 Task: Add a timeline in the project CoolTech for the epic 'E-commerce Implementation' from 2024/06/23 to 2025/09/05. Add a timeline in the project CoolTech for the epic 'Business Intelligence Implementation' from 2023/06/05 to 2025/08/24. Add a timeline in the project CoolTech for the epic 'Network Infrastructure Upgrades' from 2023/06/22 to 2024/08/08
Action: Mouse moved to (254, 73)
Screenshot: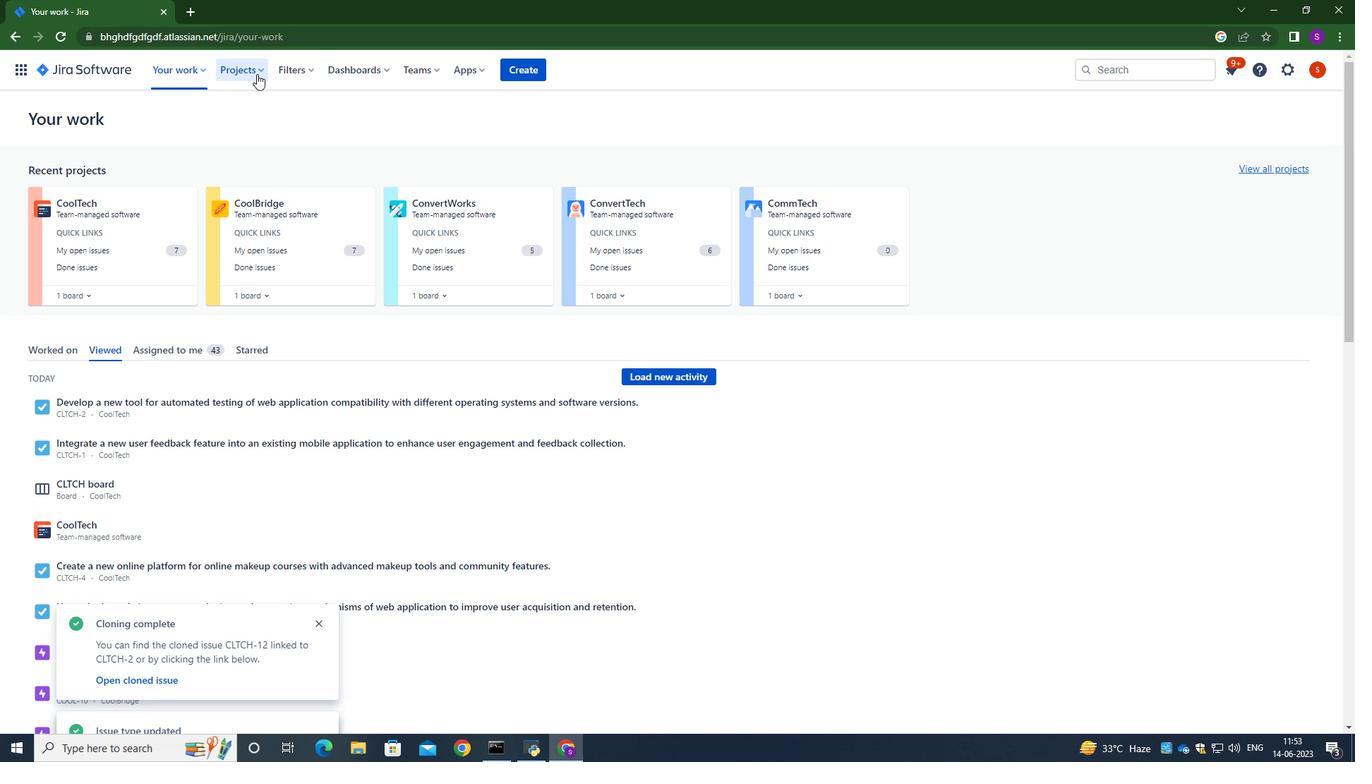 
Action: Mouse pressed left at (254, 73)
Screenshot: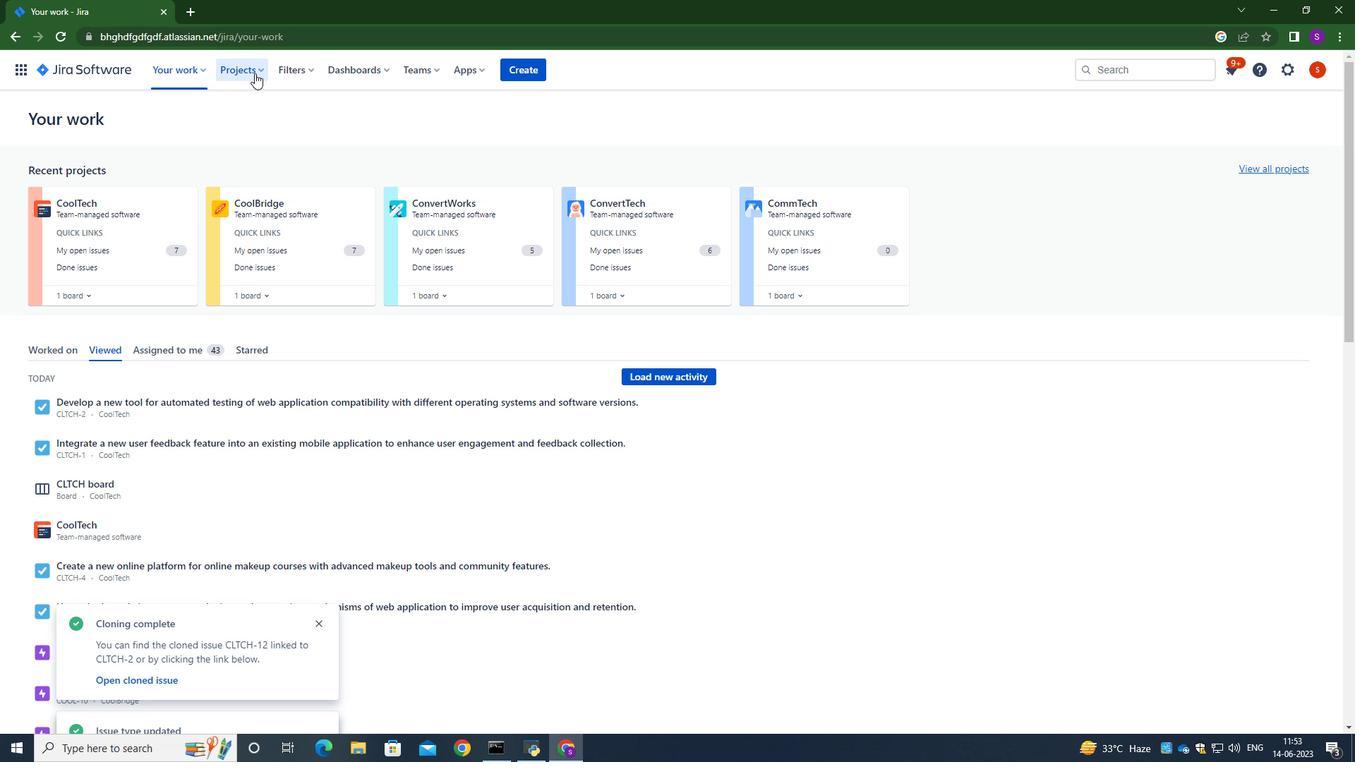 
Action: Mouse moved to (273, 137)
Screenshot: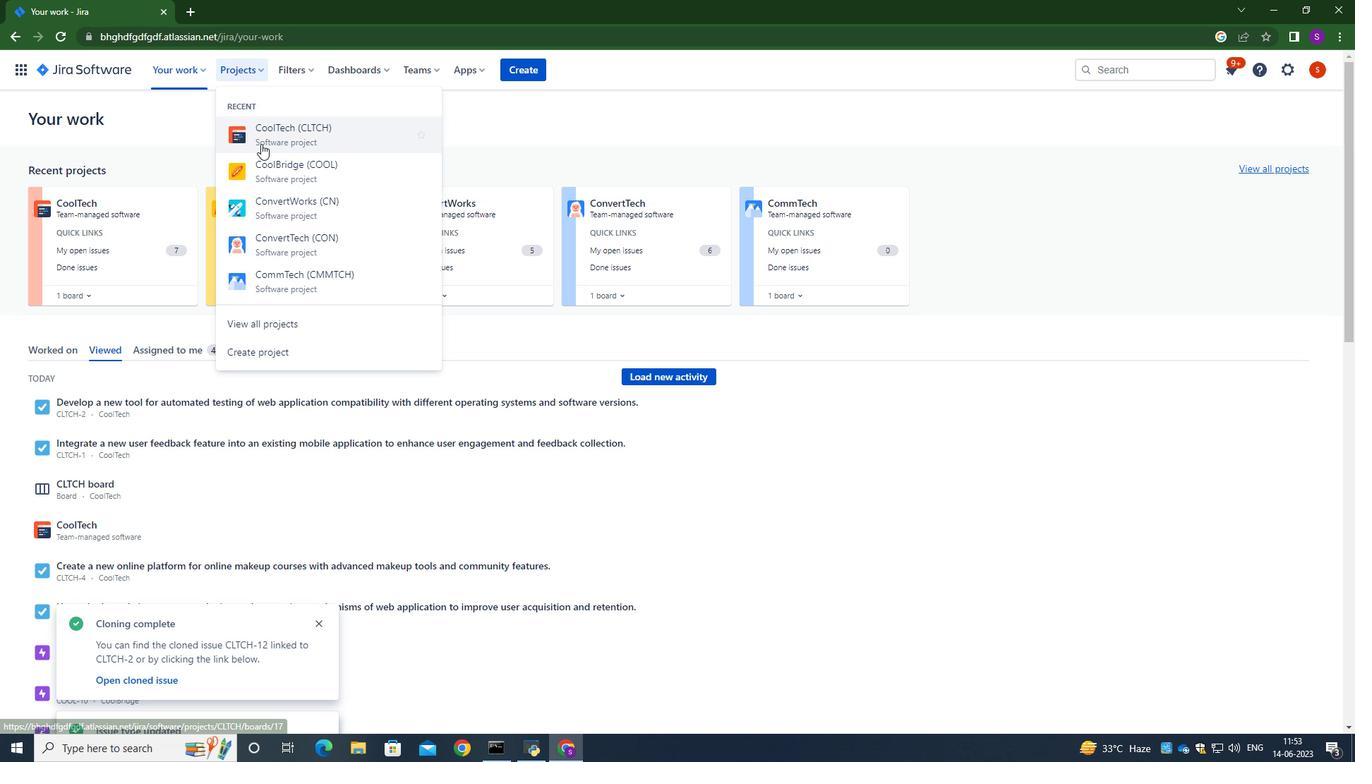 
Action: Mouse pressed left at (273, 137)
Screenshot: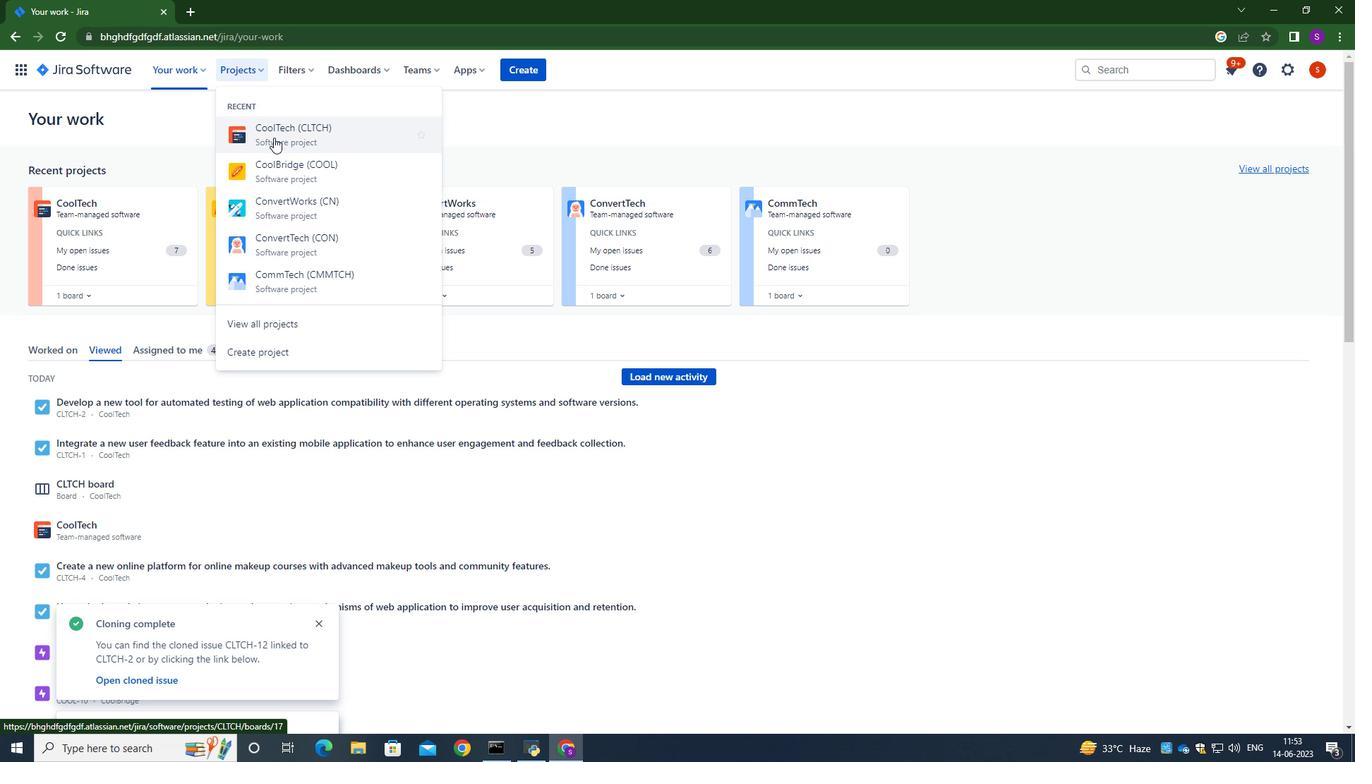
Action: Mouse moved to (89, 219)
Screenshot: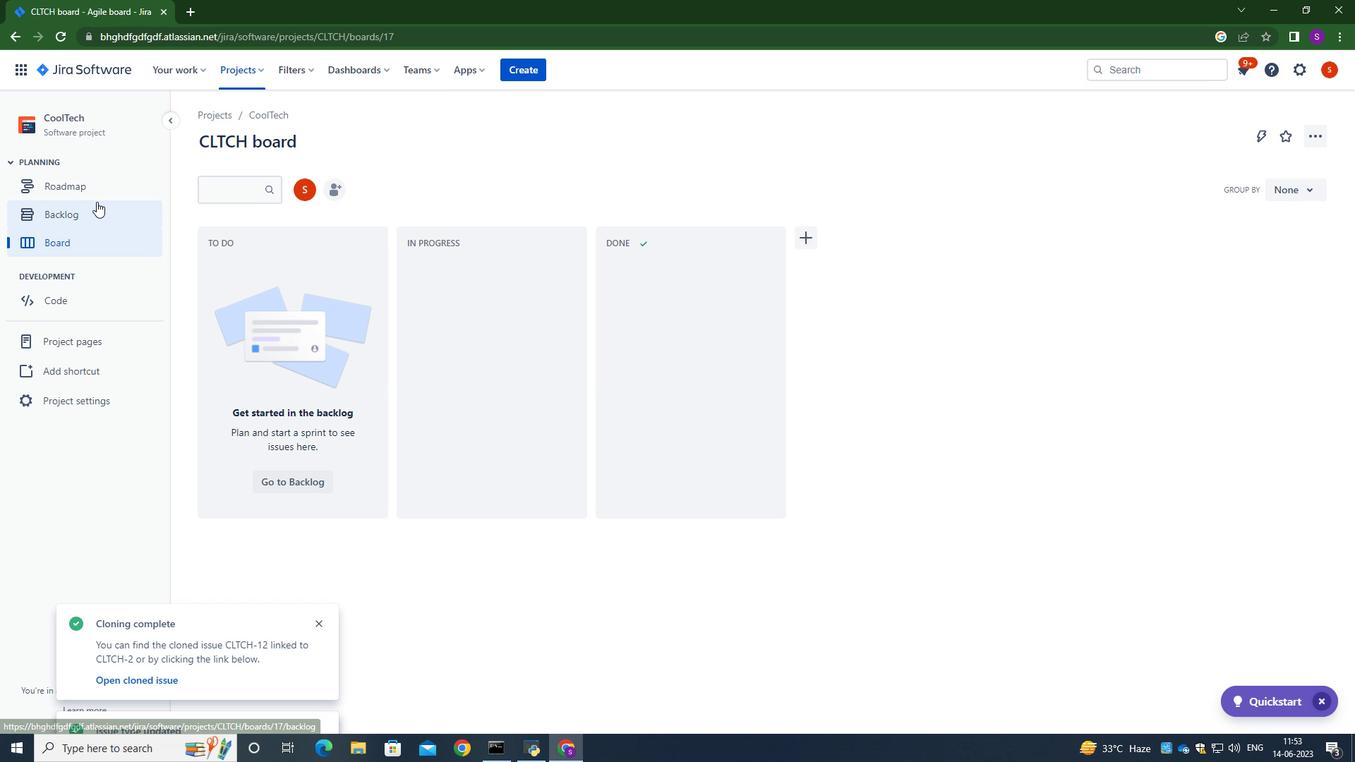 
Action: Mouse pressed left at (89, 219)
Screenshot: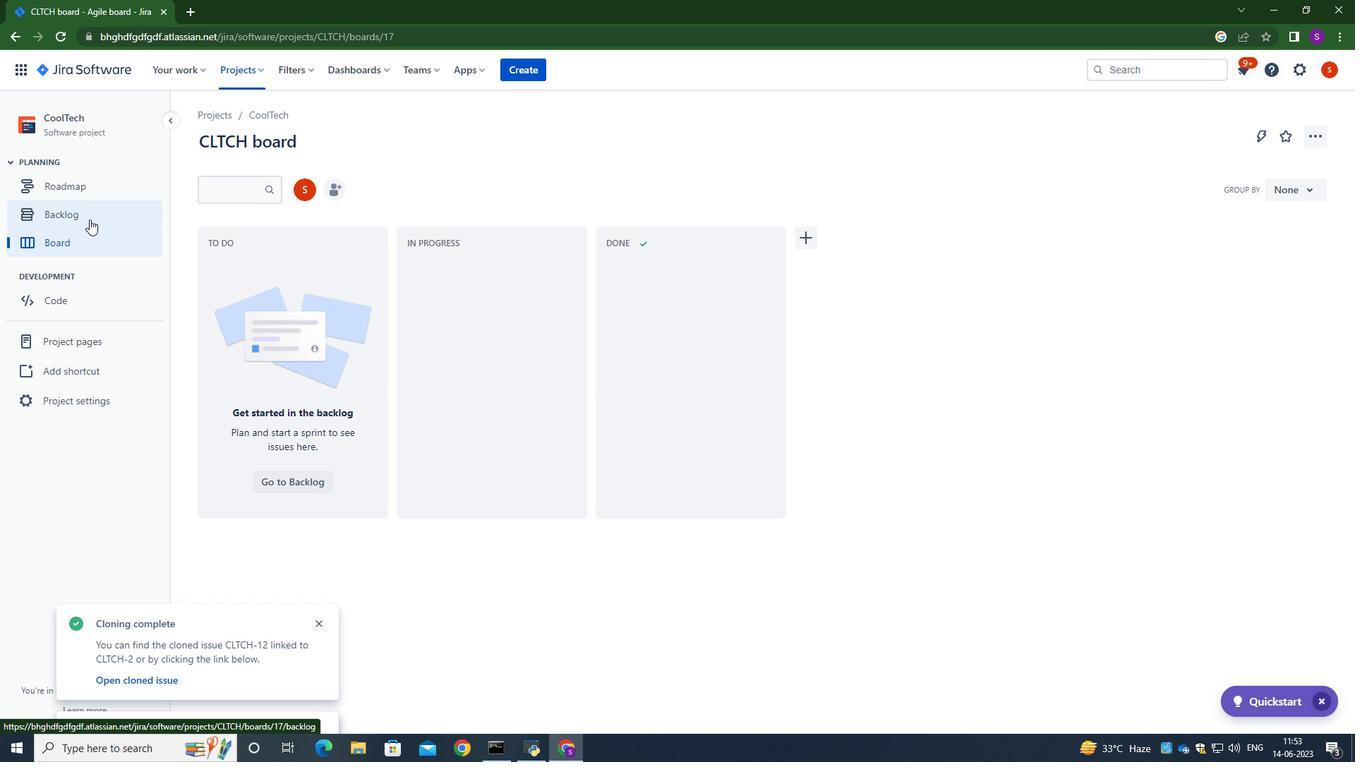 
Action: Mouse moved to (213, 283)
Screenshot: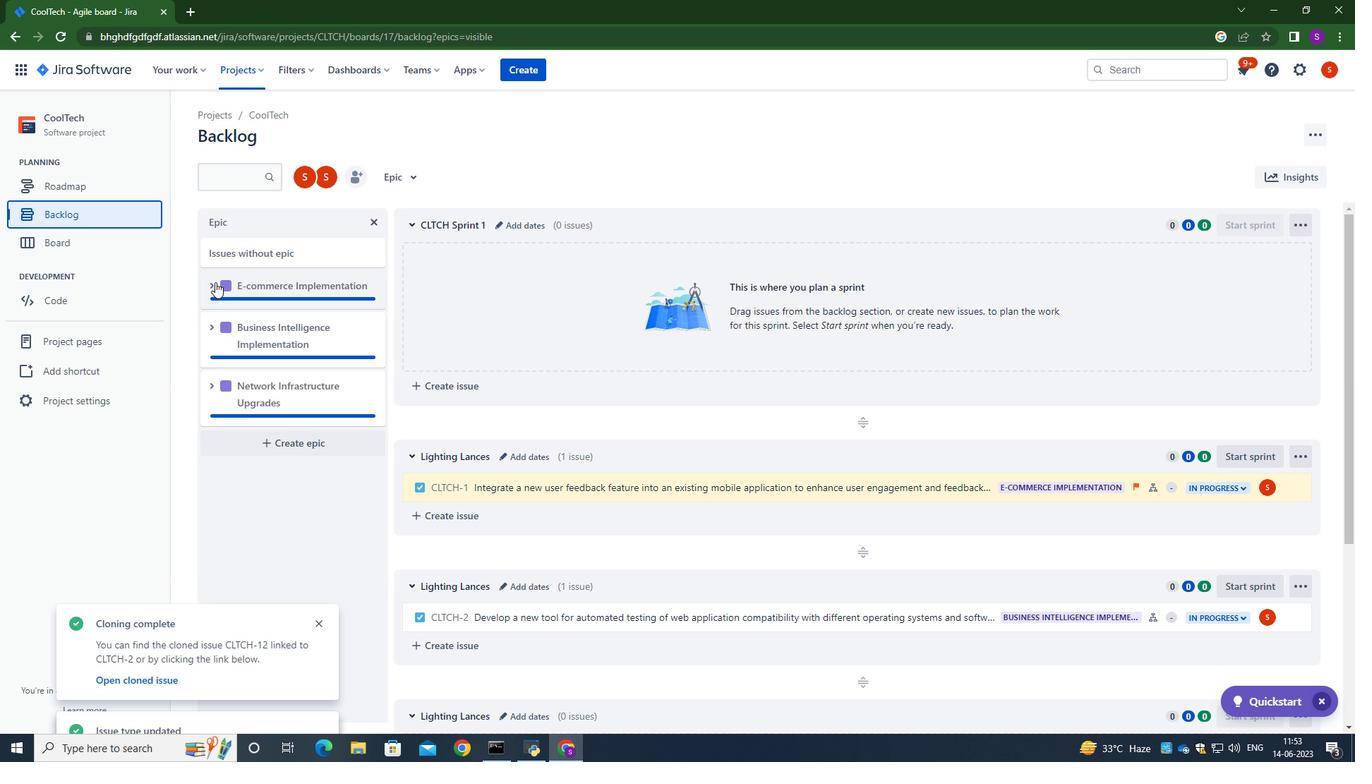 
Action: Mouse pressed left at (213, 283)
Screenshot: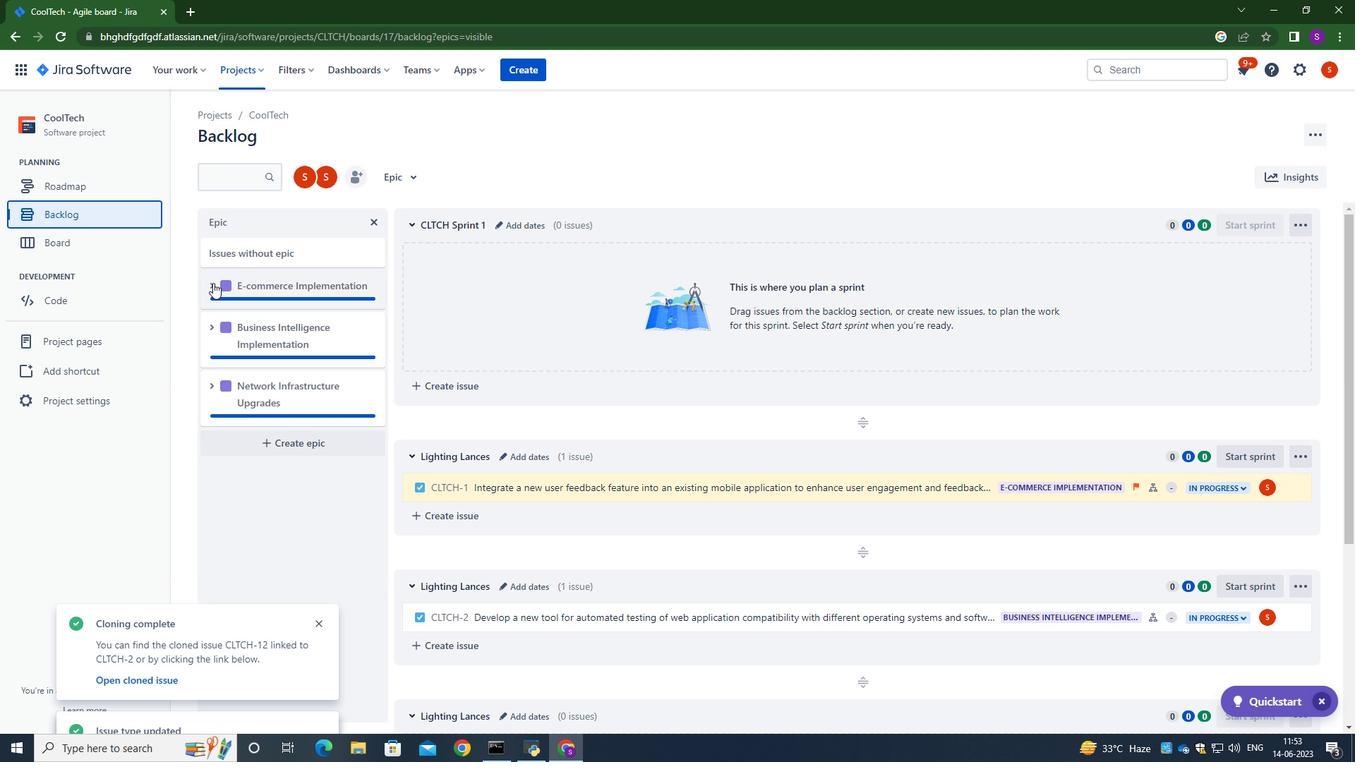 
Action: Mouse moved to (318, 394)
Screenshot: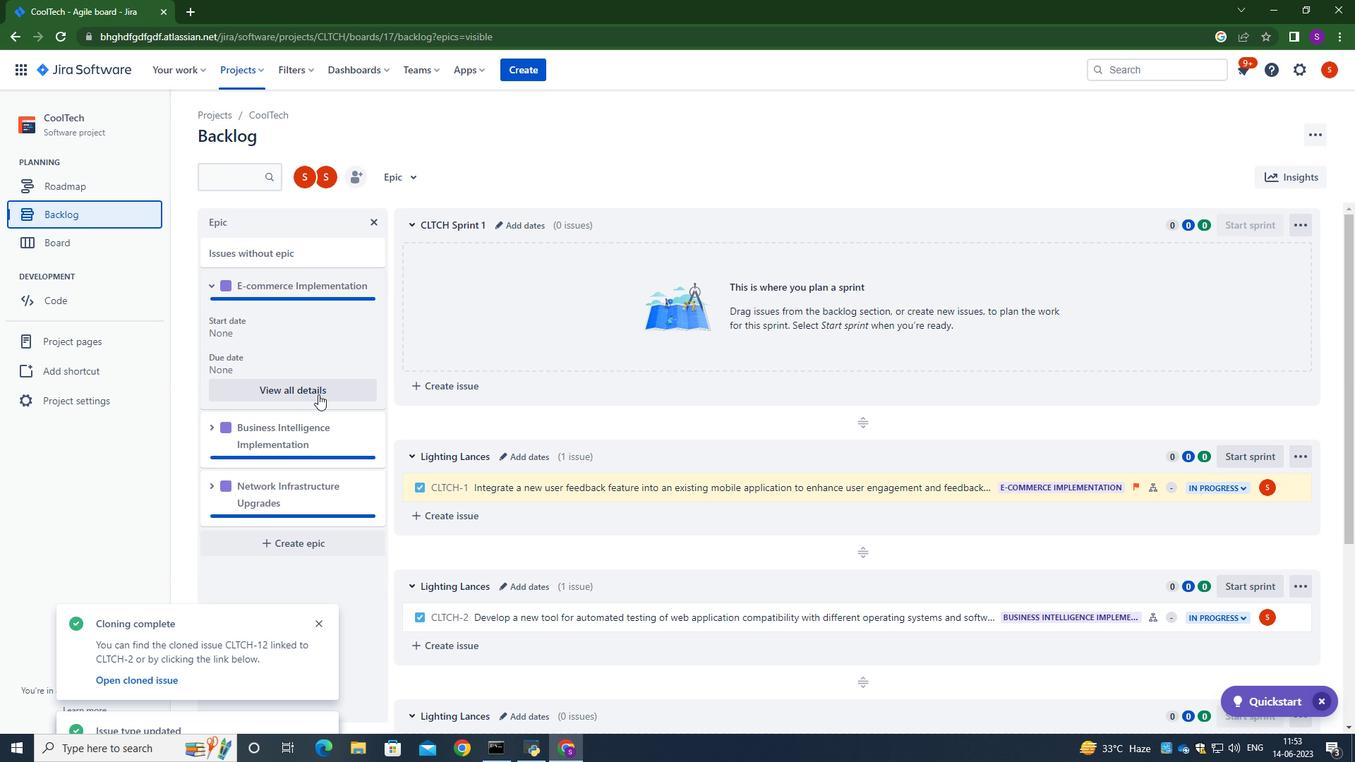 
Action: Mouse pressed left at (318, 394)
Screenshot: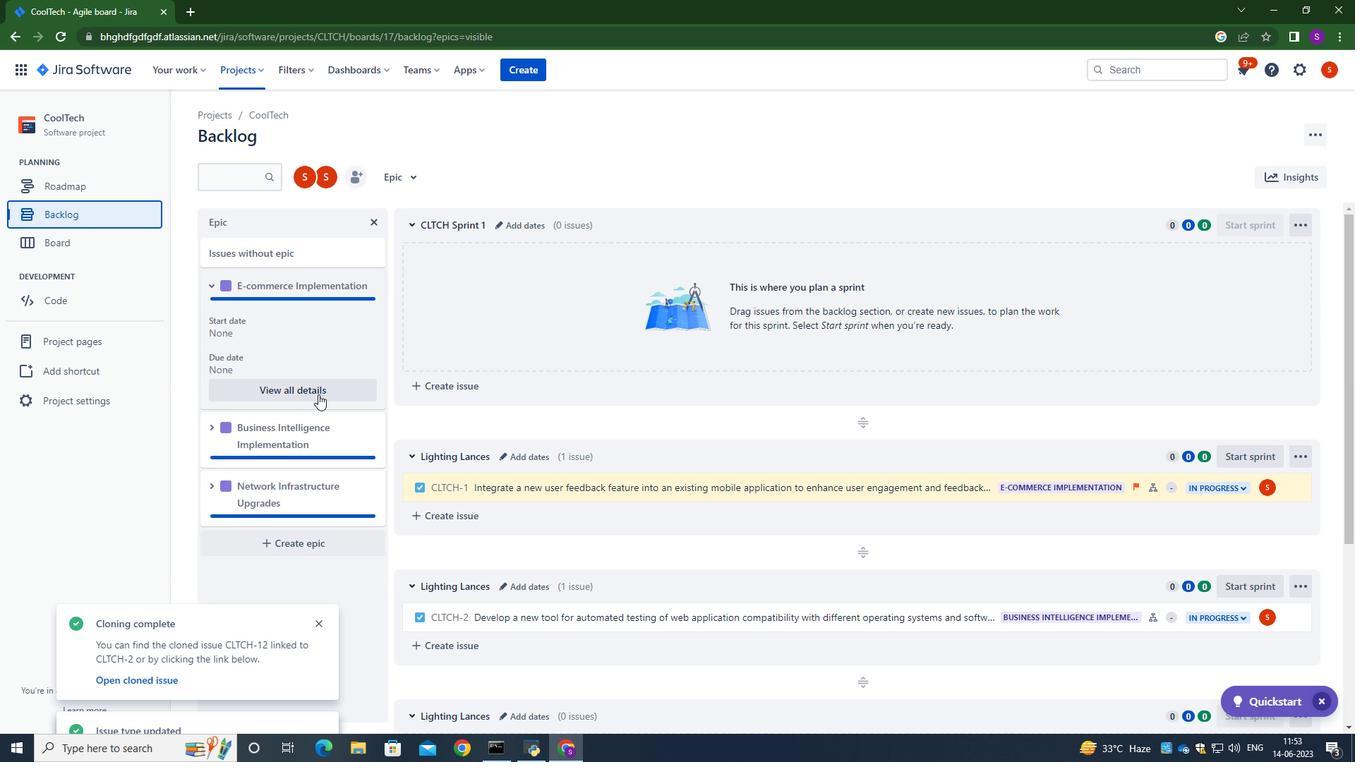 
Action: Mouse moved to (1160, 508)
Screenshot: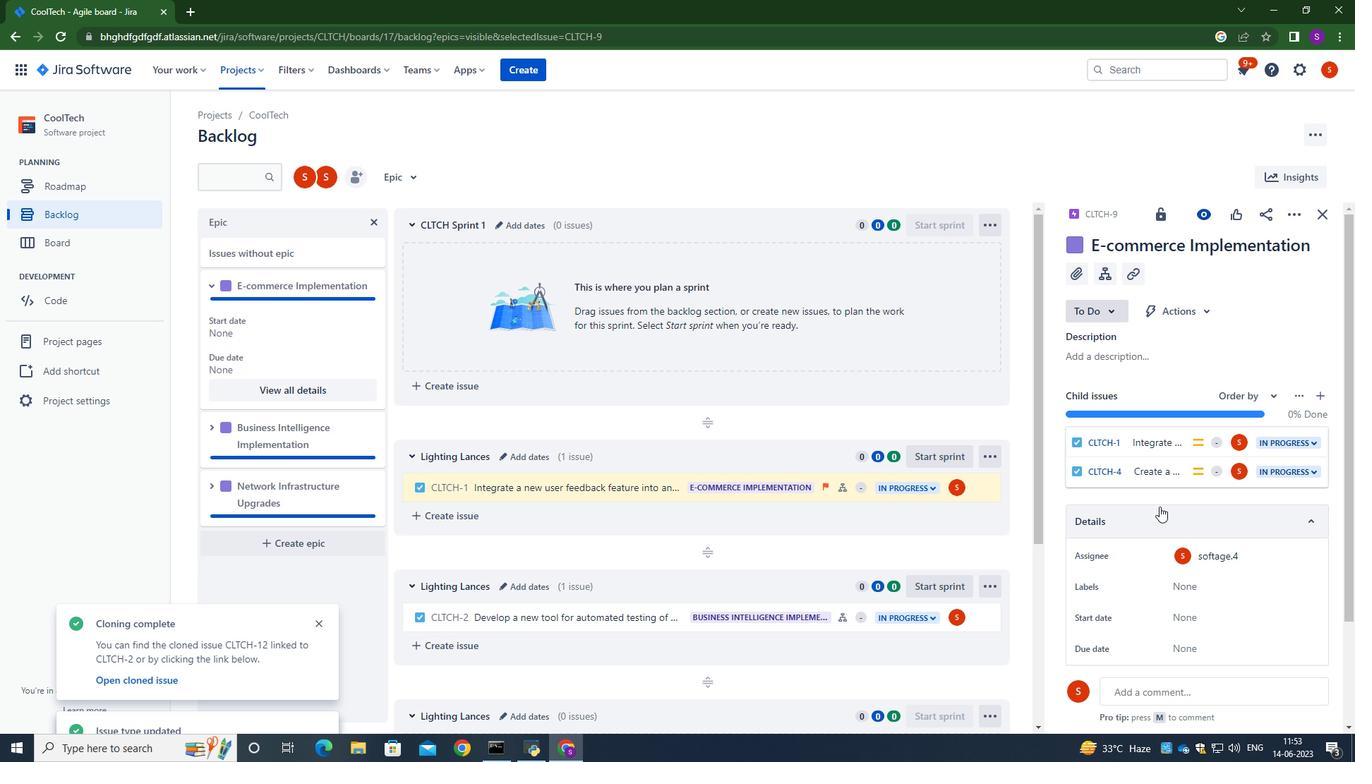 
Action: Mouse scrolled (1160, 508) with delta (0, 0)
Screenshot: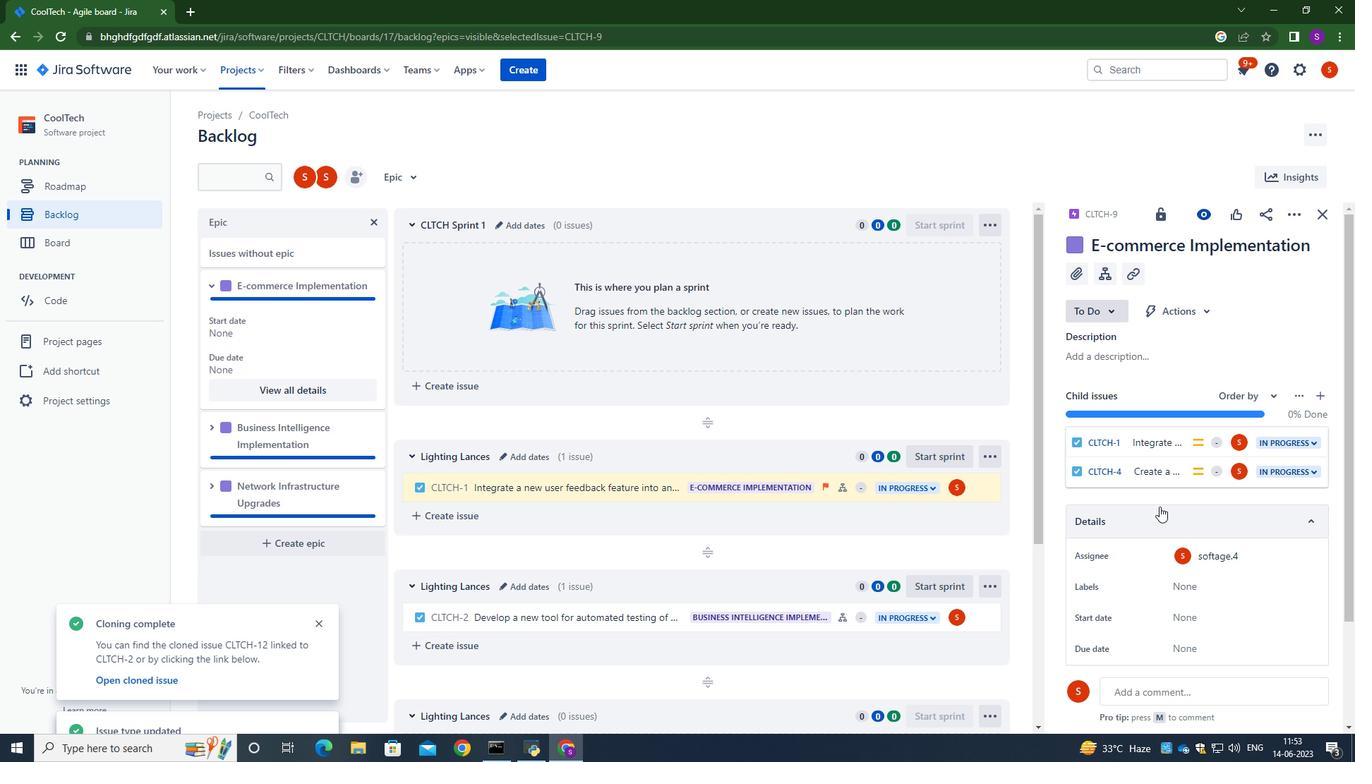 
Action: Mouse moved to (1199, 542)
Screenshot: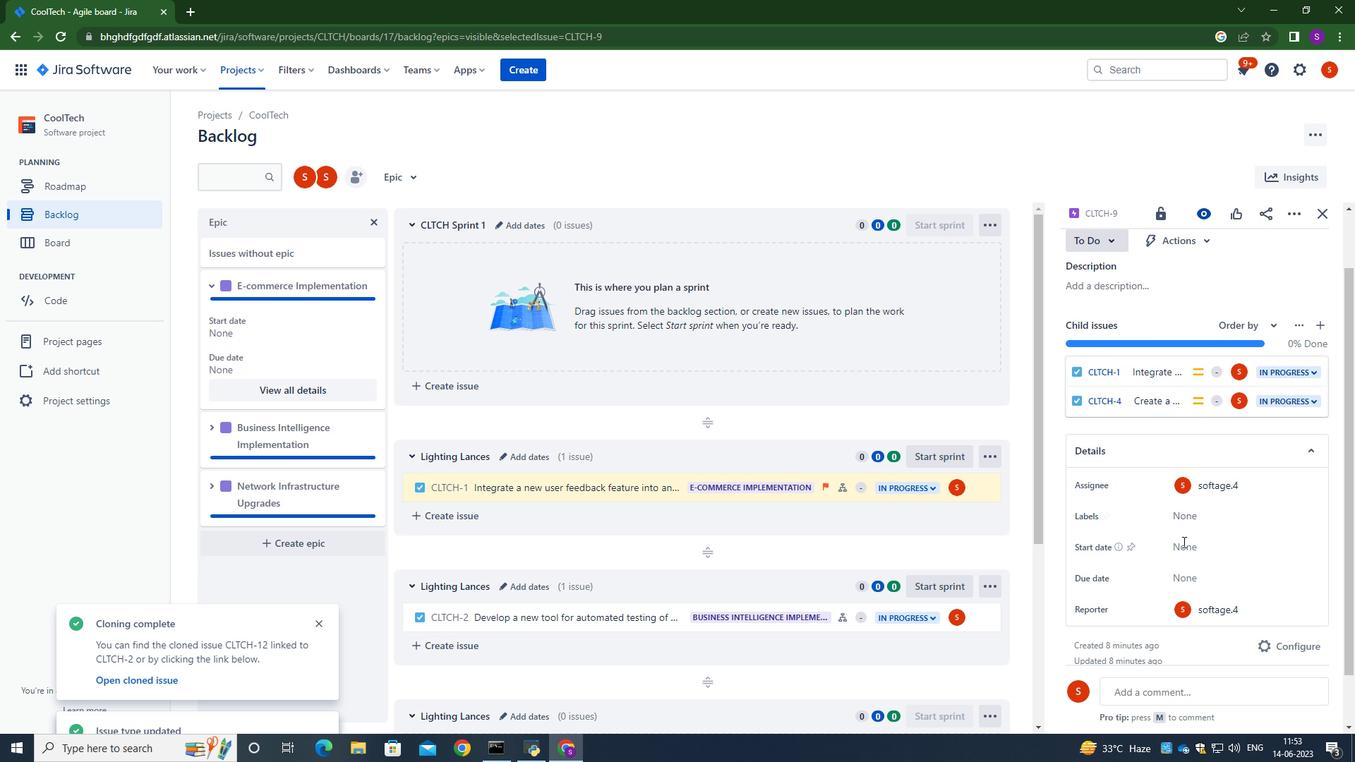 
Action: Mouse pressed left at (1199, 542)
Screenshot: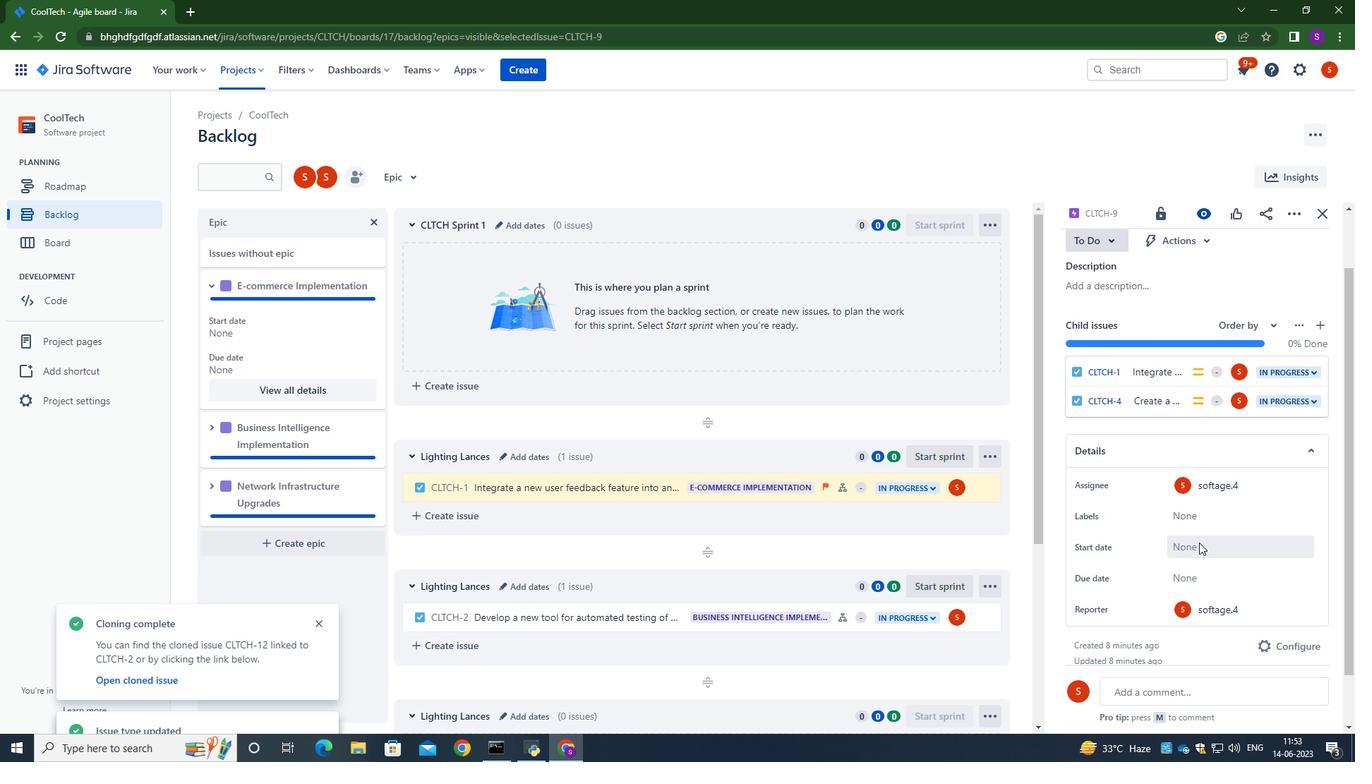 
Action: Mouse moved to (1199, 542)
Screenshot: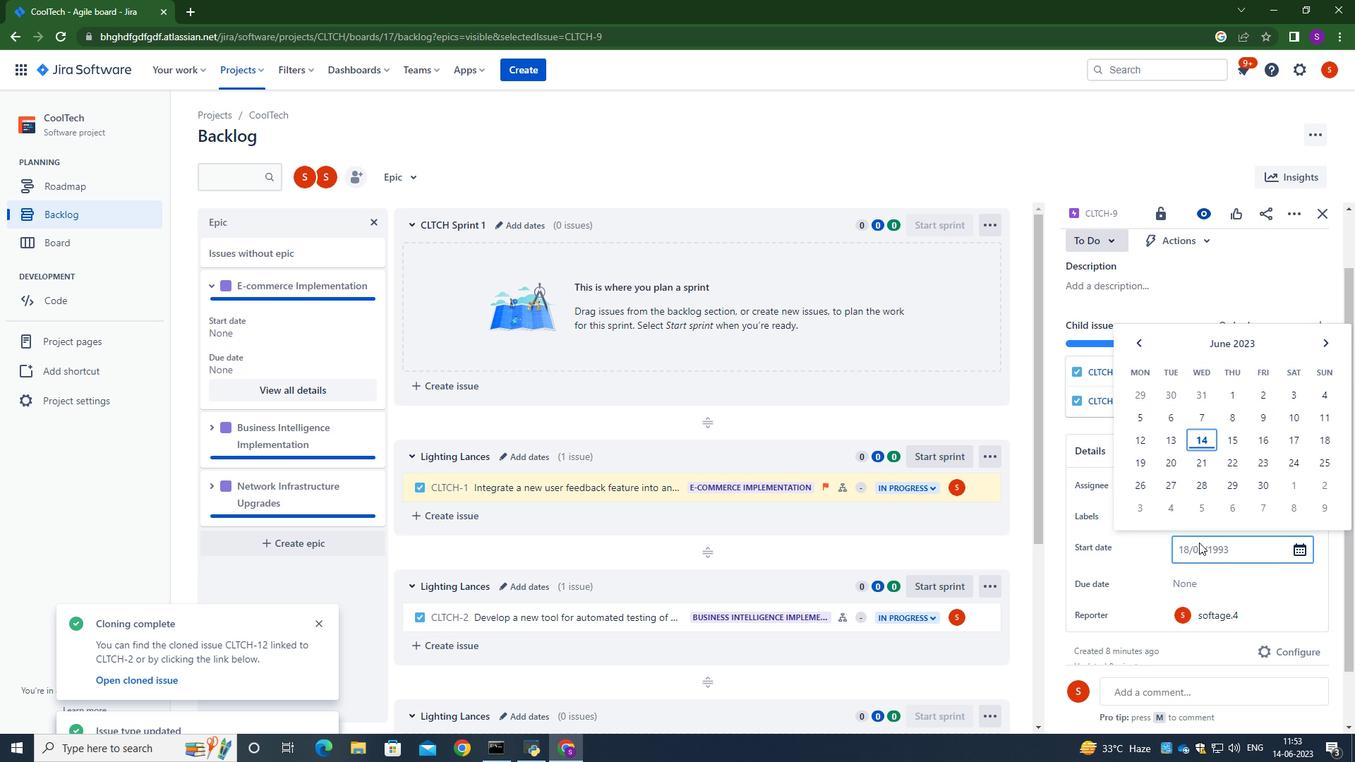 
Action: Key pressed 23/06/2024
Screenshot: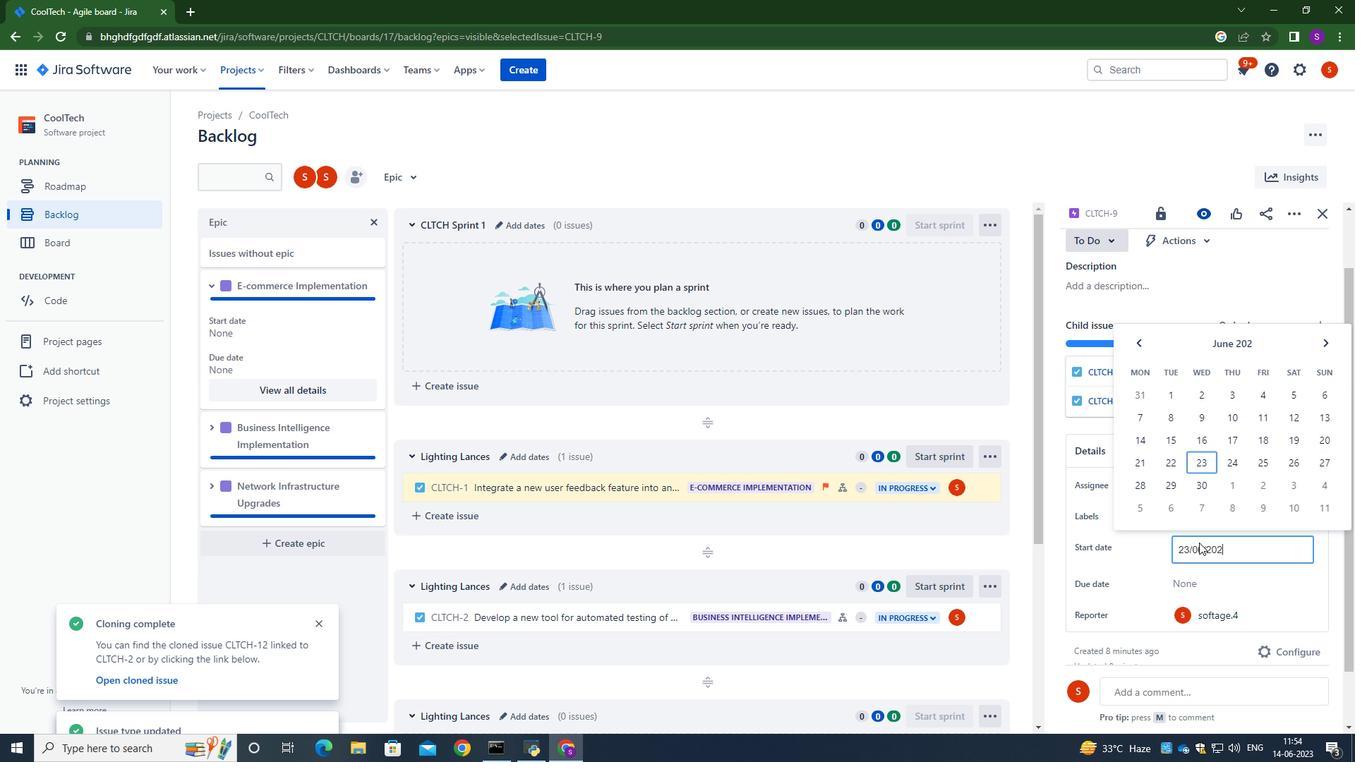 
Action: Mouse moved to (1316, 460)
Screenshot: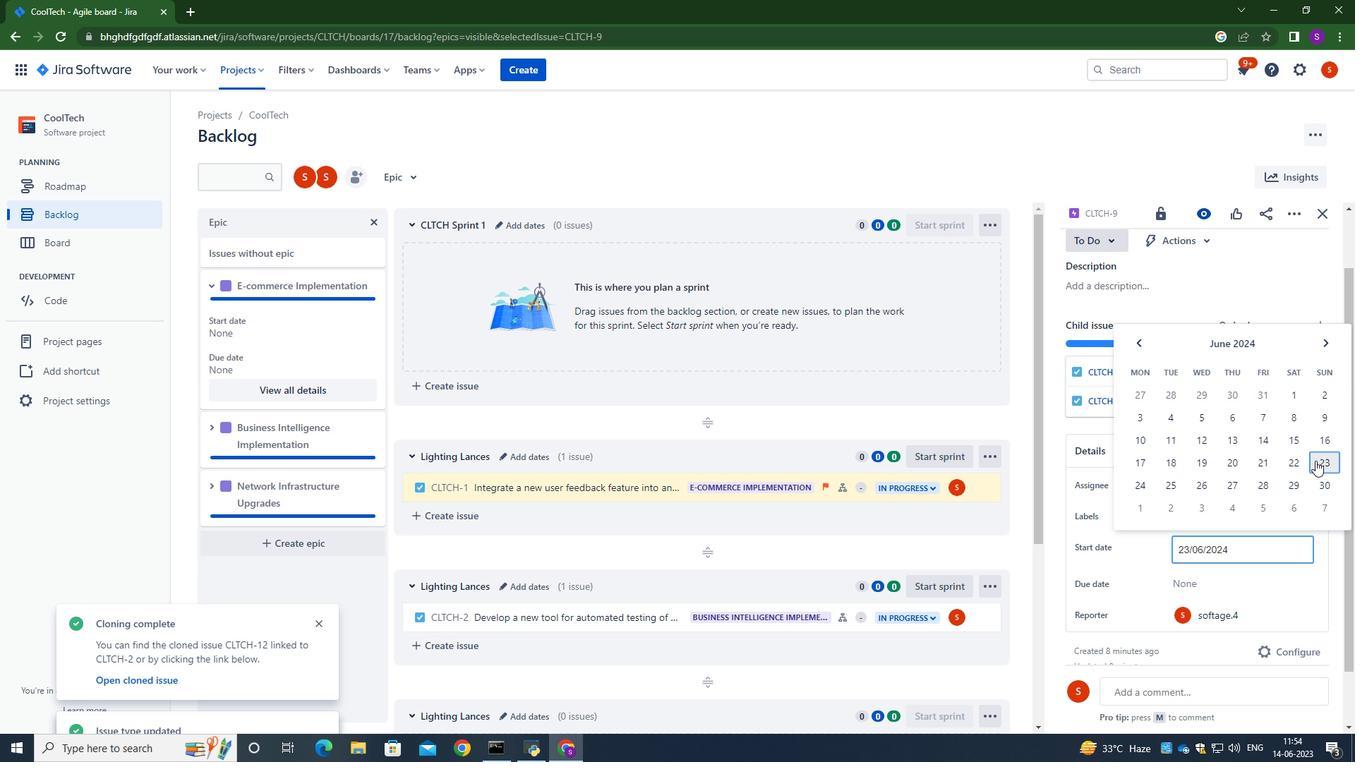 
Action: Mouse pressed left at (1316, 460)
Screenshot: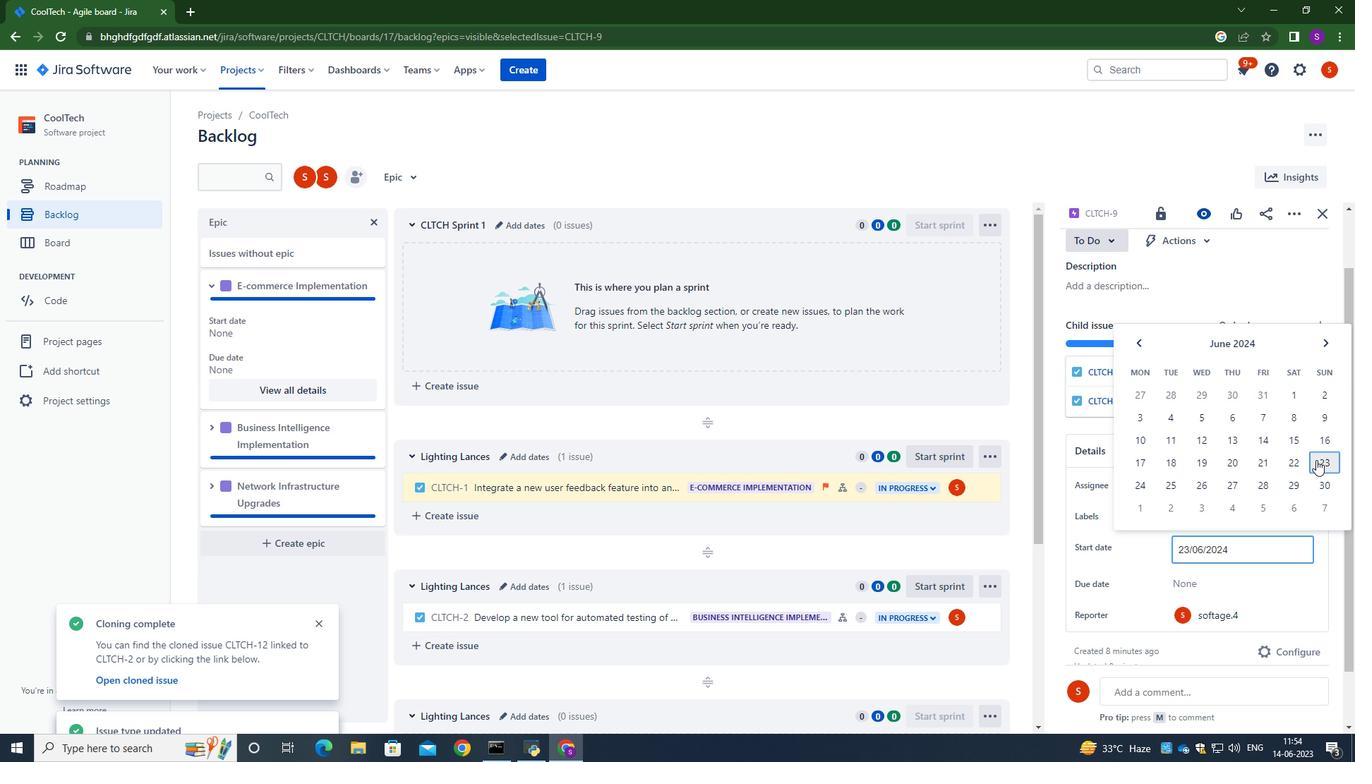 
Action: Mouse moved to (1205, 511)
Screenshot: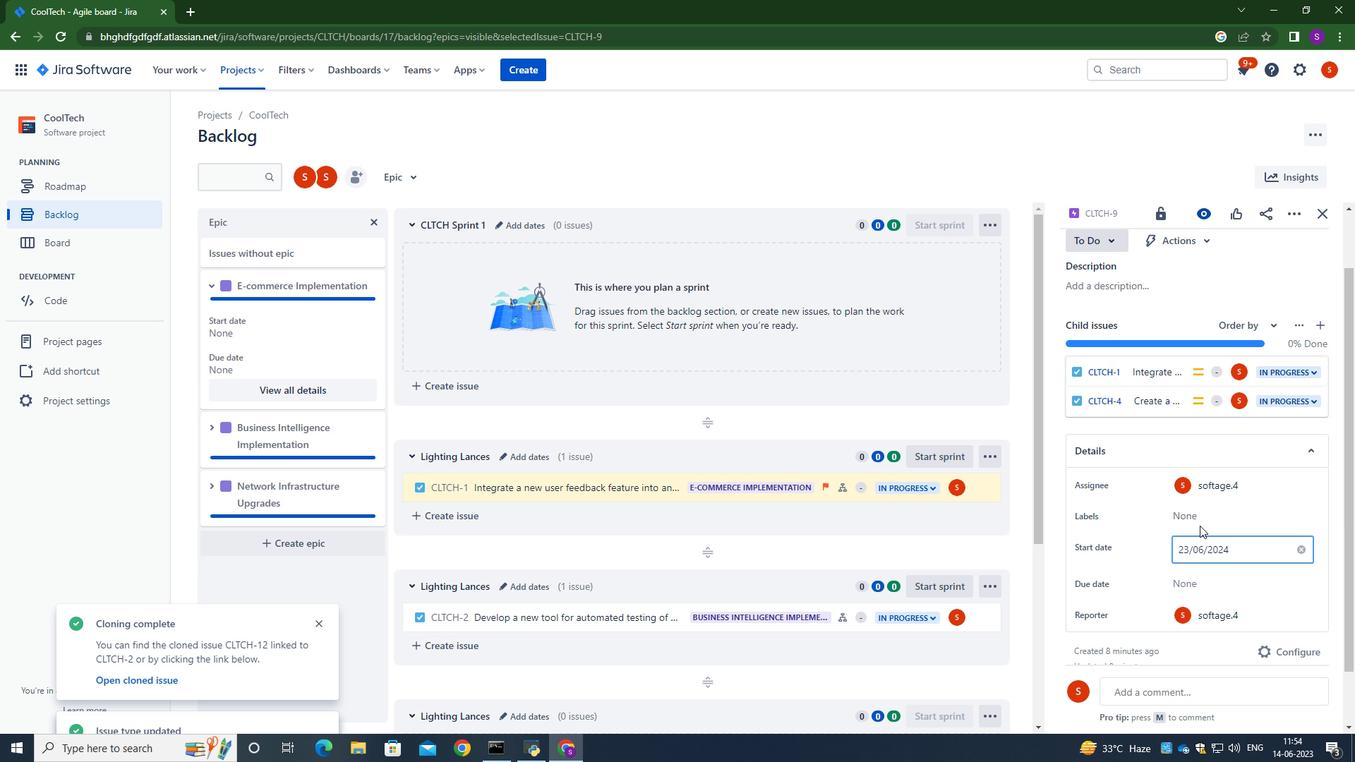 
Action: Mouse scrolled (1205, 511) with delta (0, 0)
Screenshot: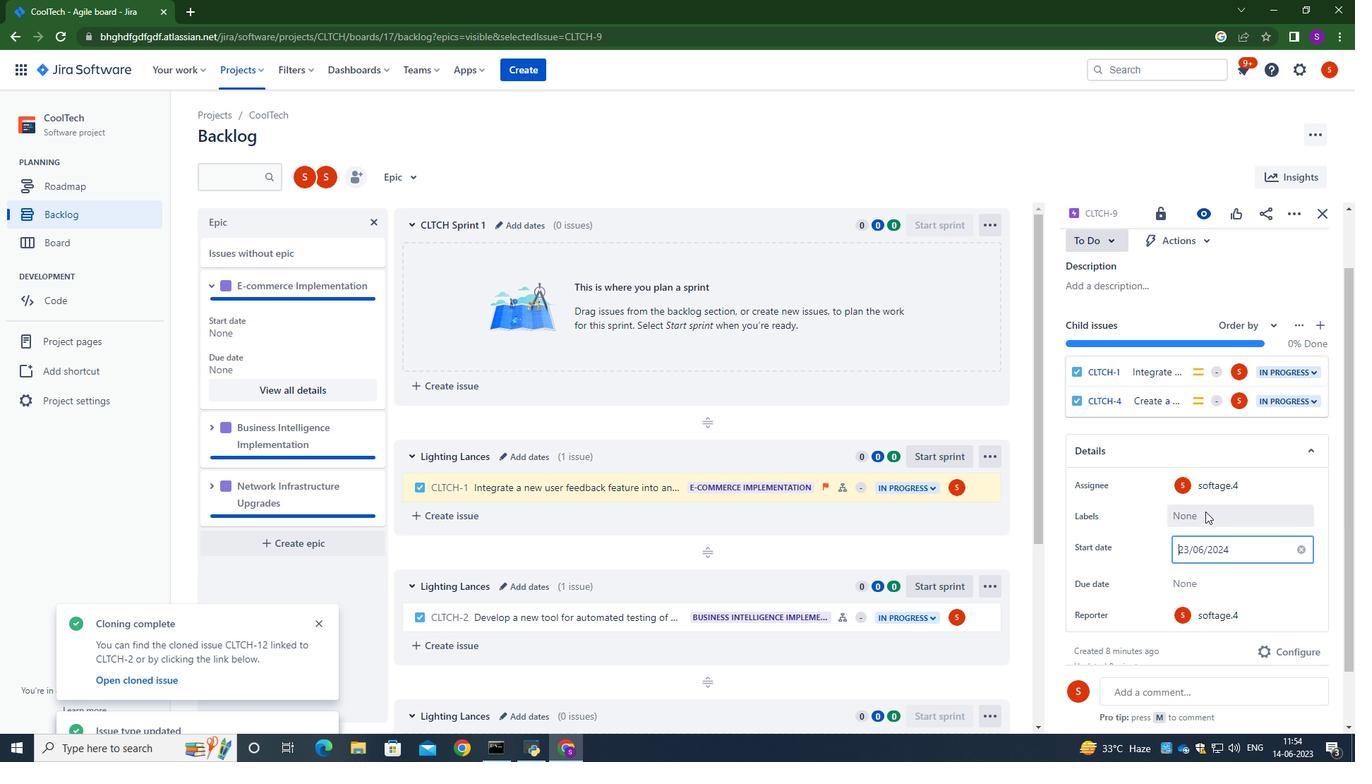 
Action: Mouse moved to (1202, 516)
Screenshot: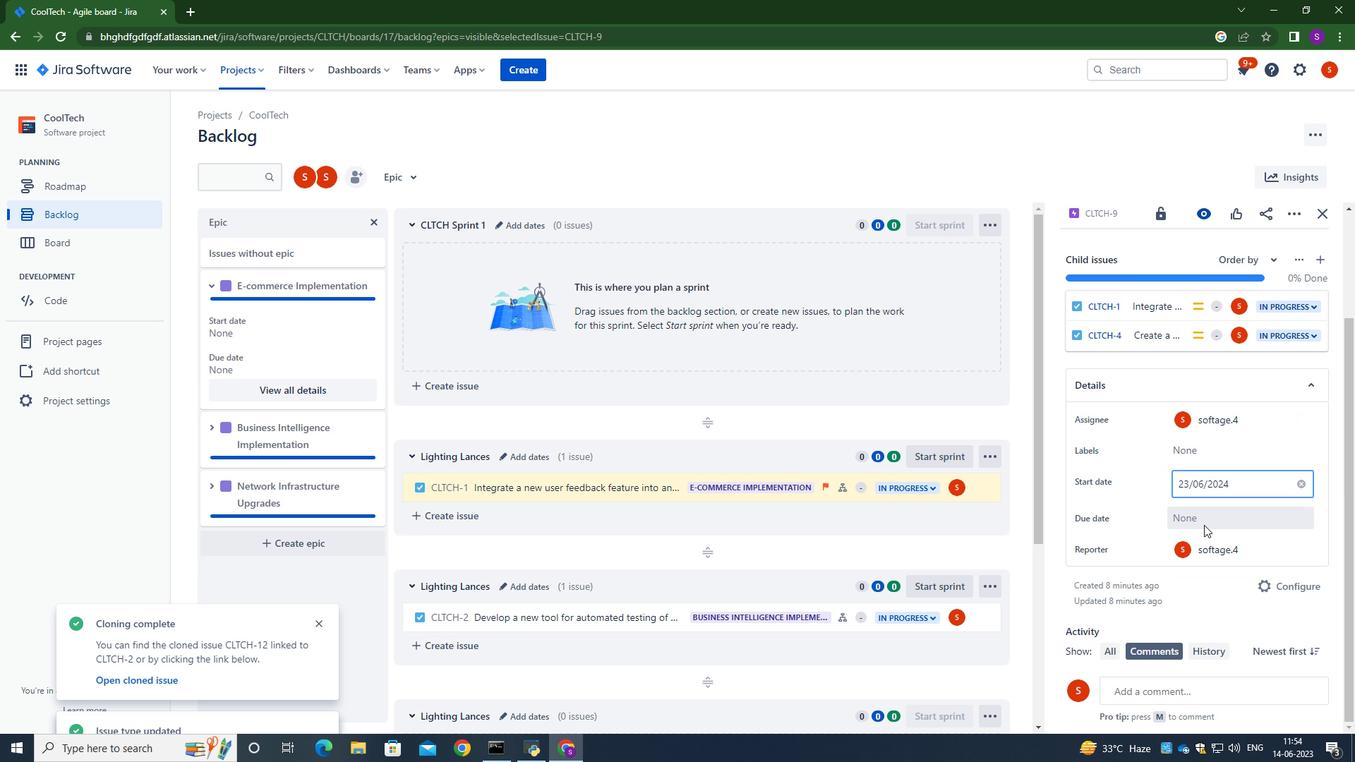 
Action: Mouse pressed left at (1202, 516)
Screenshot: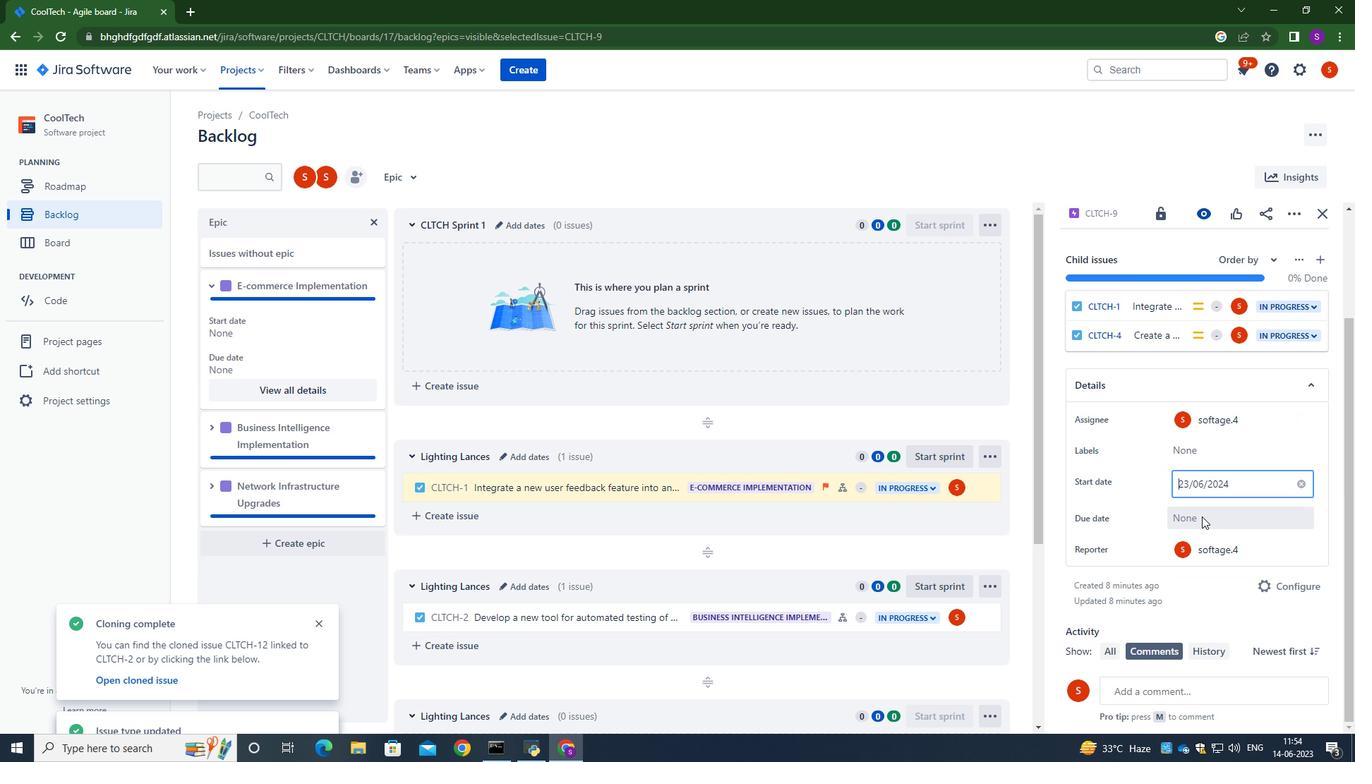 
Action: Key pressed 05/09/2025
Screenshot: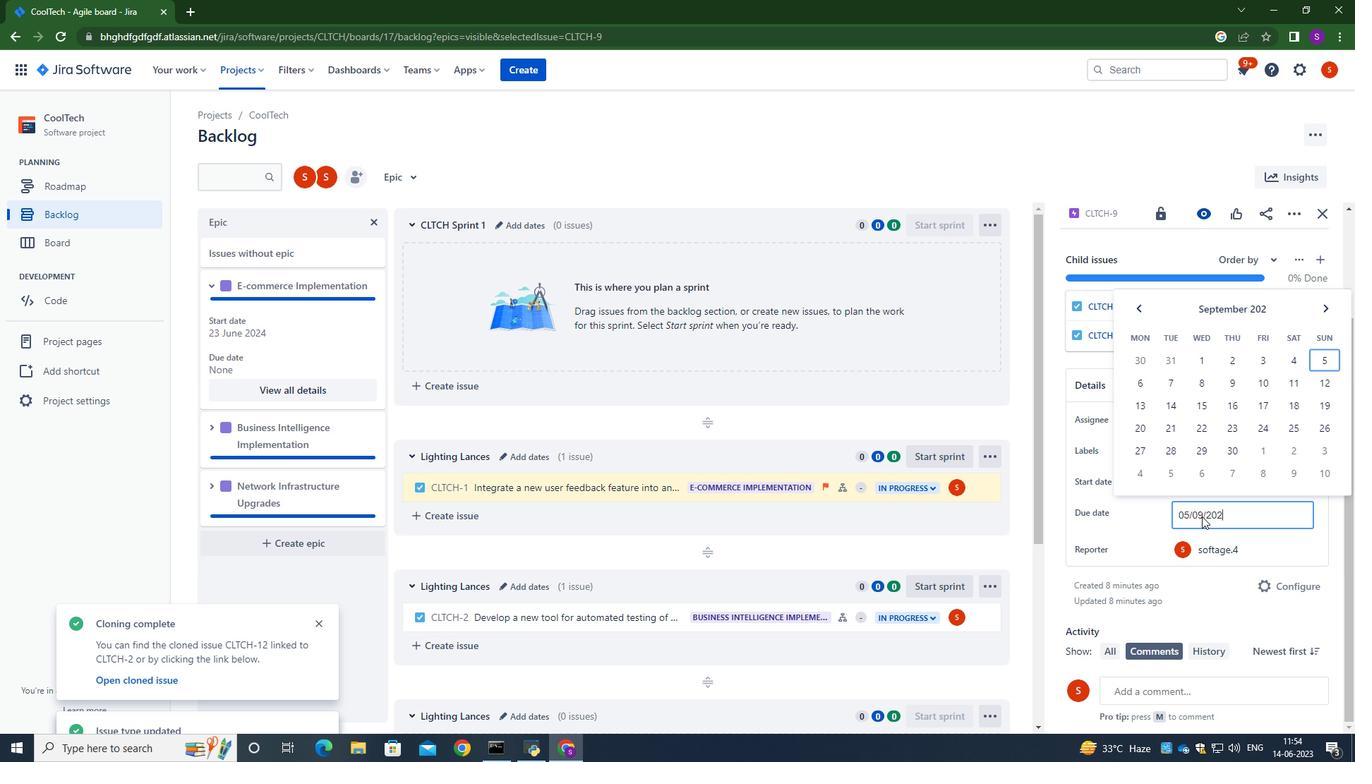 
Action: Mouse moved to (1260, 357)
Screenshot: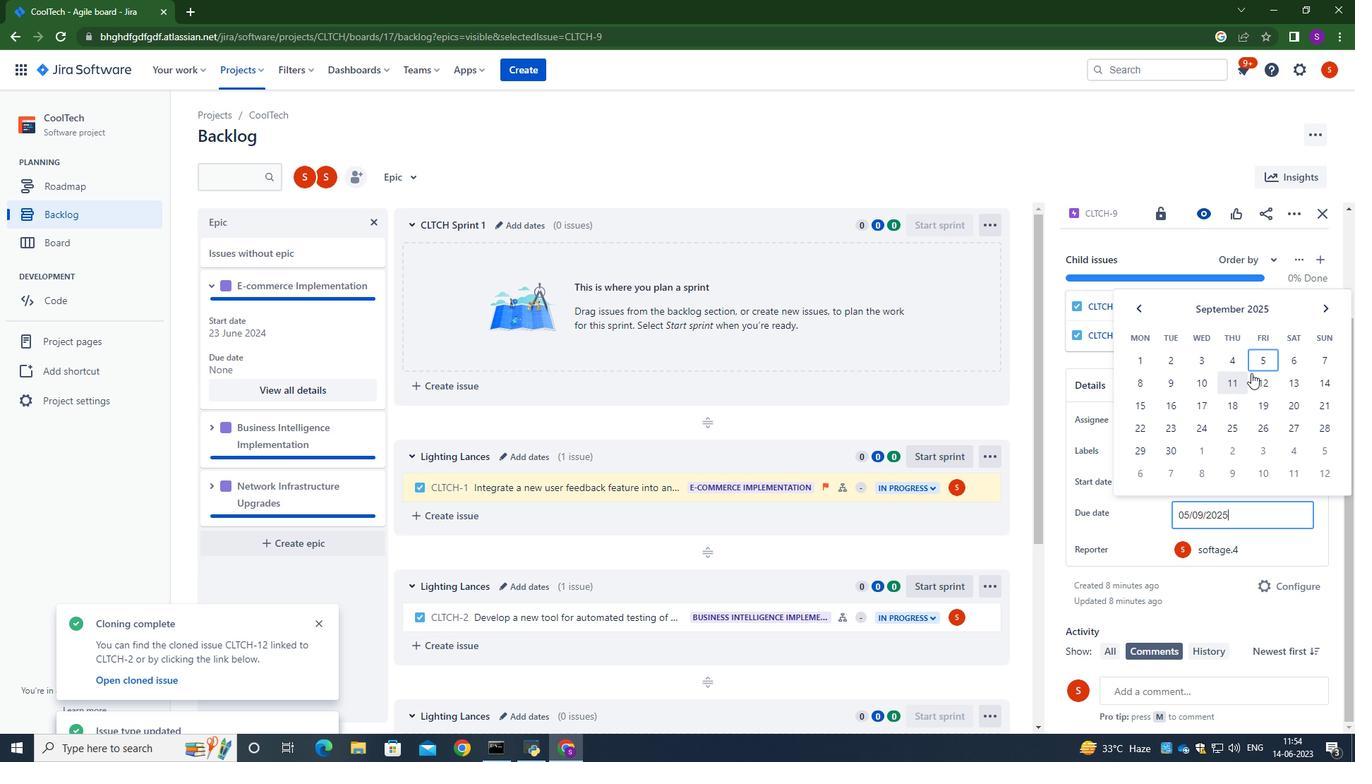 
Action: Mouse pressed left at (1260, 357)
Screenshot: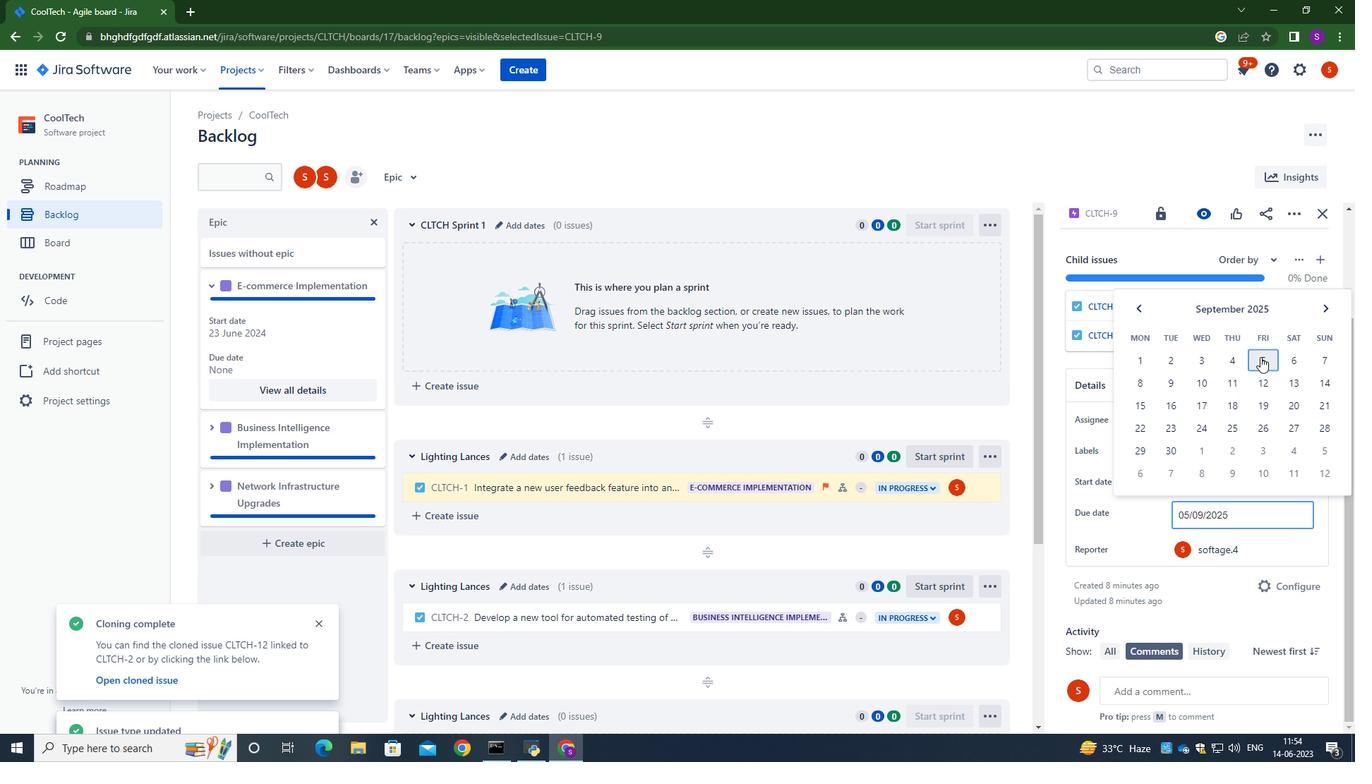 
Action: Mouse moved to (1223, 523)
Screenshot: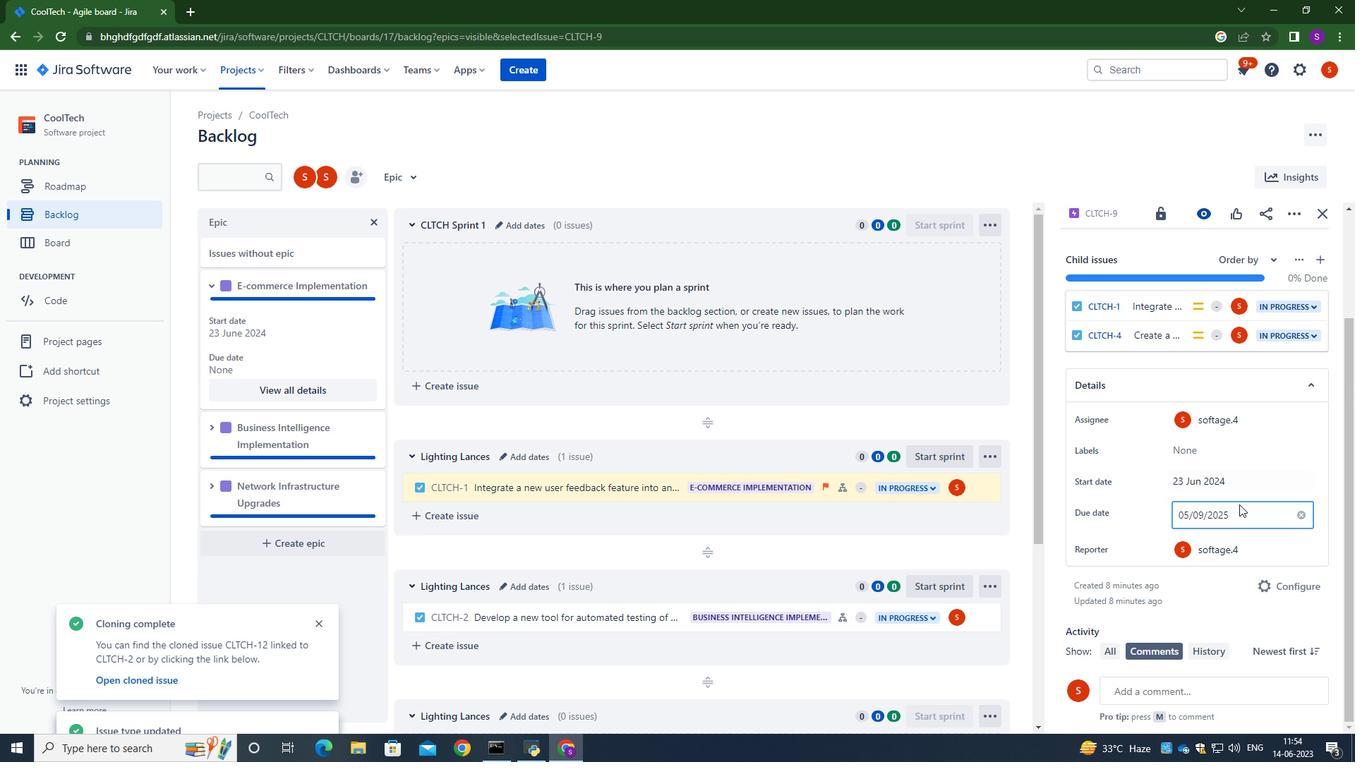 
Action: Mouse scrolled (1223, 523) with delta (0, 0)
Screenshot: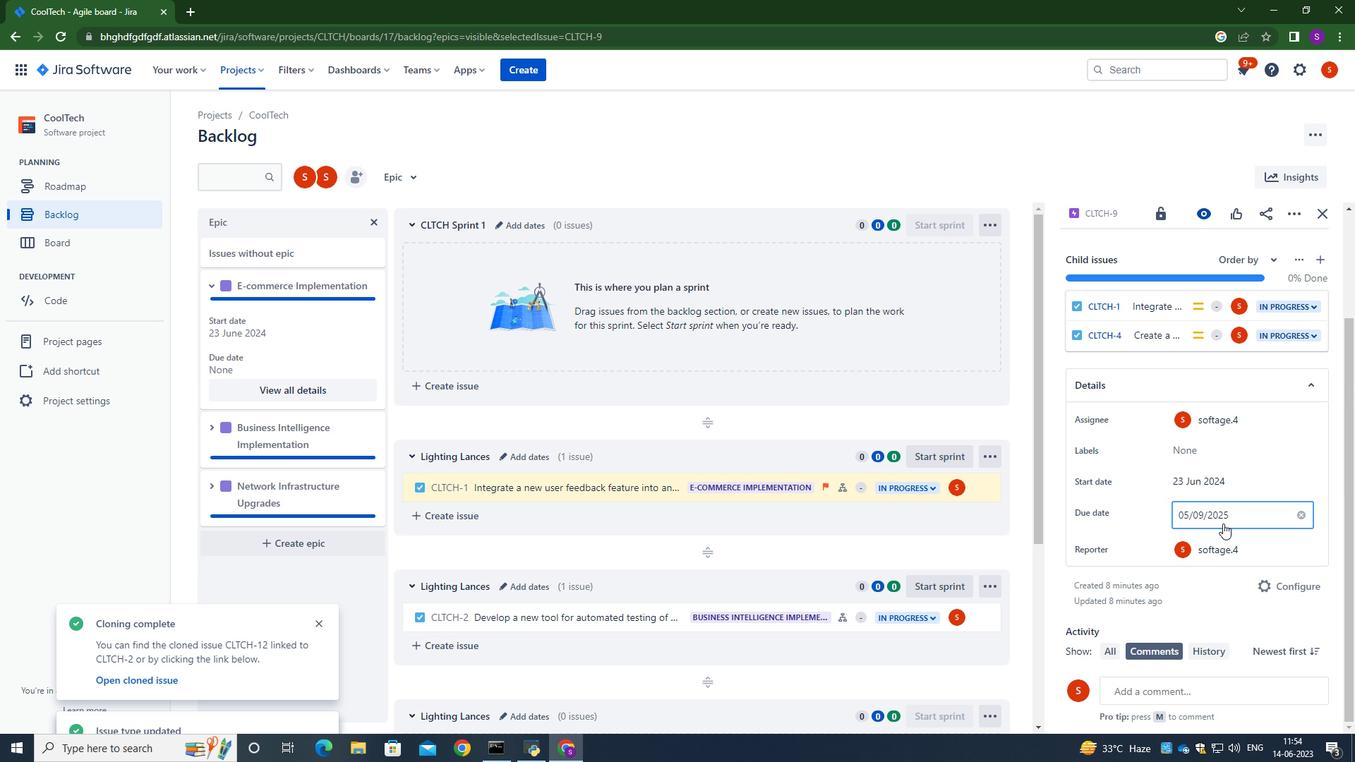 
Action: Mouse scrolled (1223, 523) with delta (0, 0)
Screenshot: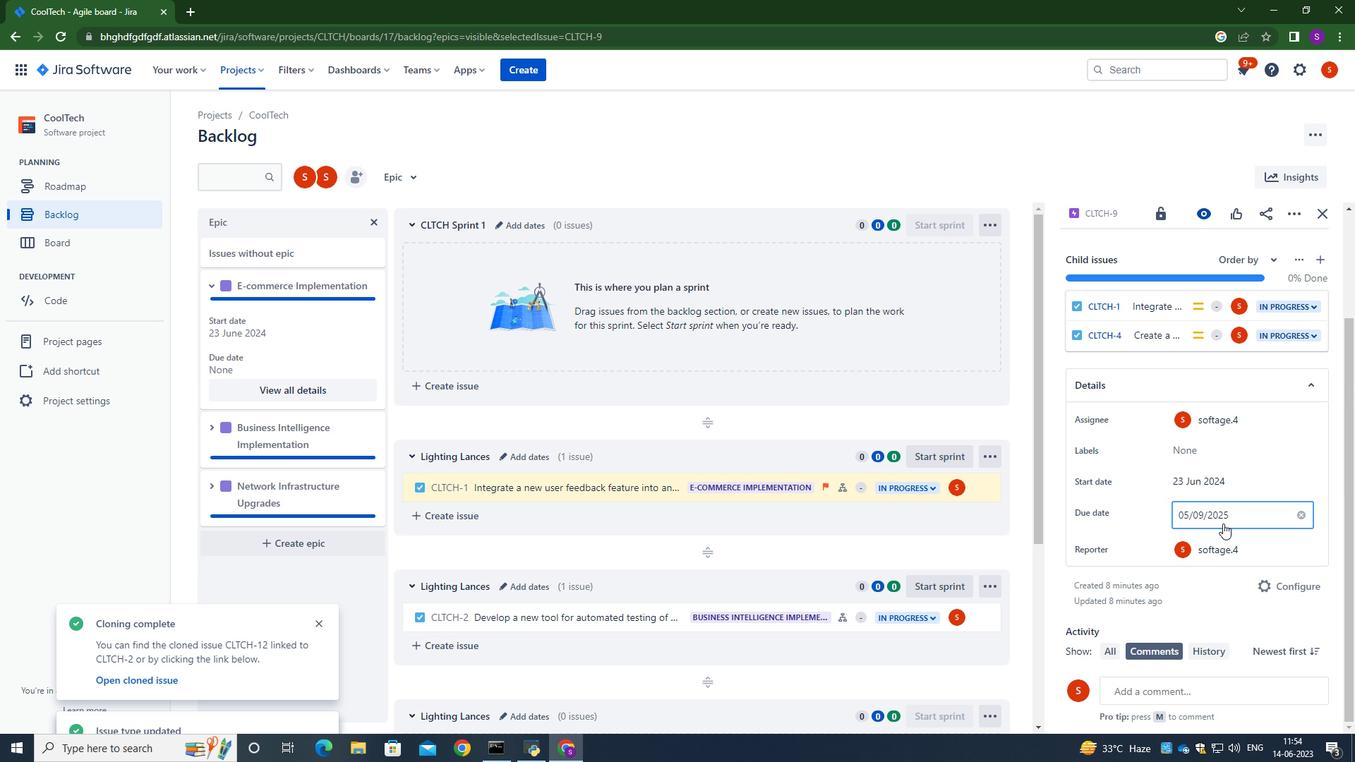 
Action: Mouse moved to (184, 383)
Screenshot: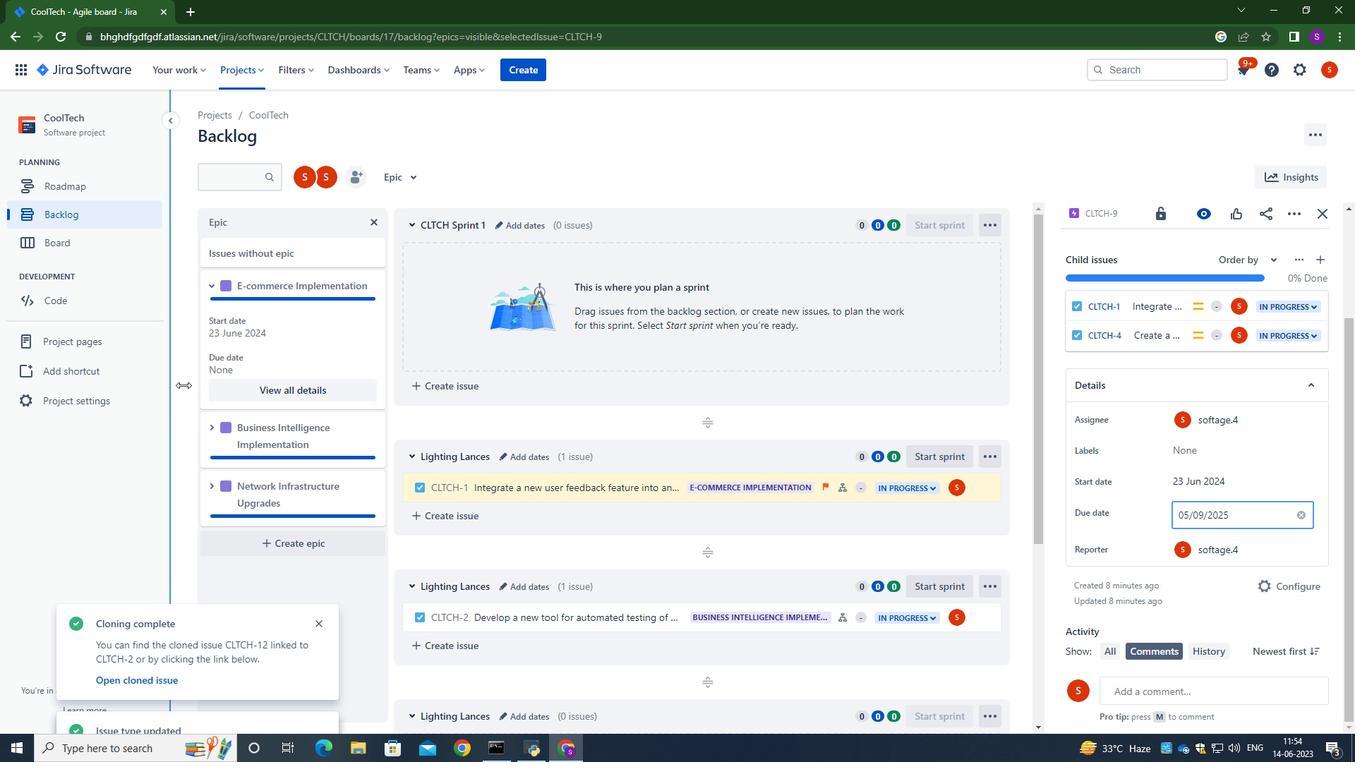 
Action: Mouse pressed left at (184, 383)
Screenshot: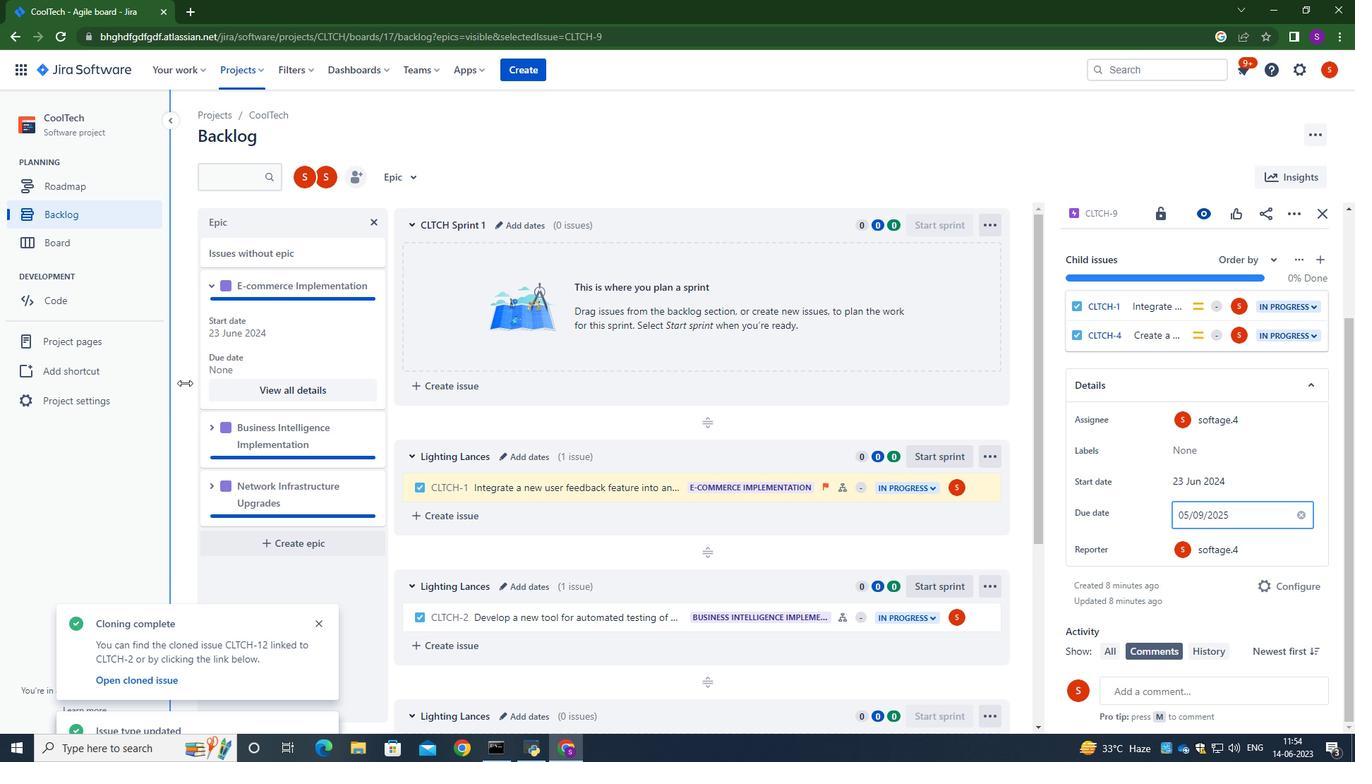 
Action: Mouse moved to (211, 429)
Screenshot: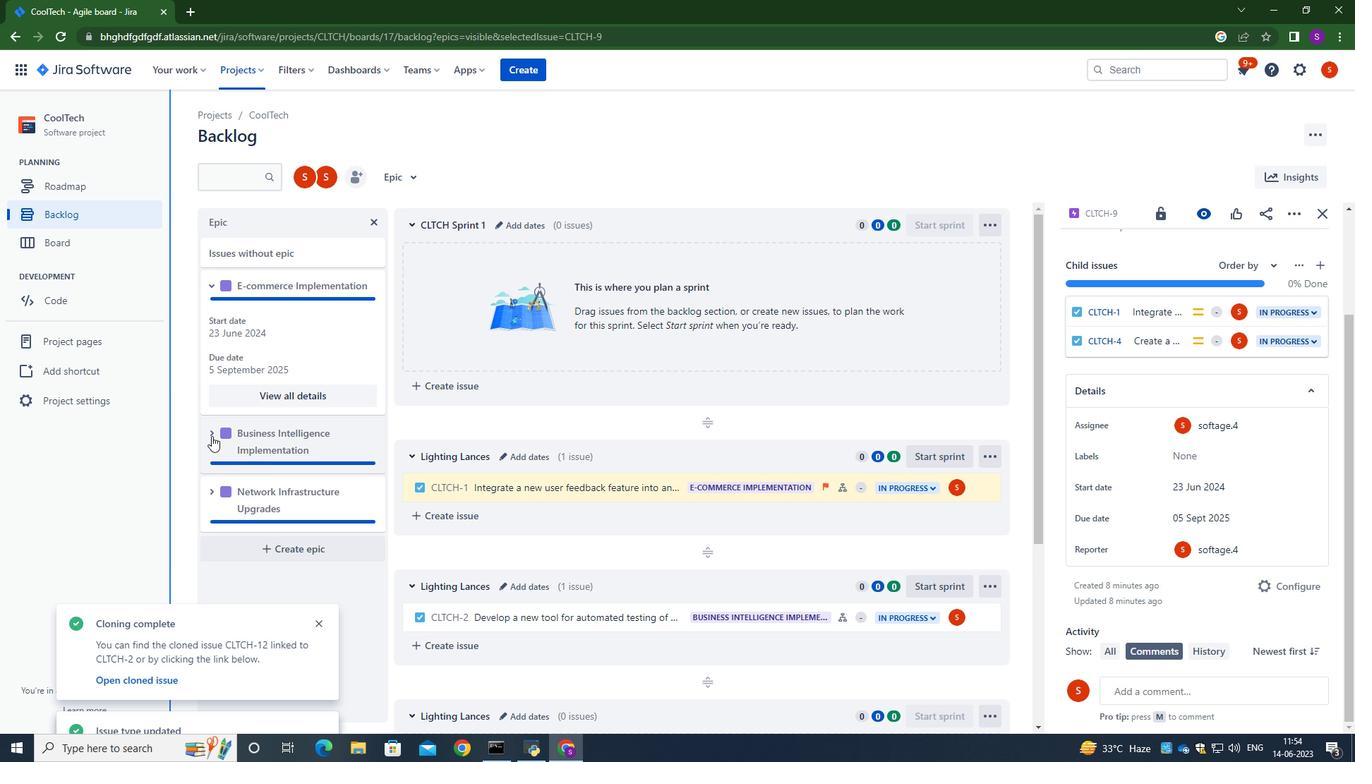 
Action: Mouse pressed left at (211, 429)
Screenshot: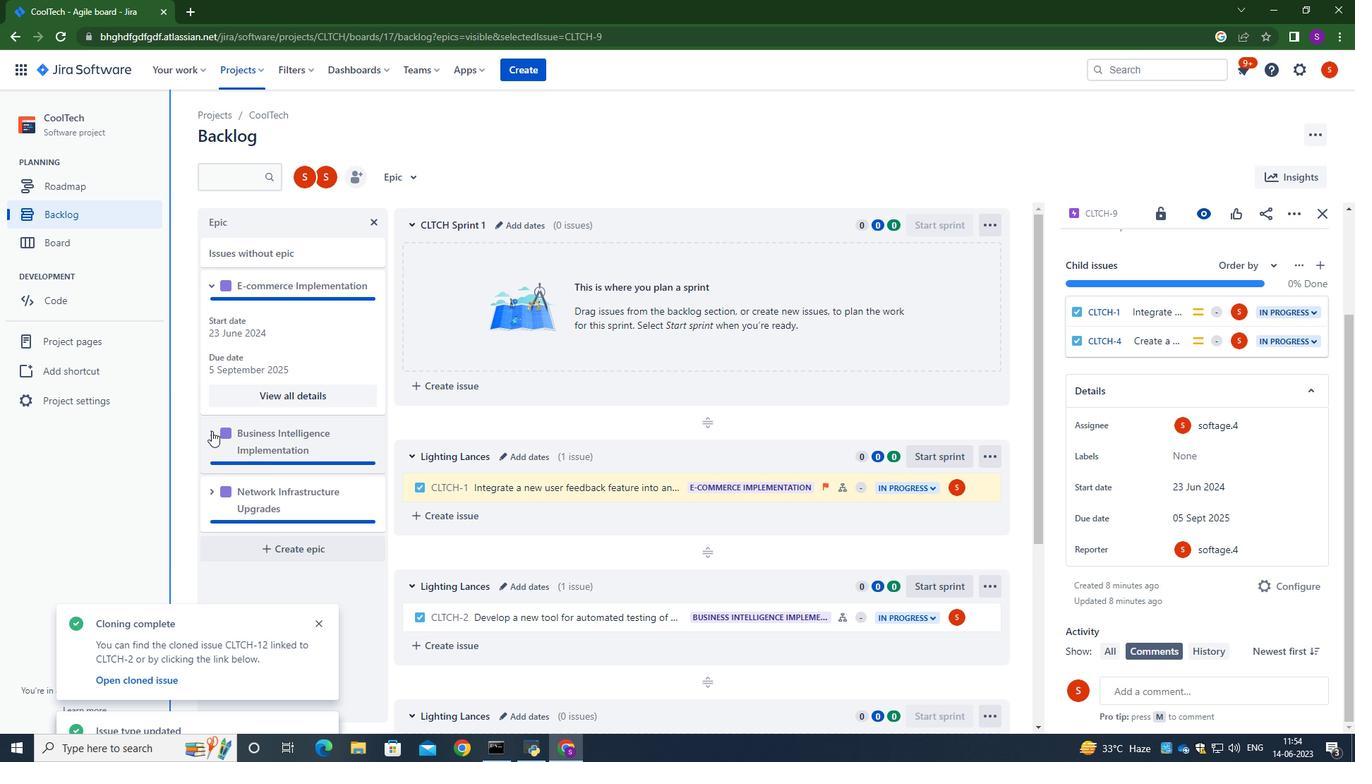 
Action: Mouse moved to (285, 556)
Screenshot: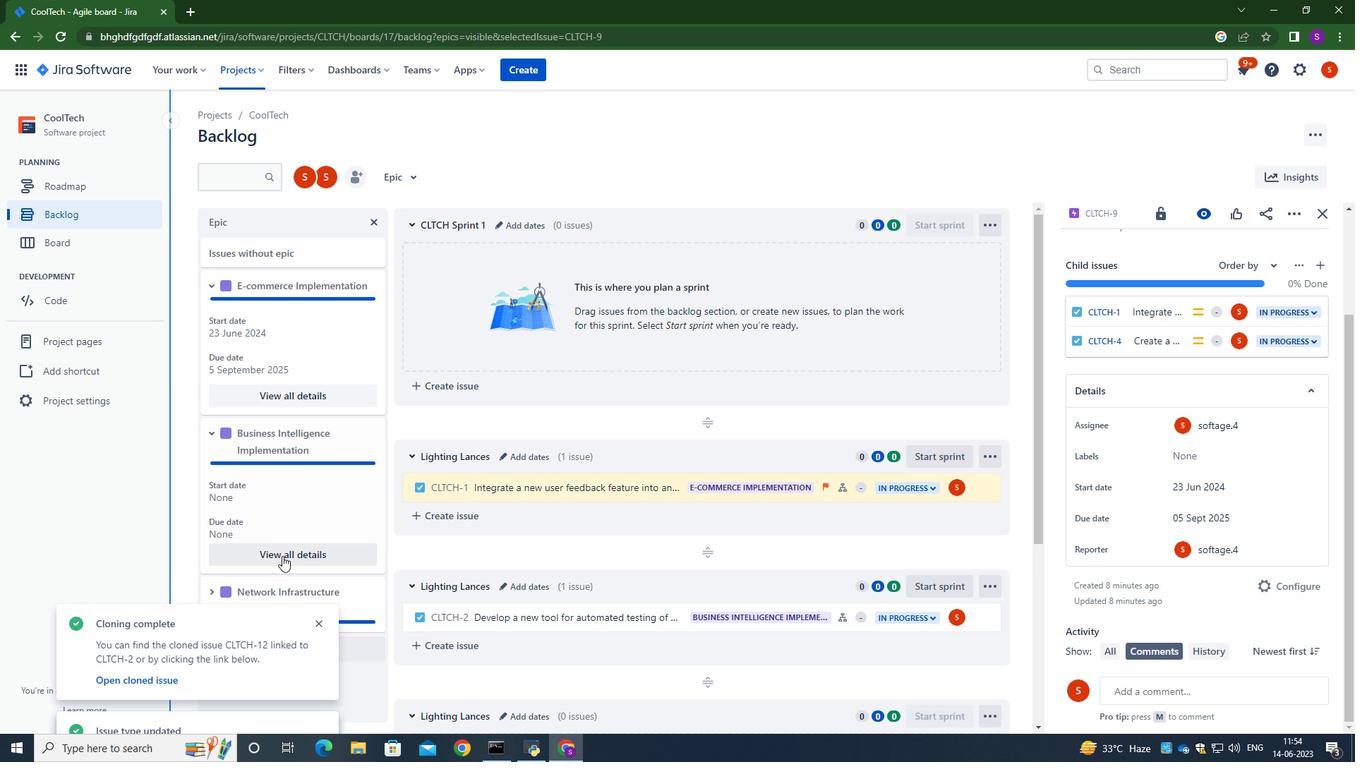 
Action: Mouse pressed left at (285, 556)
Screenshot: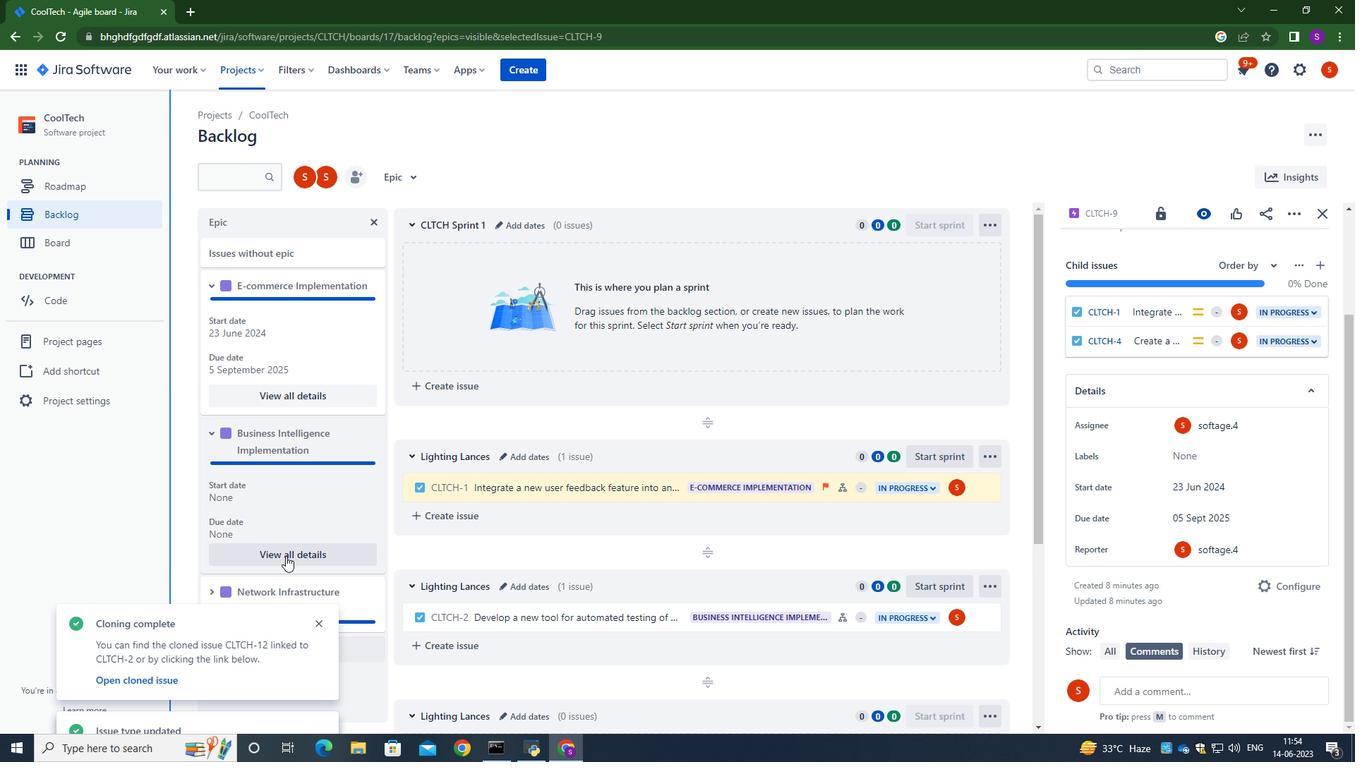 
Action: Mouse moved to (297, 491)
Screenshot: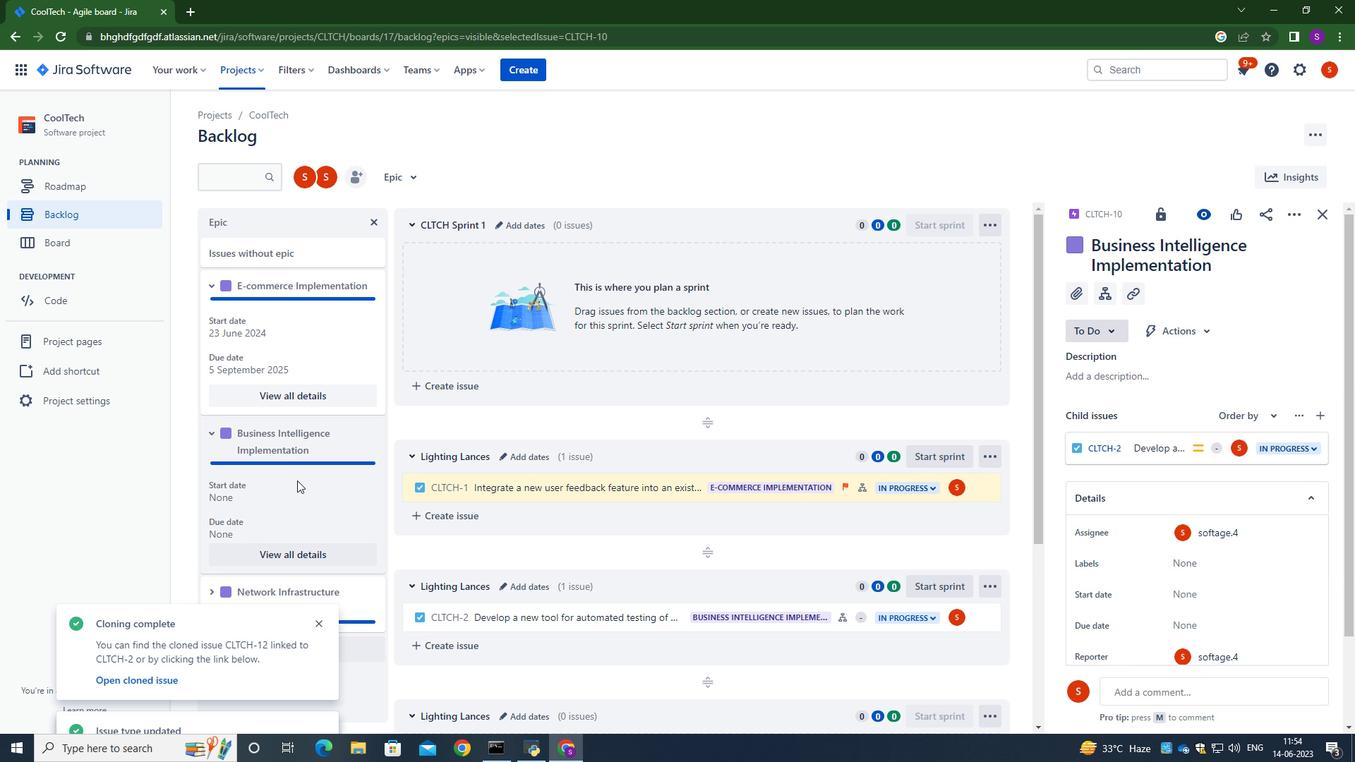 
Action: Mouse scrolled (297, 490) with delta (0, 0)
Screenshot: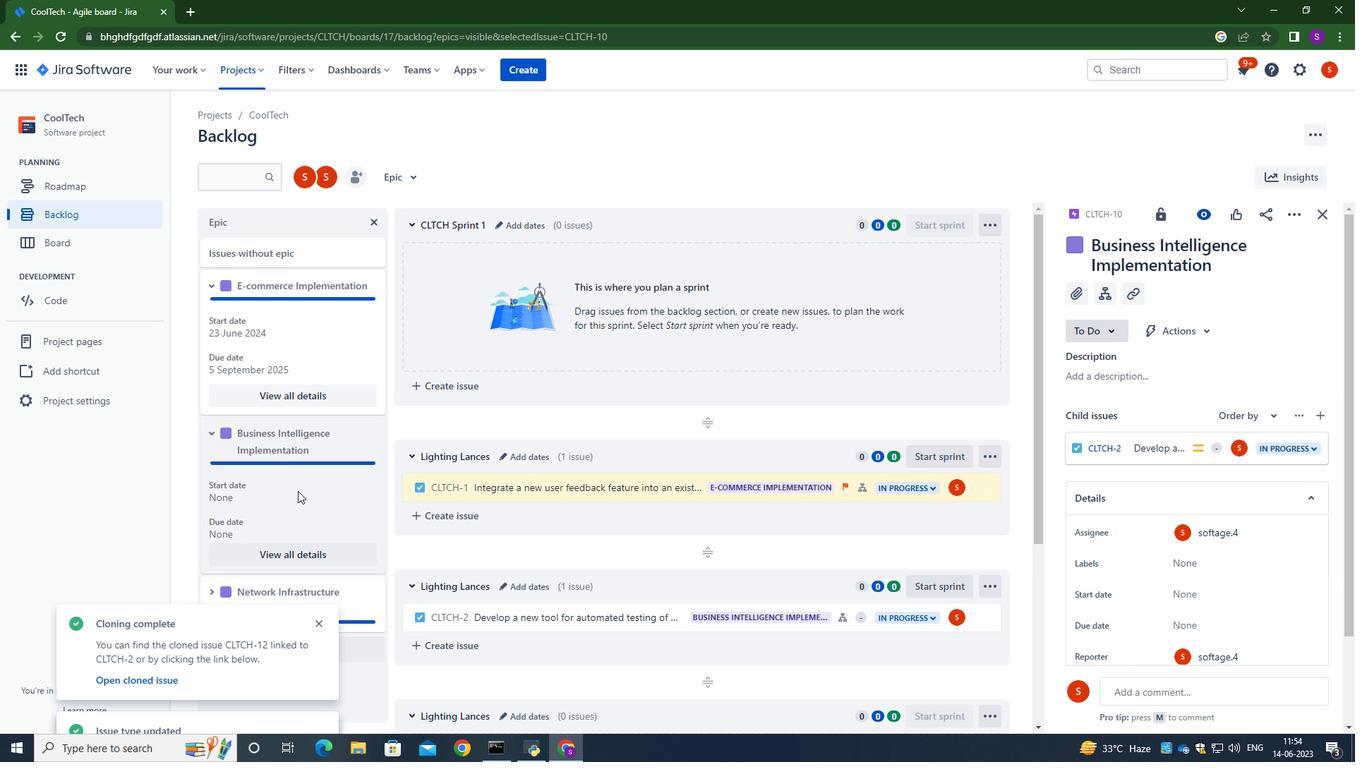 
Action: Mouse moved to (1197, 595)
Screenshot: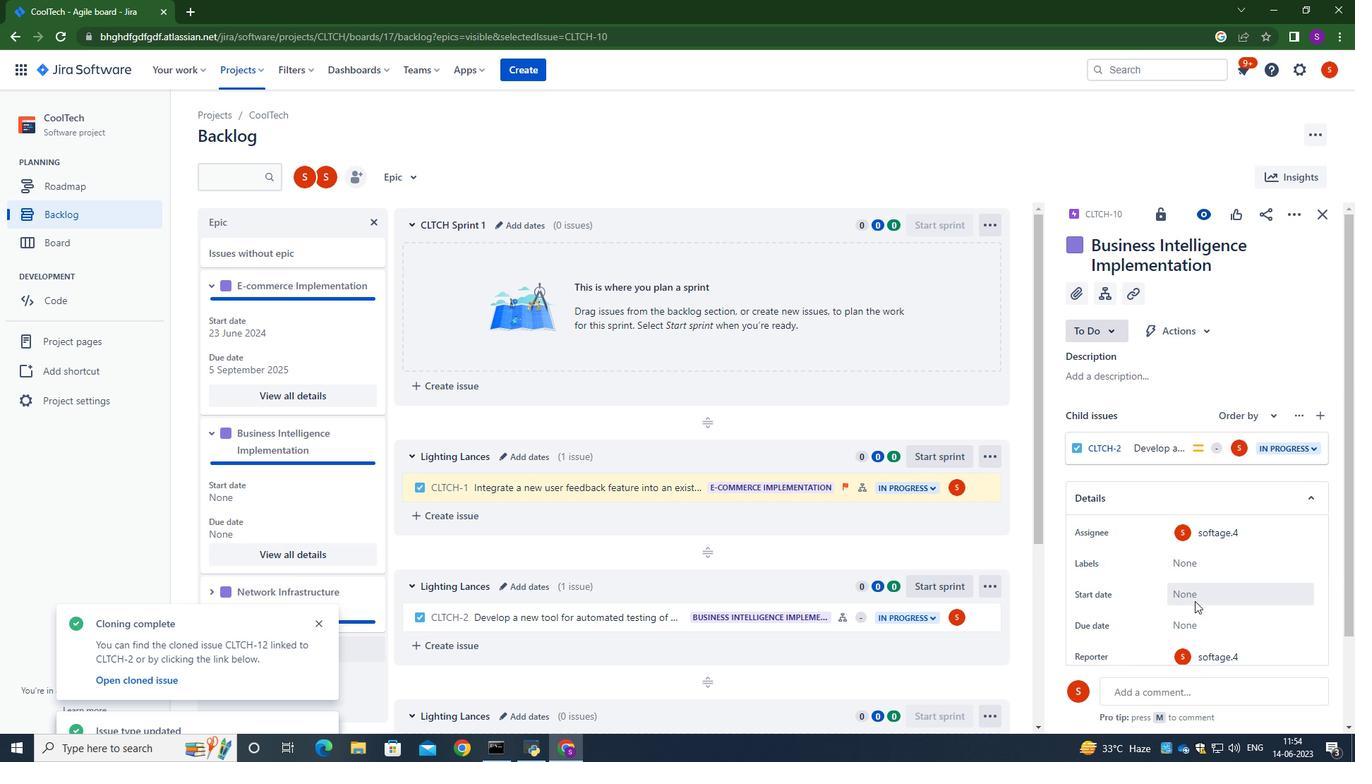 
Action: Mouse pressed left at (1197, 595)
Screenshot: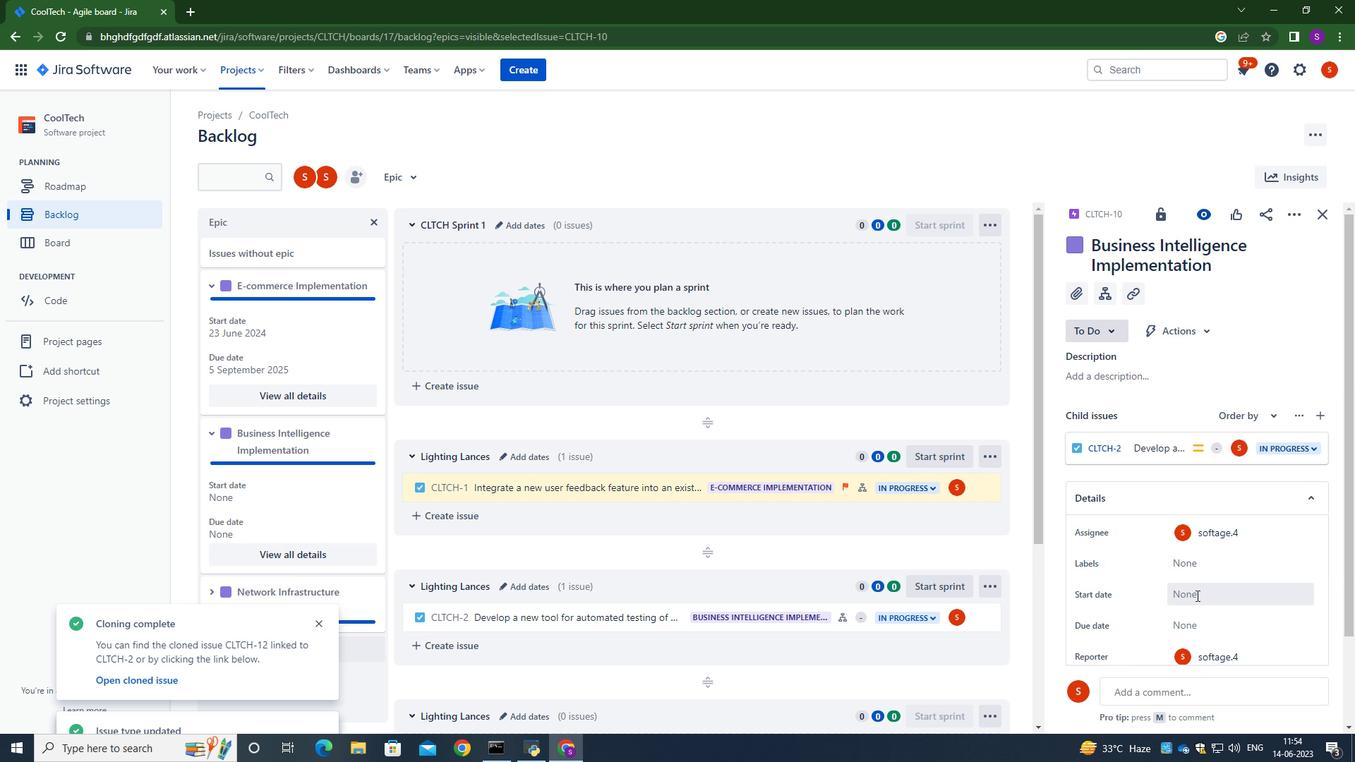 
Action: Key pressed 05/06/2023
Screenshot: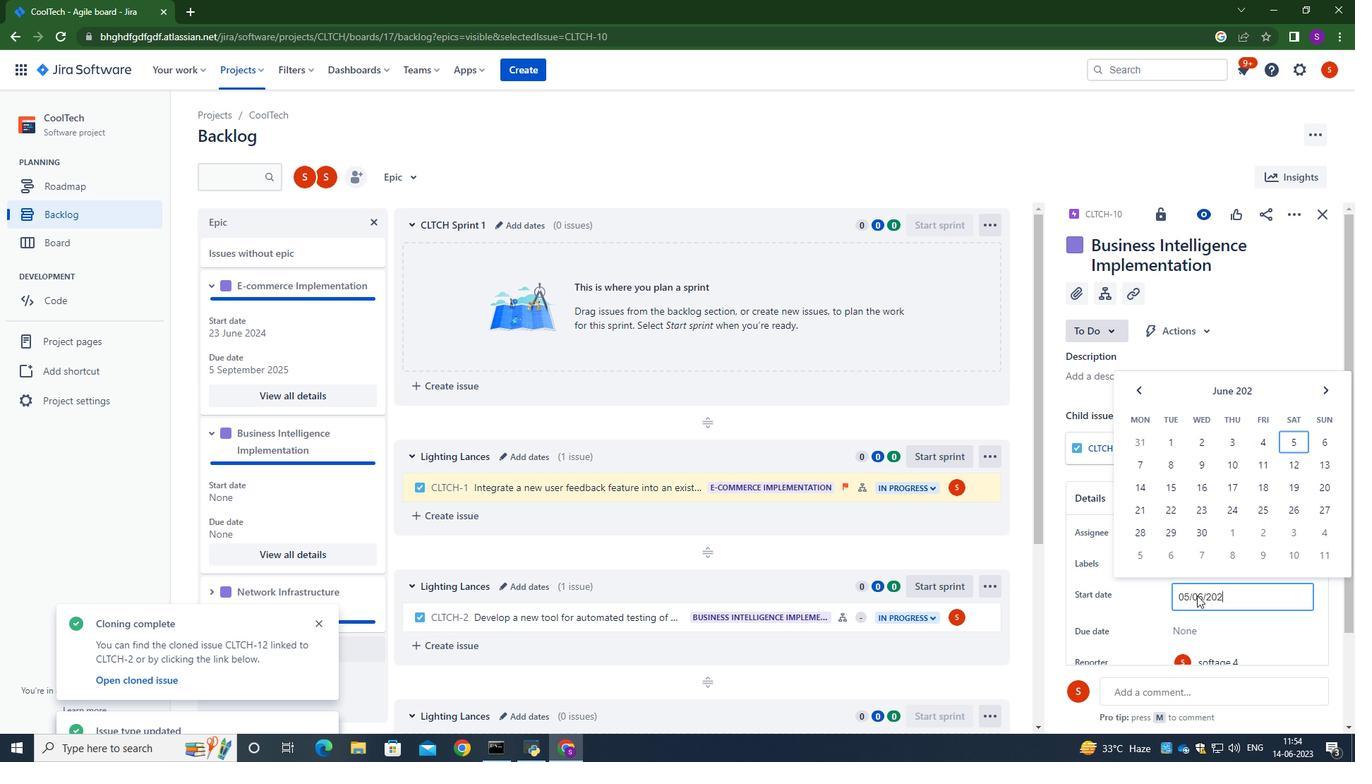 
Action: Mouse moved to (1142, 463)
Screenshot: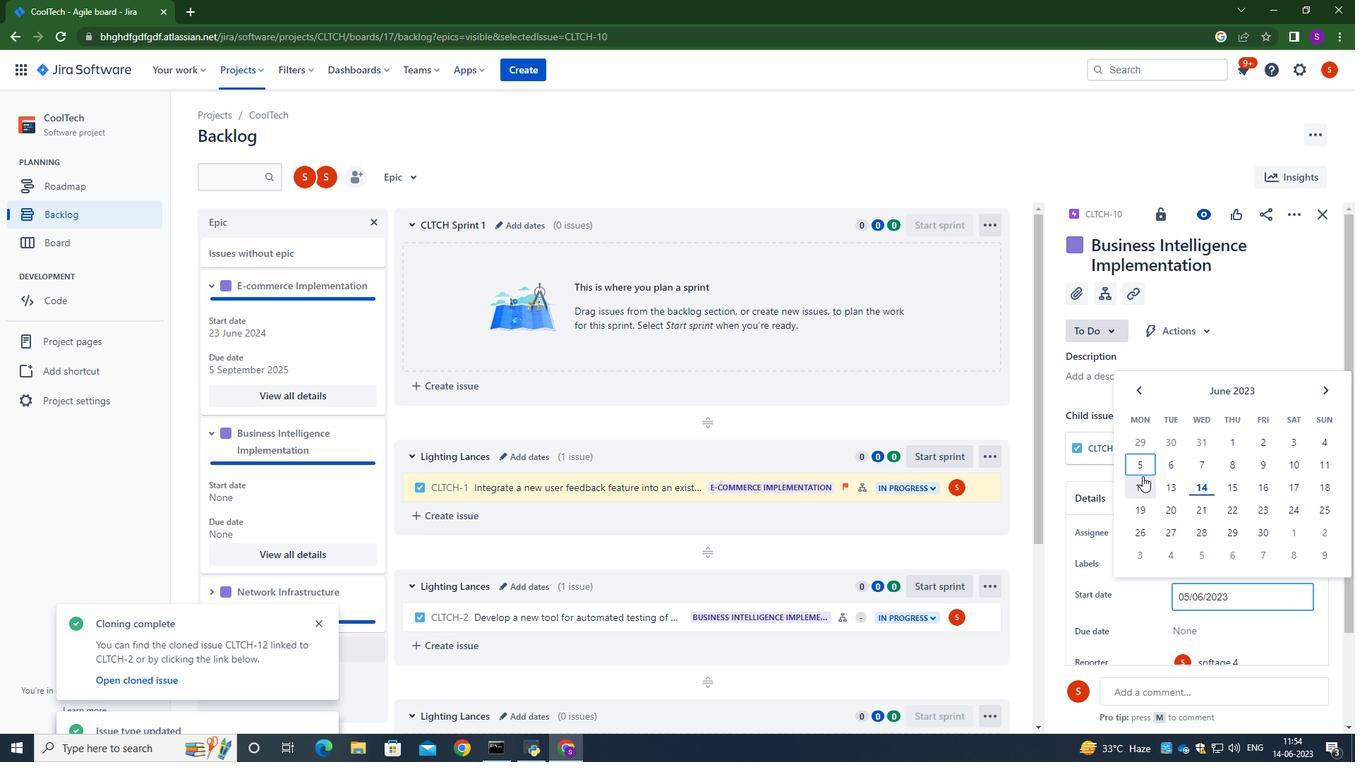 
Action: Mouse pressed left at (1142, 463)
Screenshot: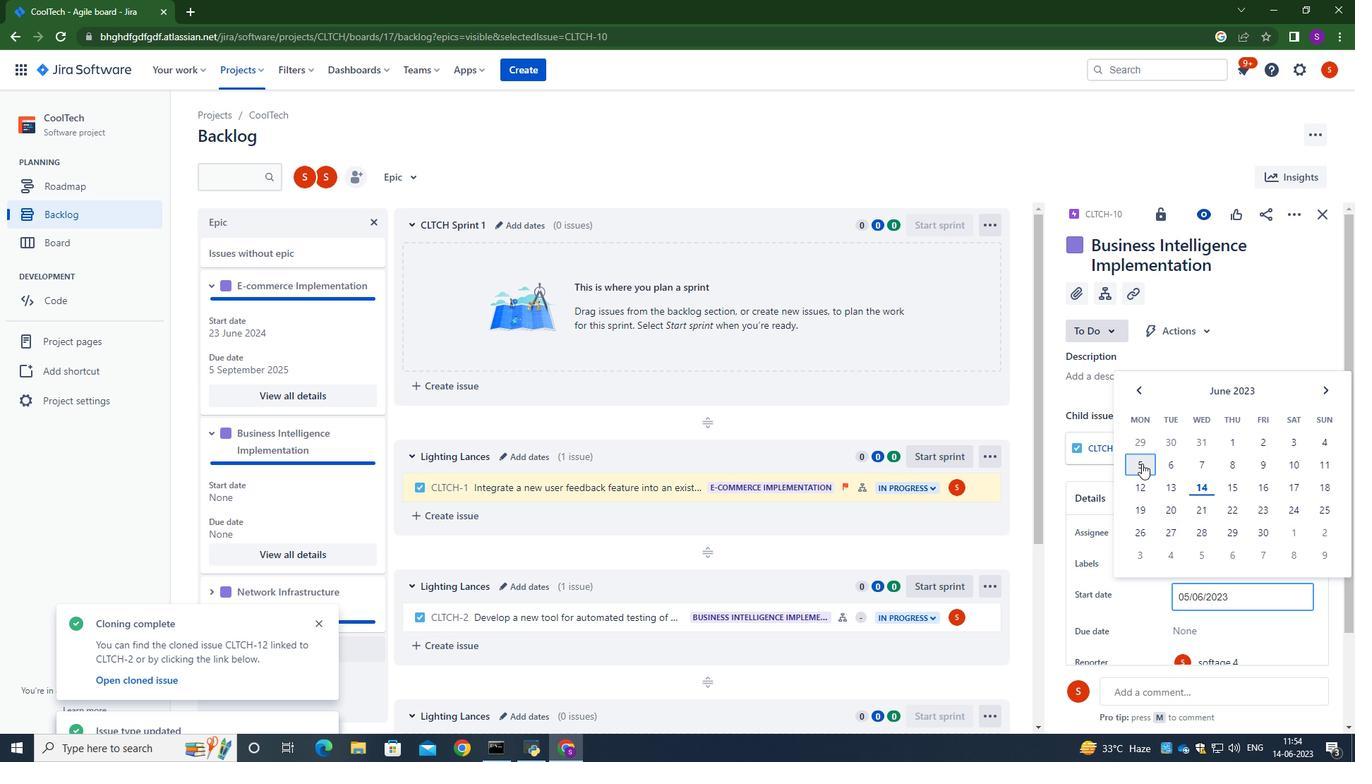 
Action: Mouse moved to (1203, 633)
Screenshot: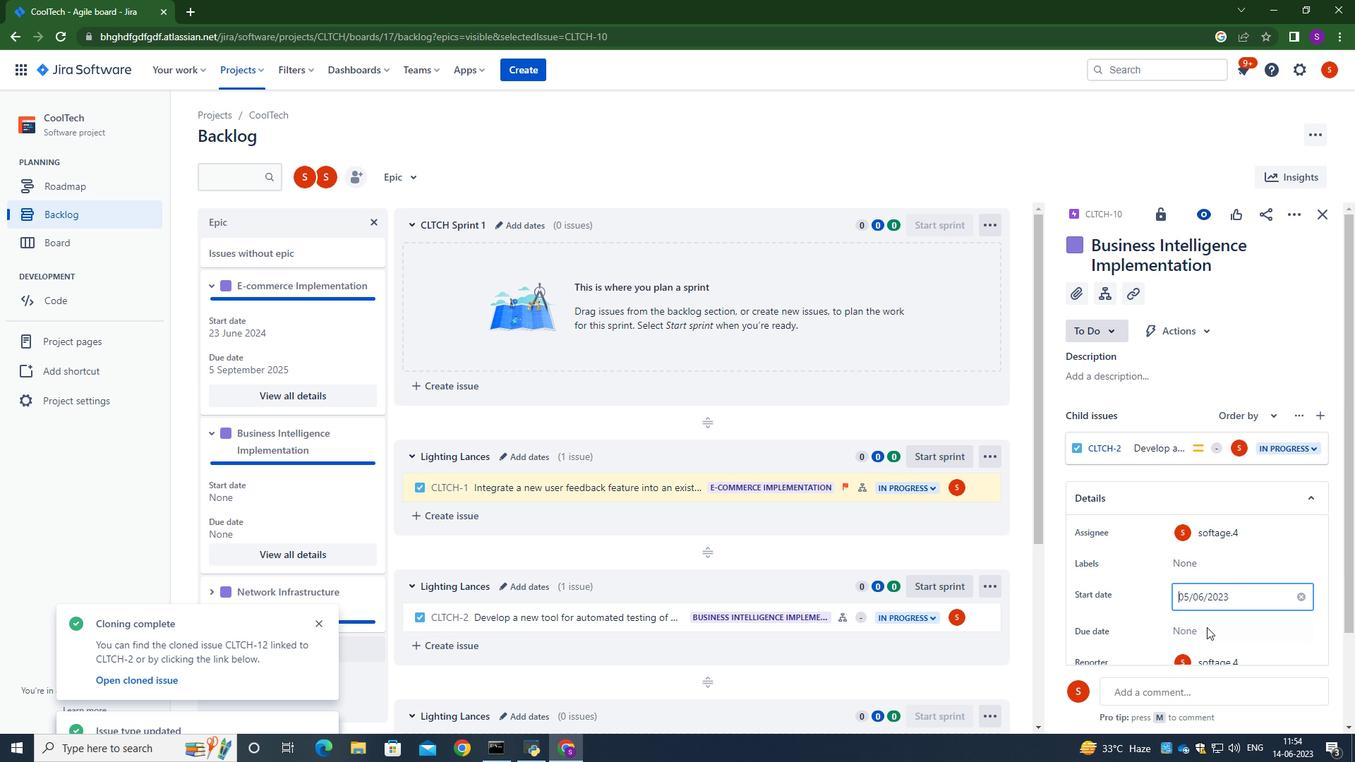 
Action: Mouse pressed left at (1203, 633)
Screenshot: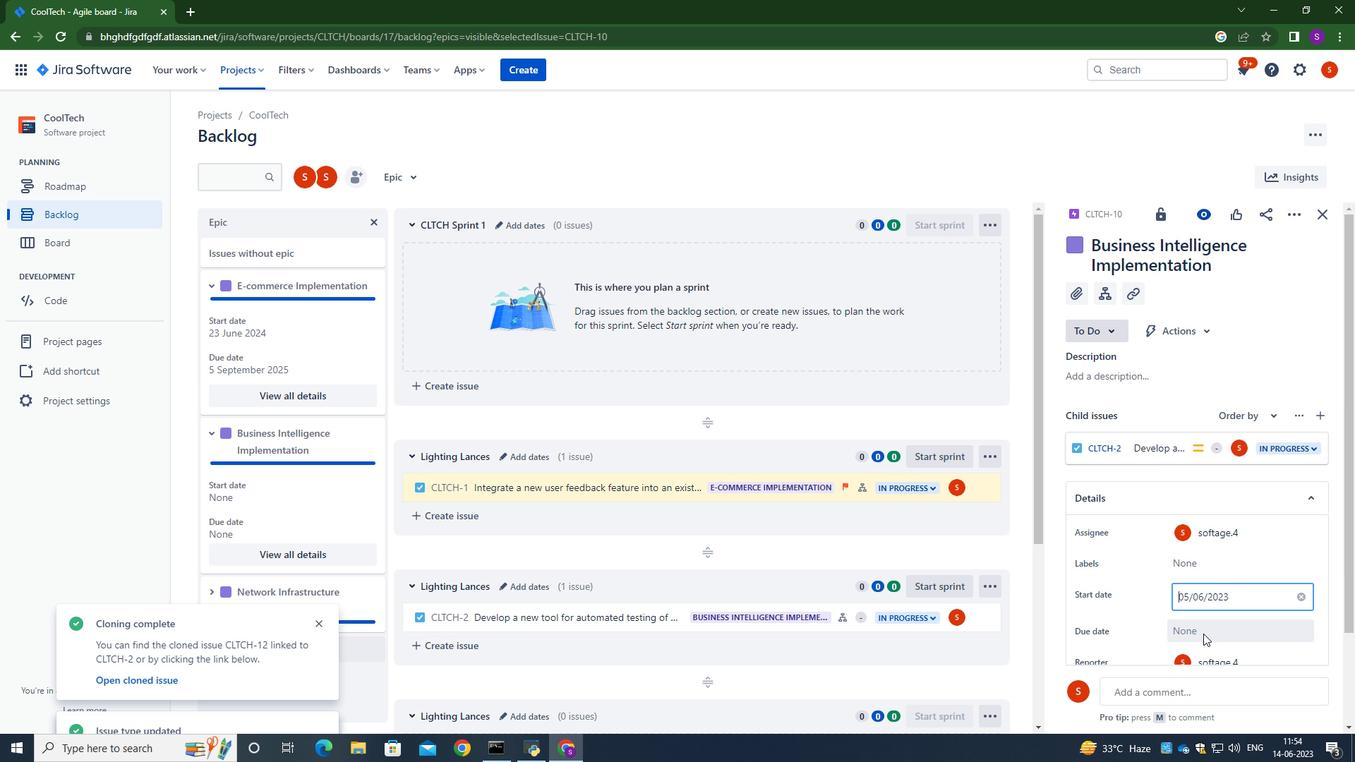 
Action: Mouse moved to (1219, 518)
Screenshot: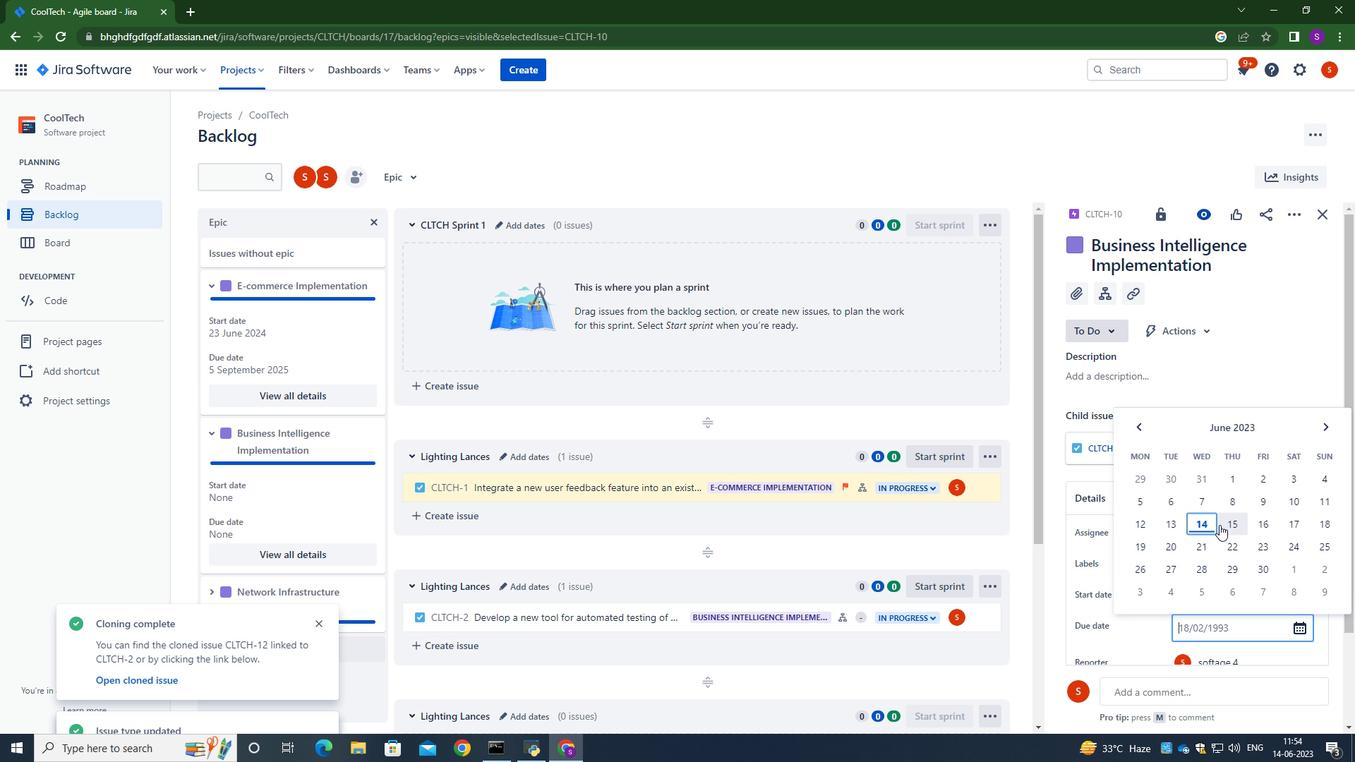 
Action: Key pressed 24/08/2025
Screenshot: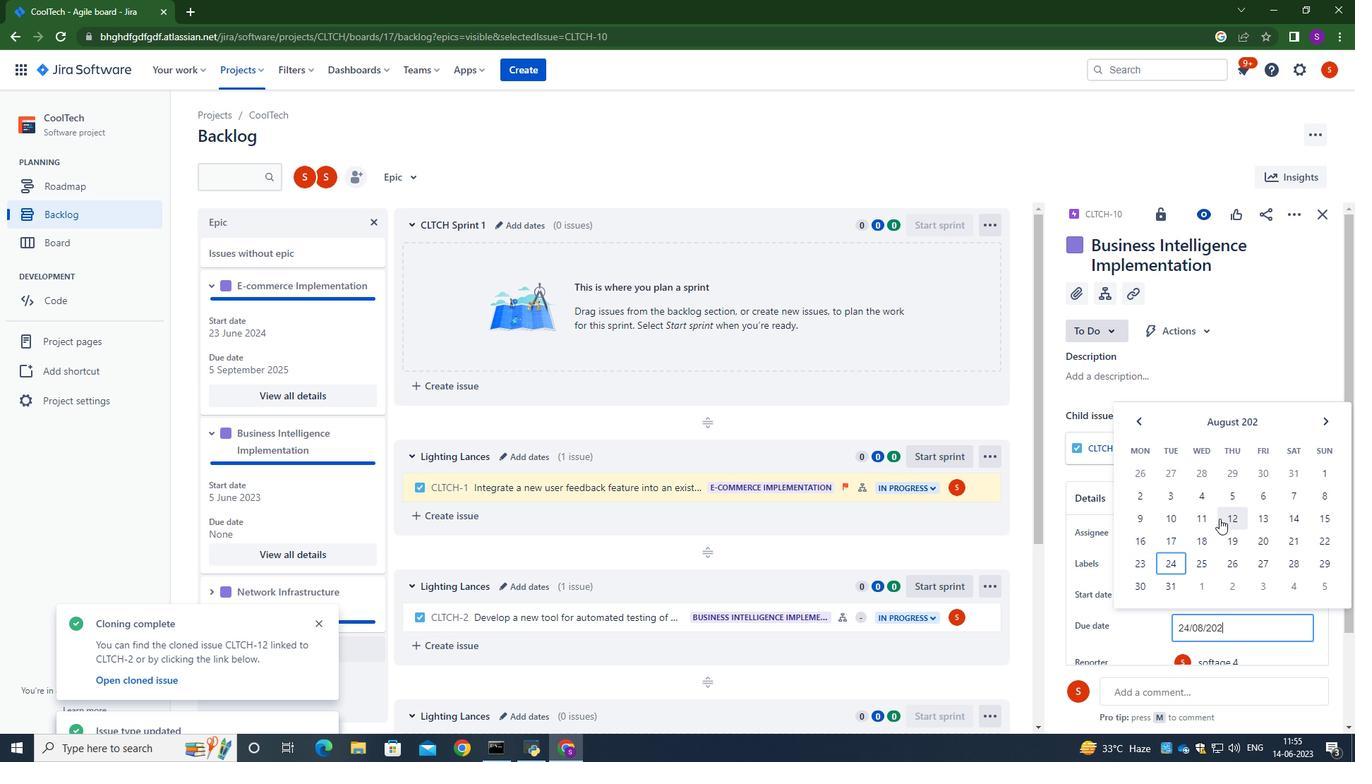 
Action: Mouse moved to (1328, 542)
Screenshot: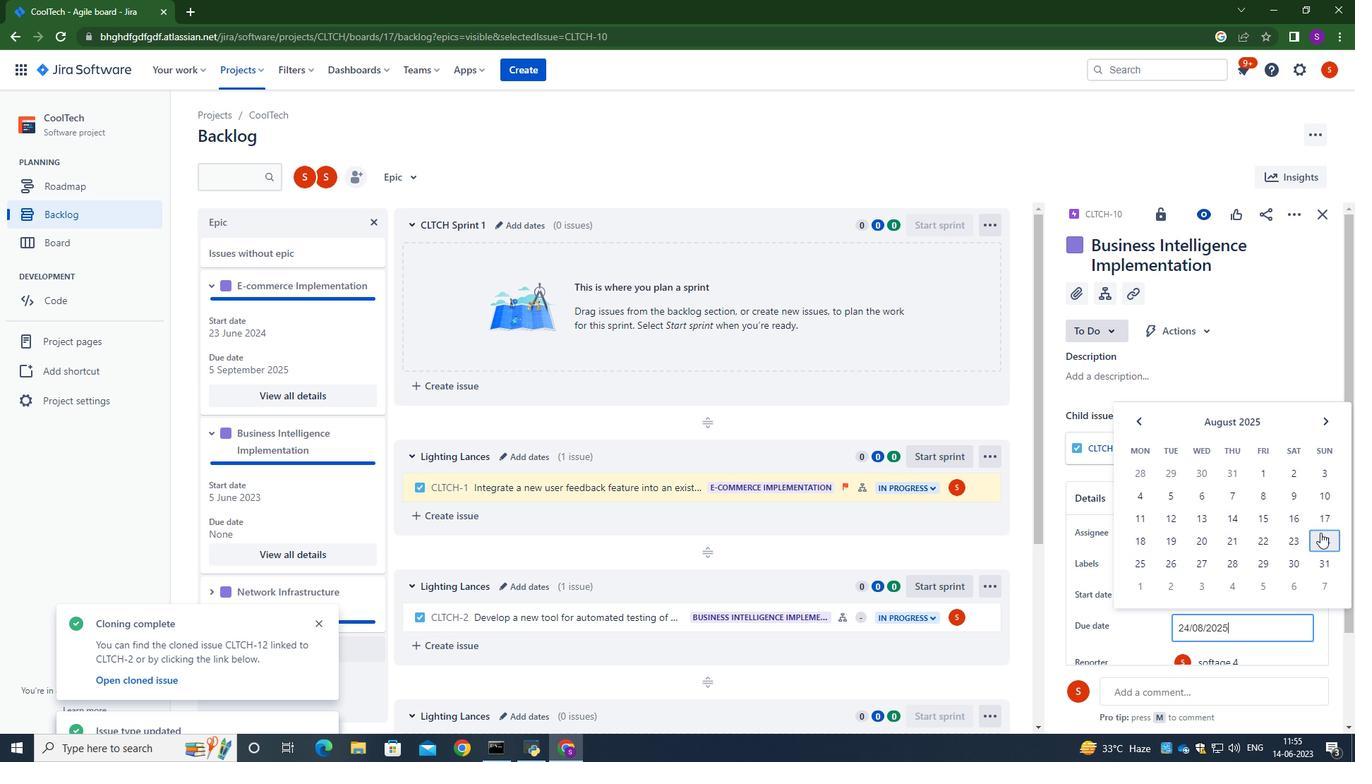 
Action: Mouse pressed left at (1328, 542)
Screenshot: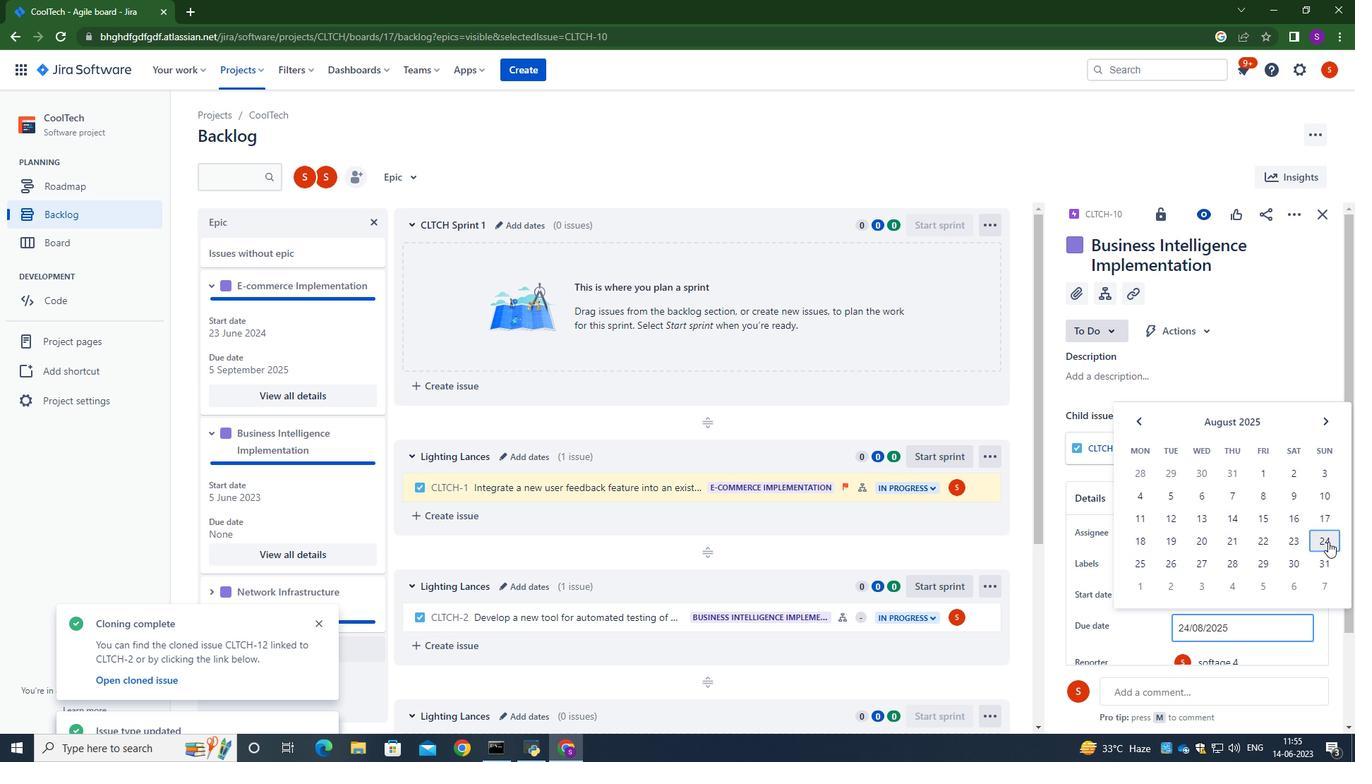 
Action: Mouse moved to (1258, 561)
Screenshot: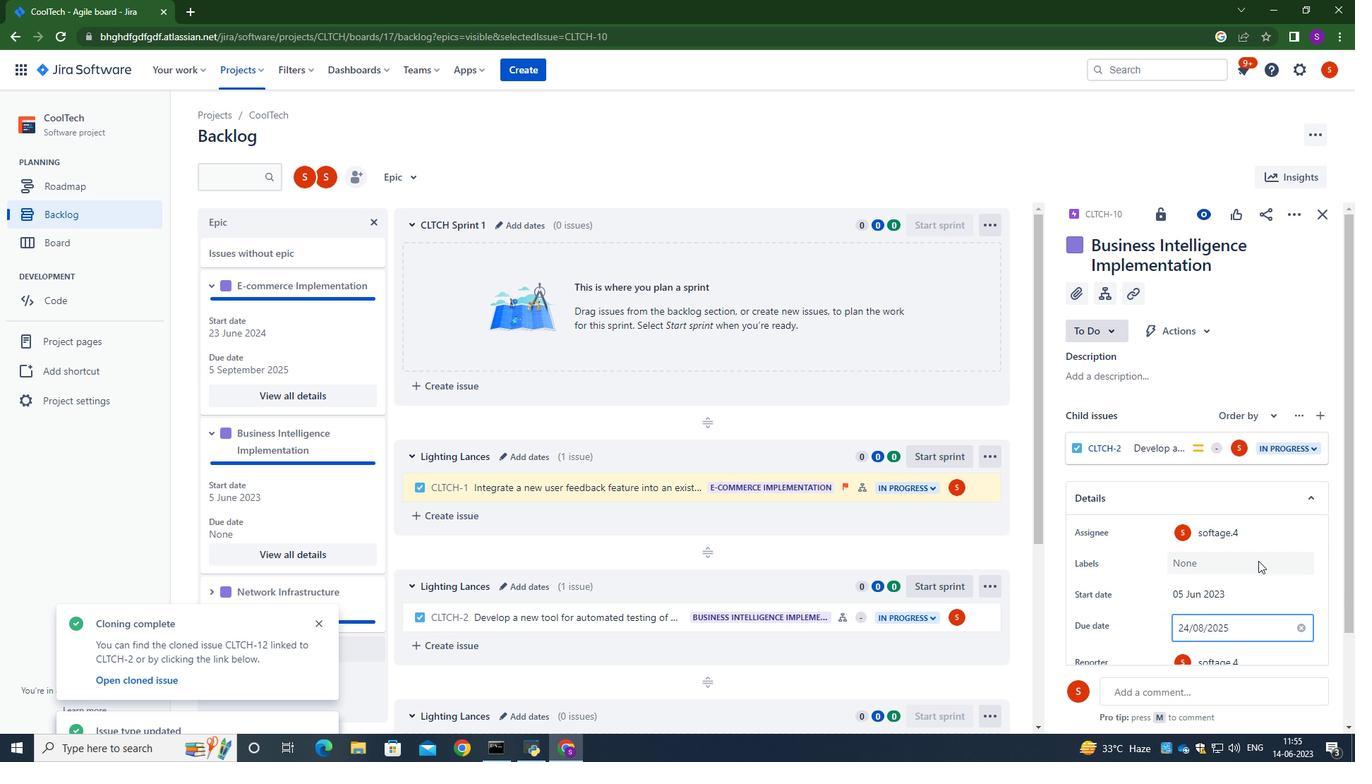 
Action: Mouse scrolled (1258, 560) with delta (0, 0)
Screenshot: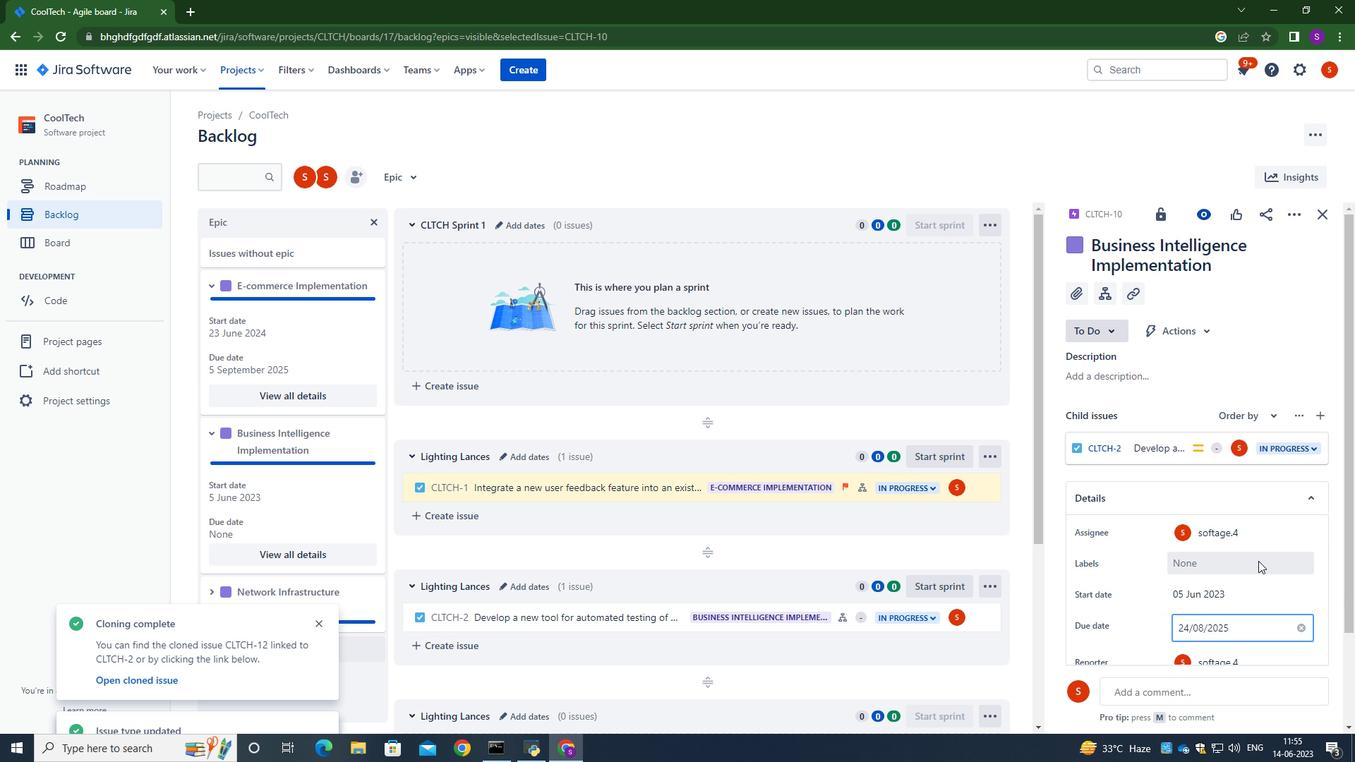 
Action: Mouse scrolled (1258, 560) with delta (0, 0)
Screenshot: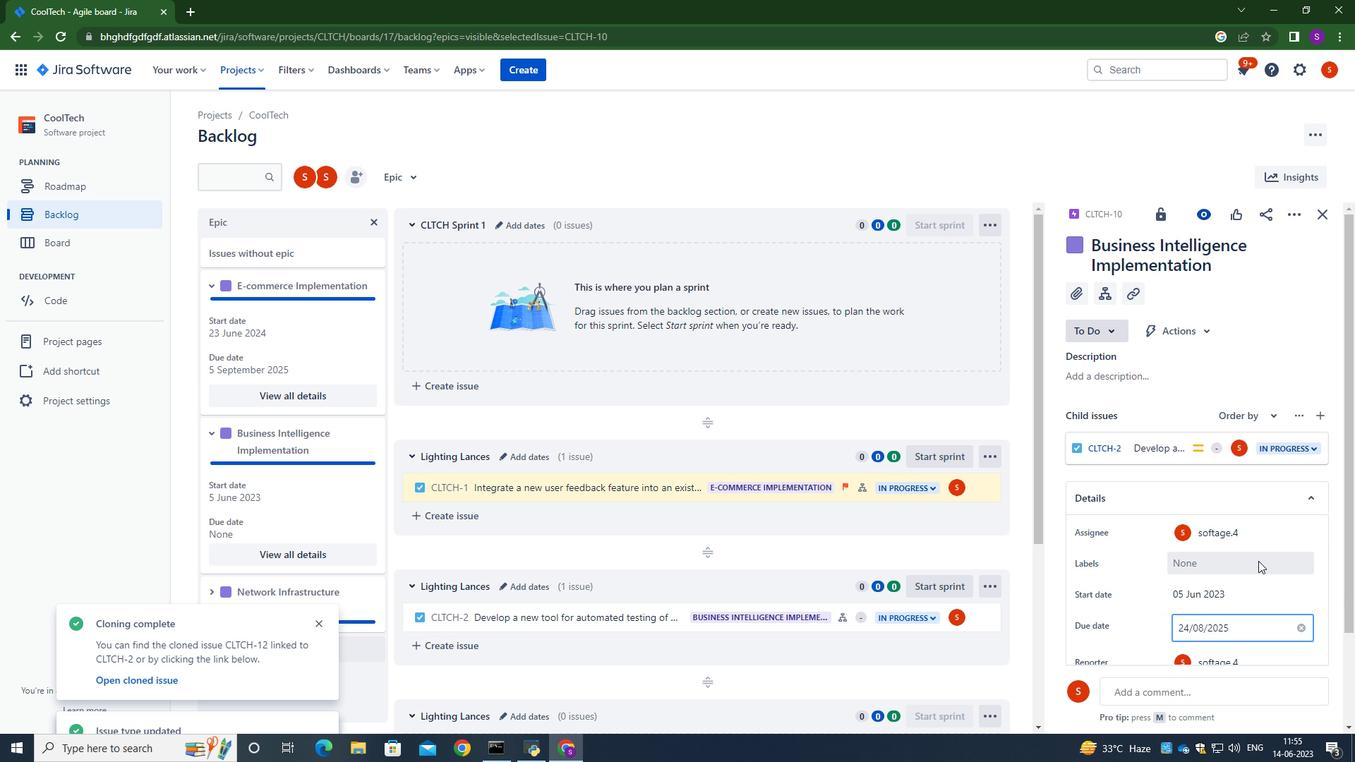 
Action: Mouse moved to (182, 493)
Screenshot: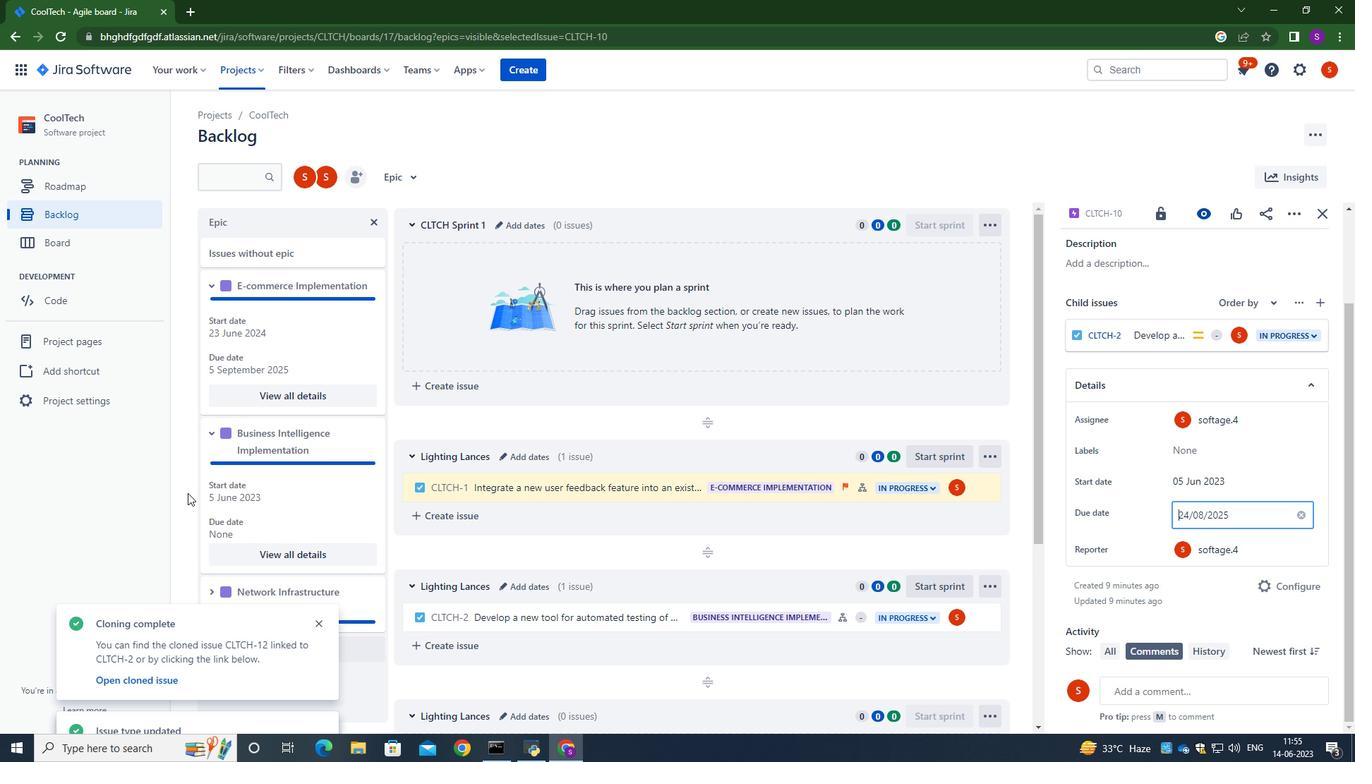 
Action: Mouse pressed left at (182, 493)
Screenshot: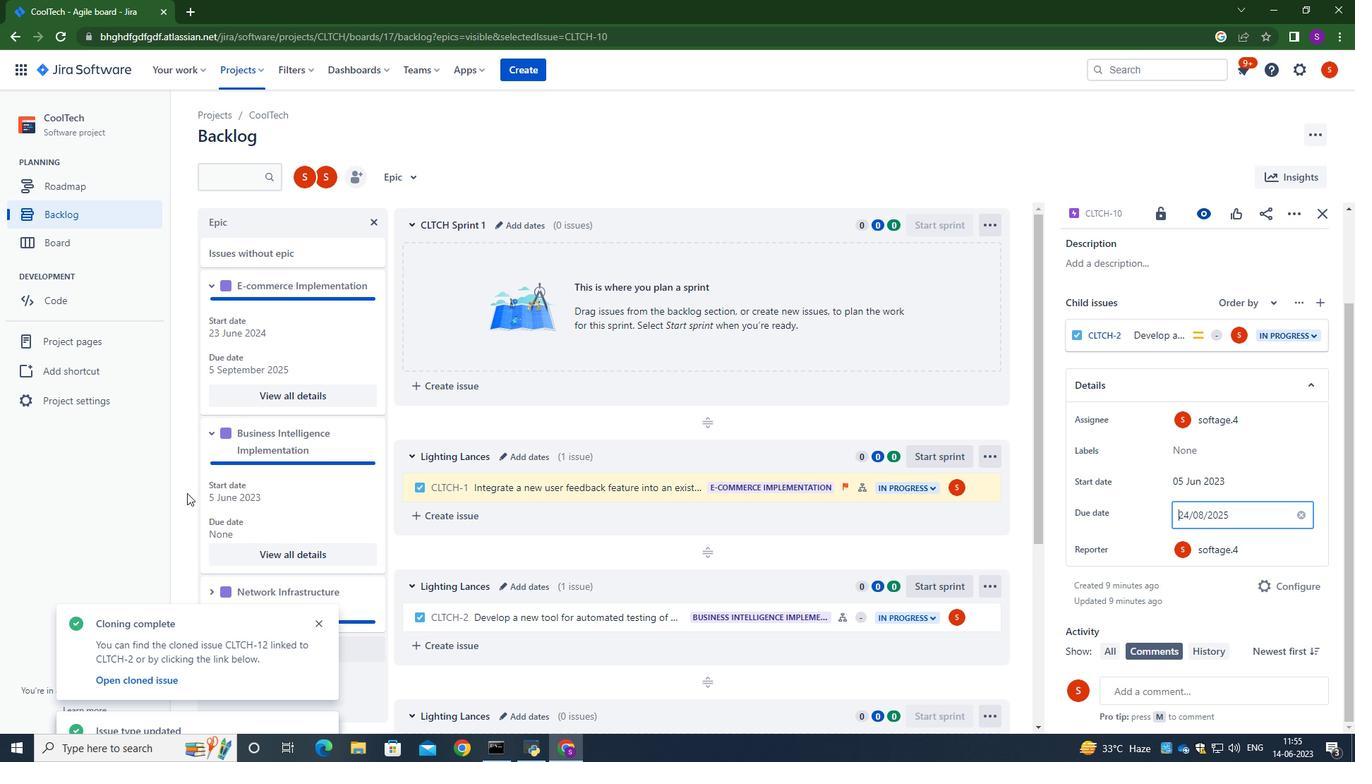 
Action: Mouse moved to (163, 468)
Screenshot: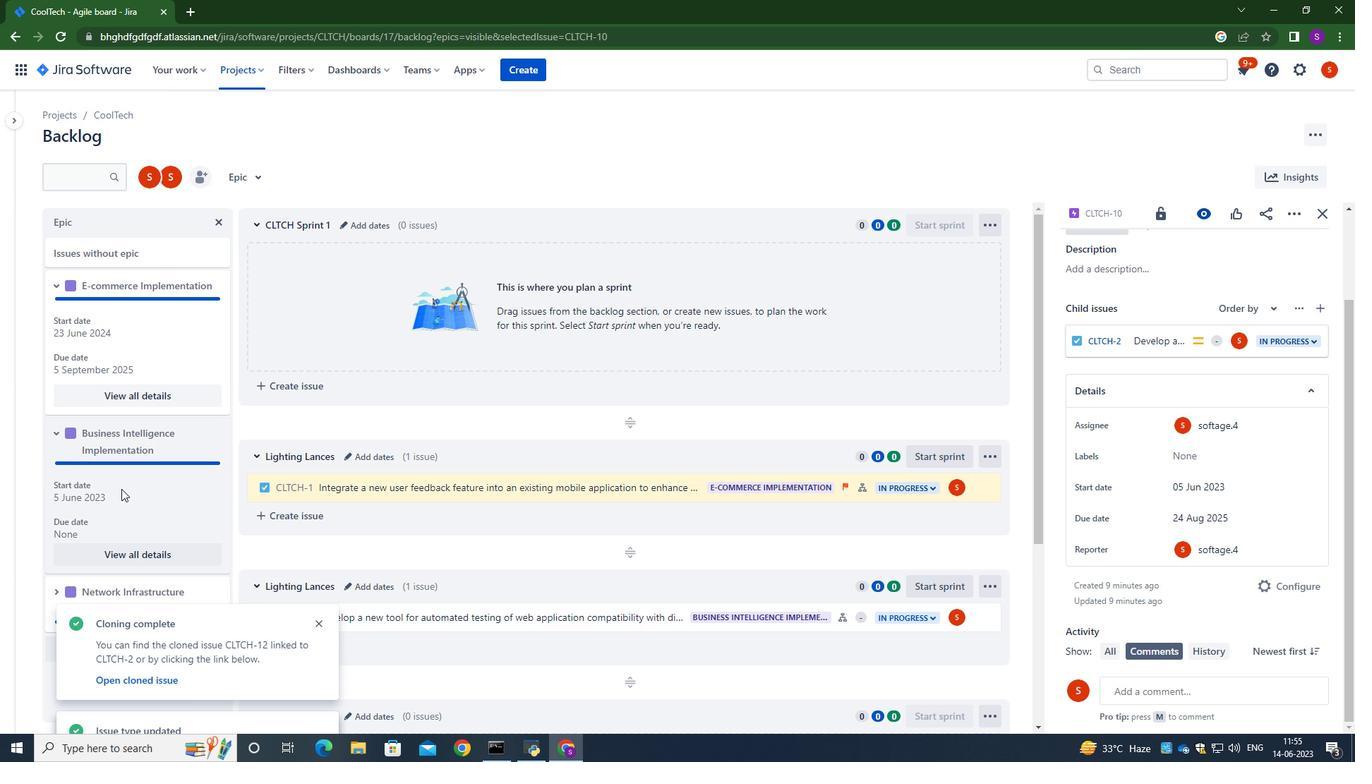 
Action: Mouse scrolled (163, 468) with delta (0, 0)
Screenshot: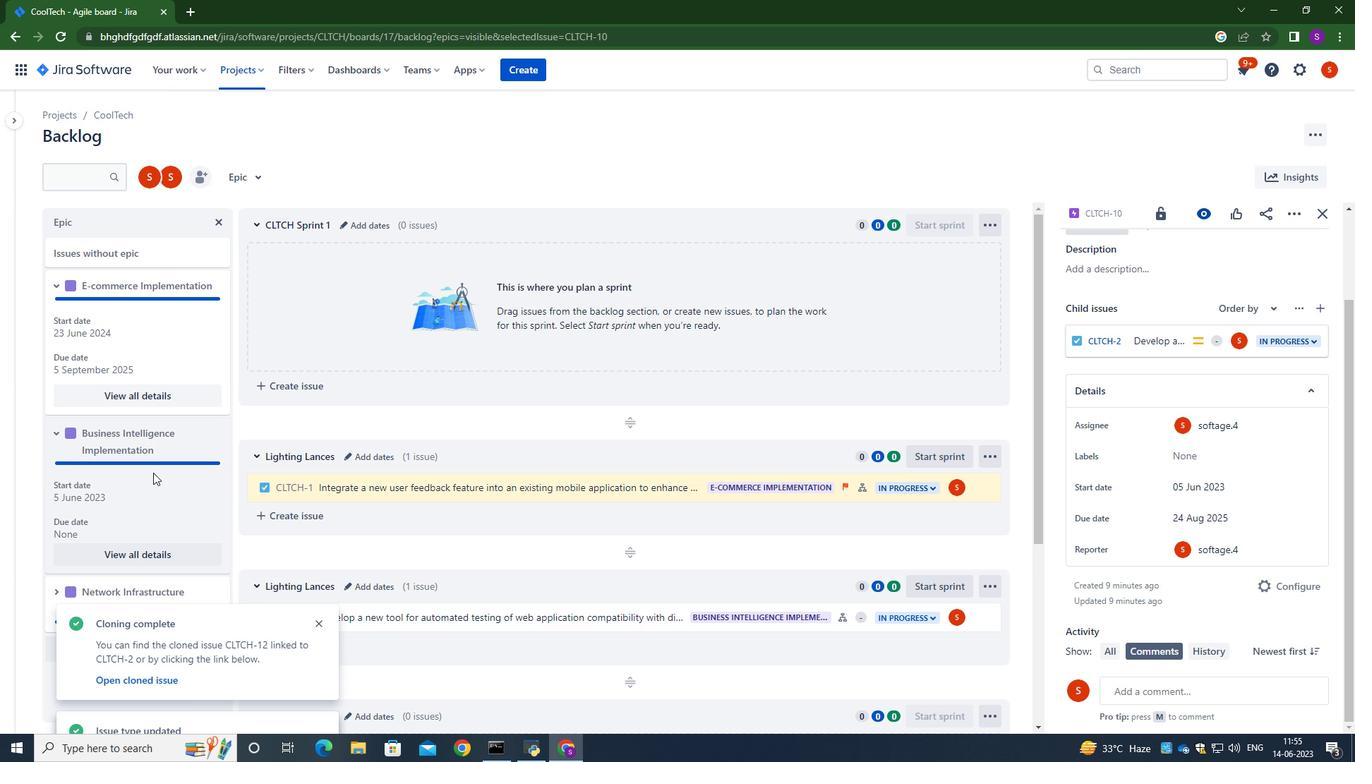 
Action: Mouse scrolled (163, 468) with delta (0, 0)
Screenshot: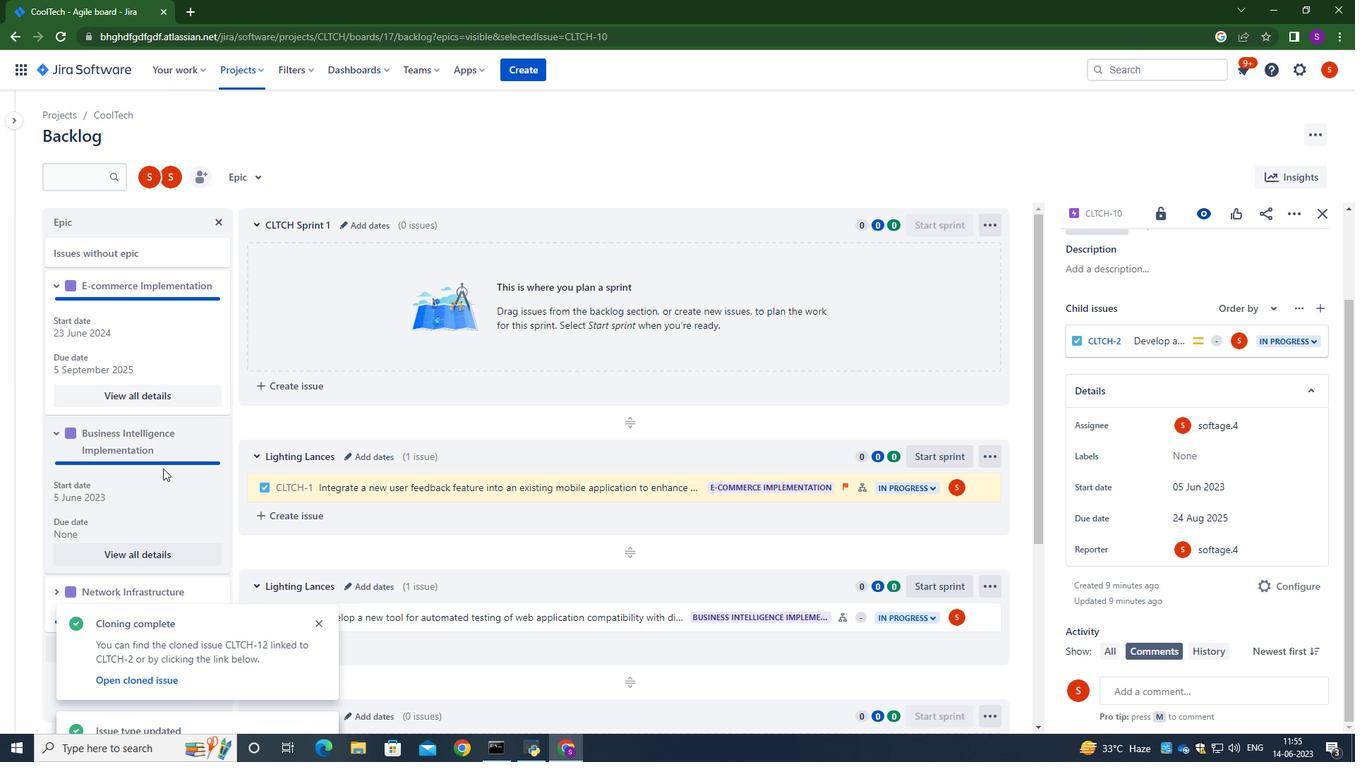 
Action: Mouse scrolled (163, 468) with delta (0, 0)
Screenshot: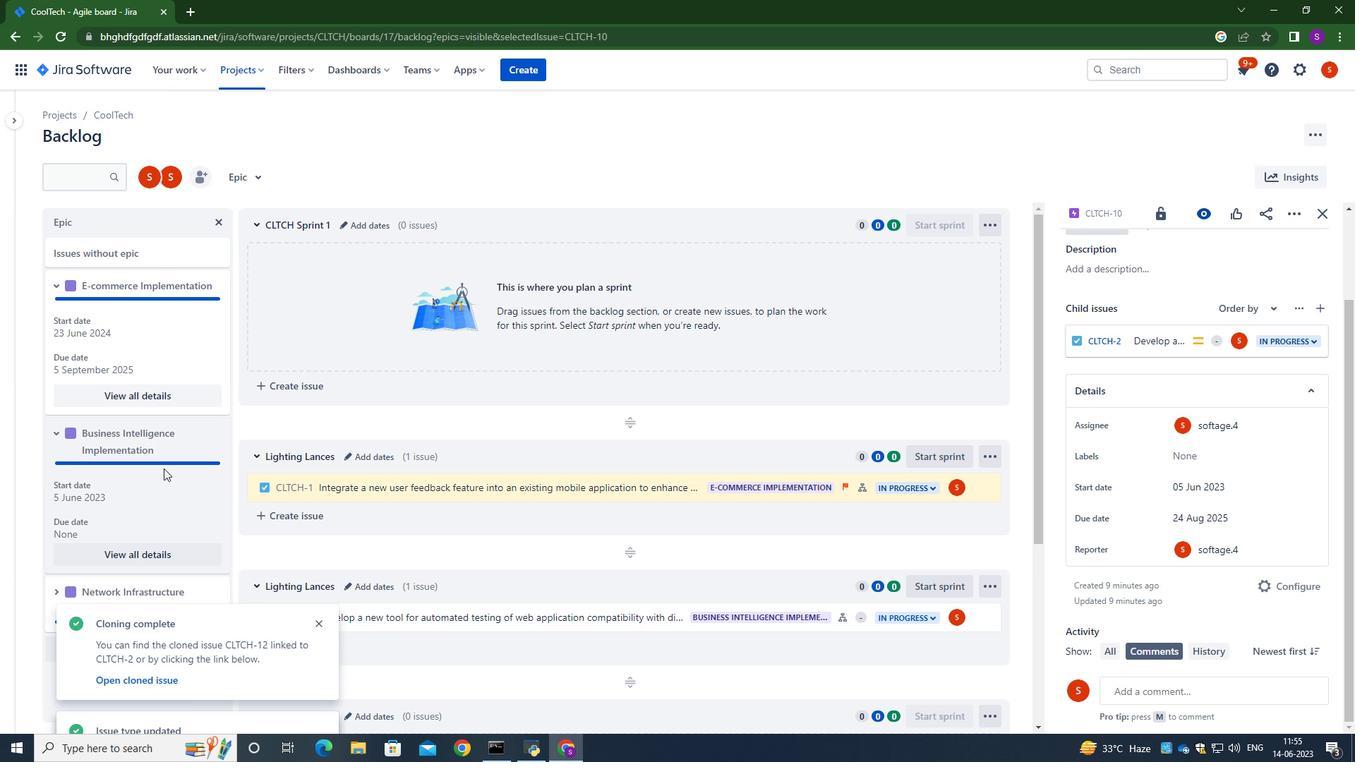 
Action: Mouse moved to (319, 623)
Screenshot: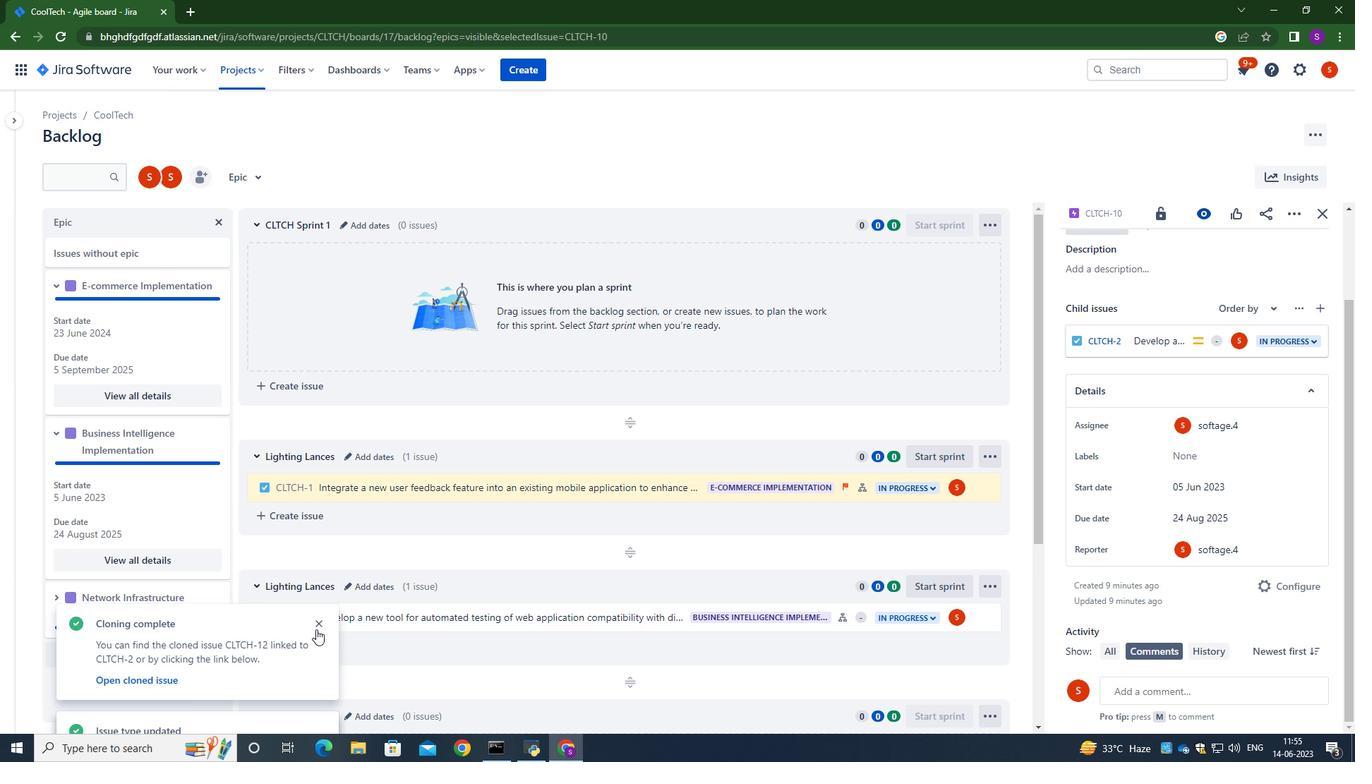 
Action: Mouse pressed left at (319, 623)
Screenshot: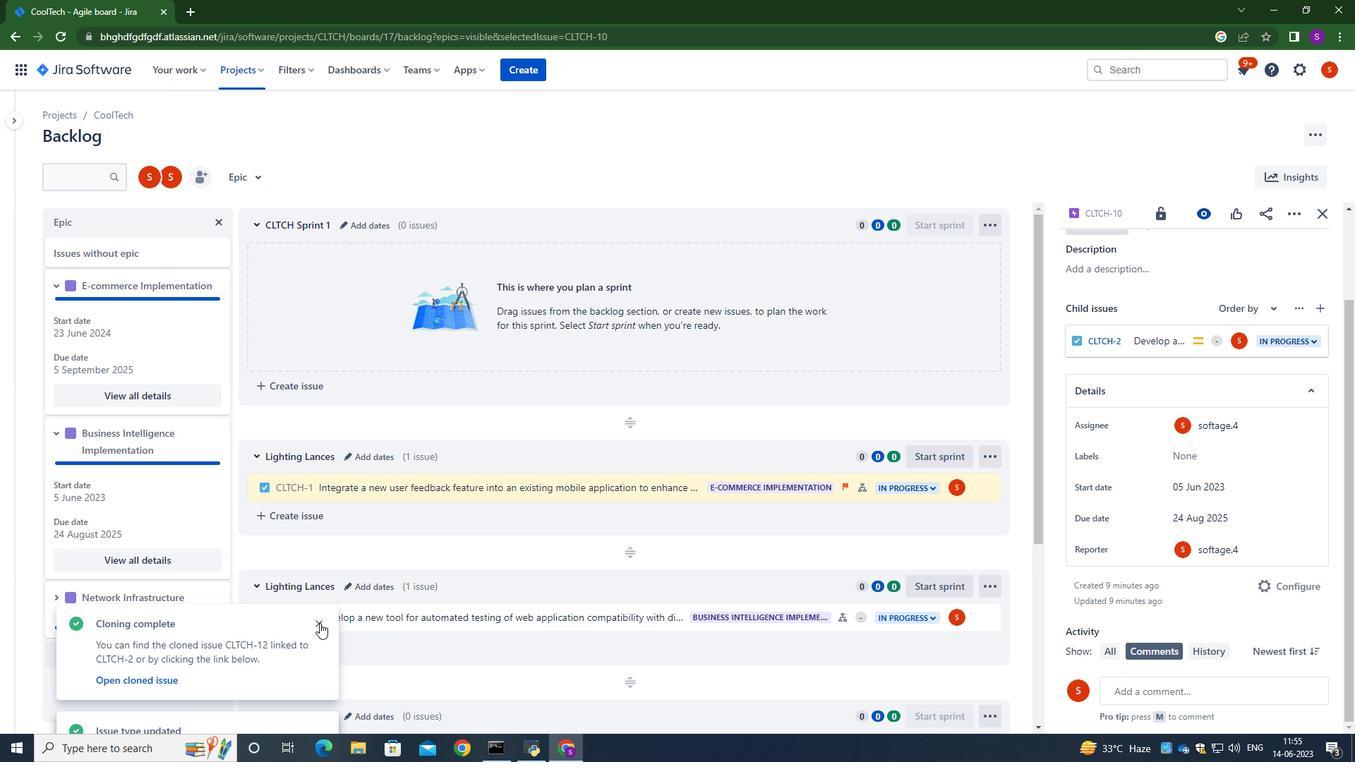 
Action: Mouse moved to (316, 632)
Screenshot: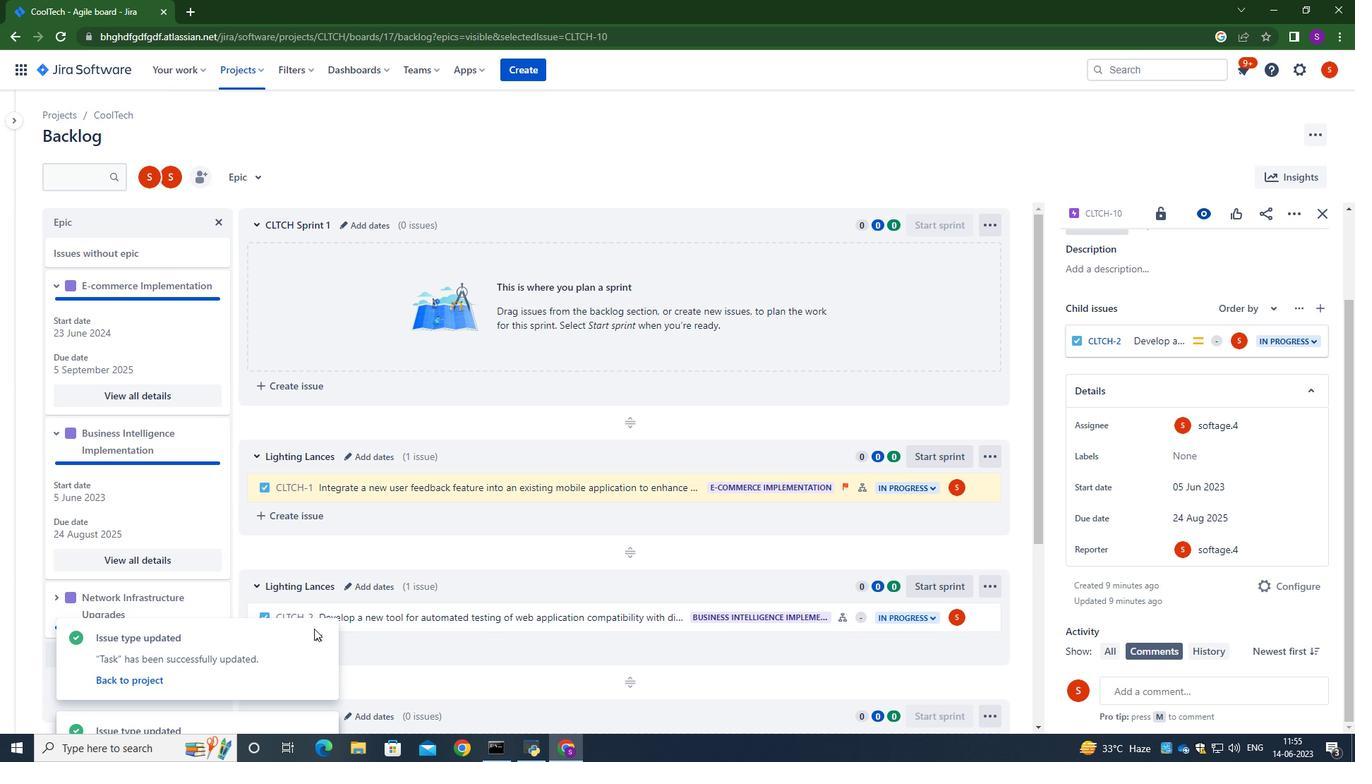 
Action: Mouse pressed left at (316, 632)
Screenshot: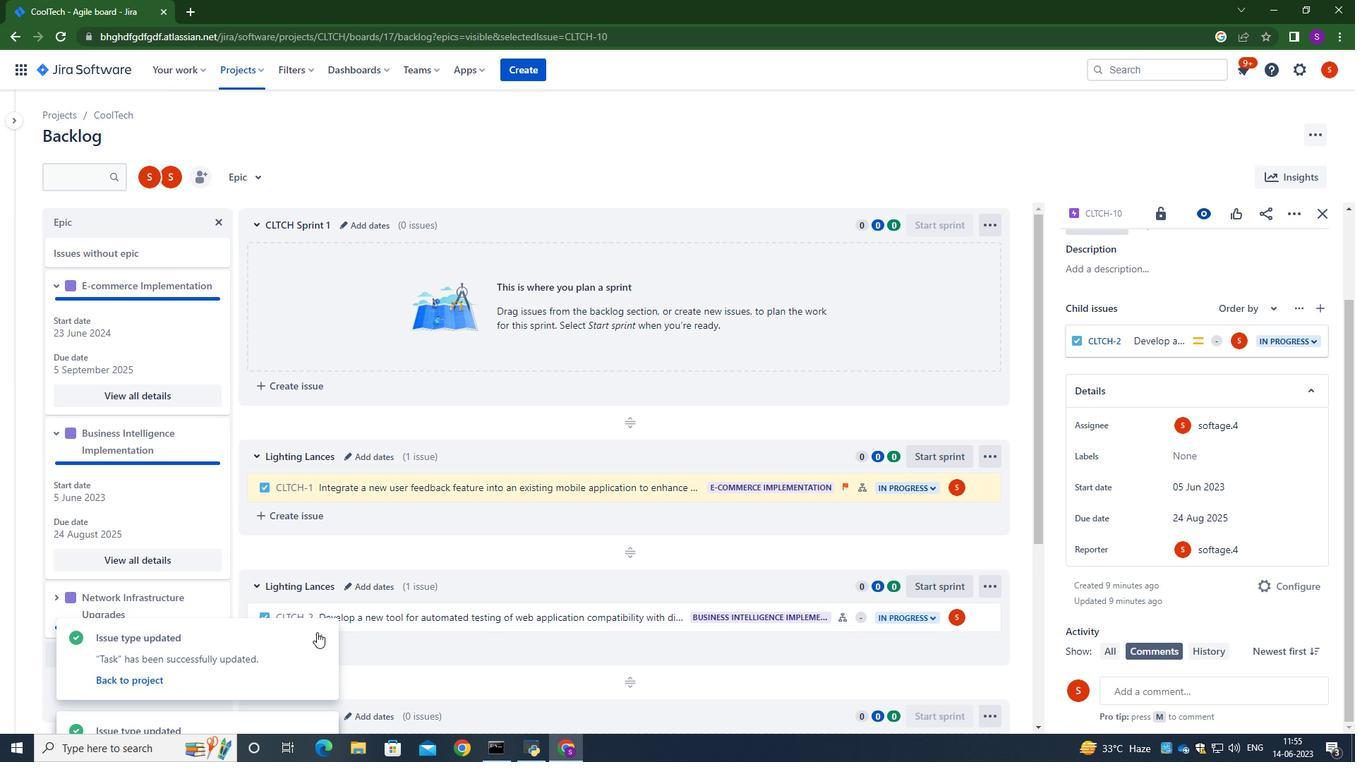 
Action: Mouse moved to (320, 636)
Screenshot: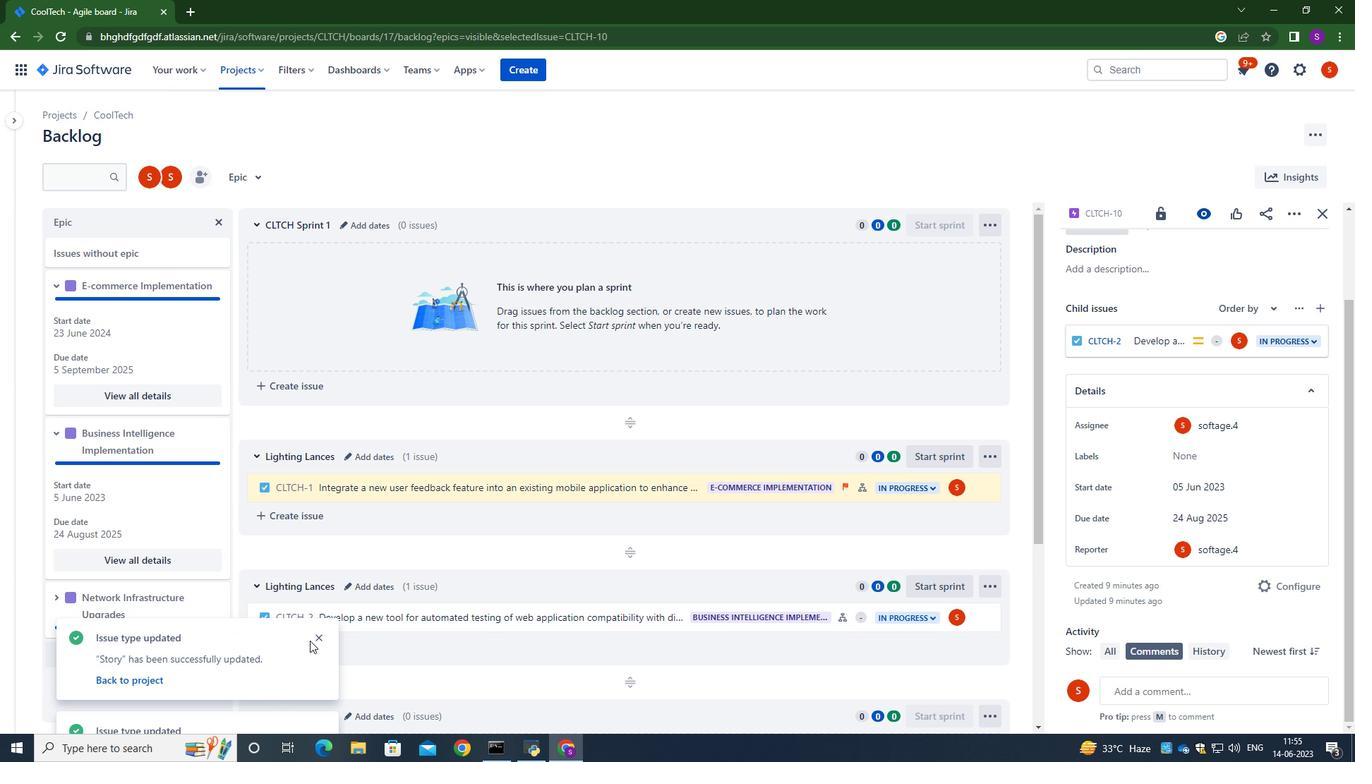 
Action: Mouse pressed left at (320, 636)
Screenshot: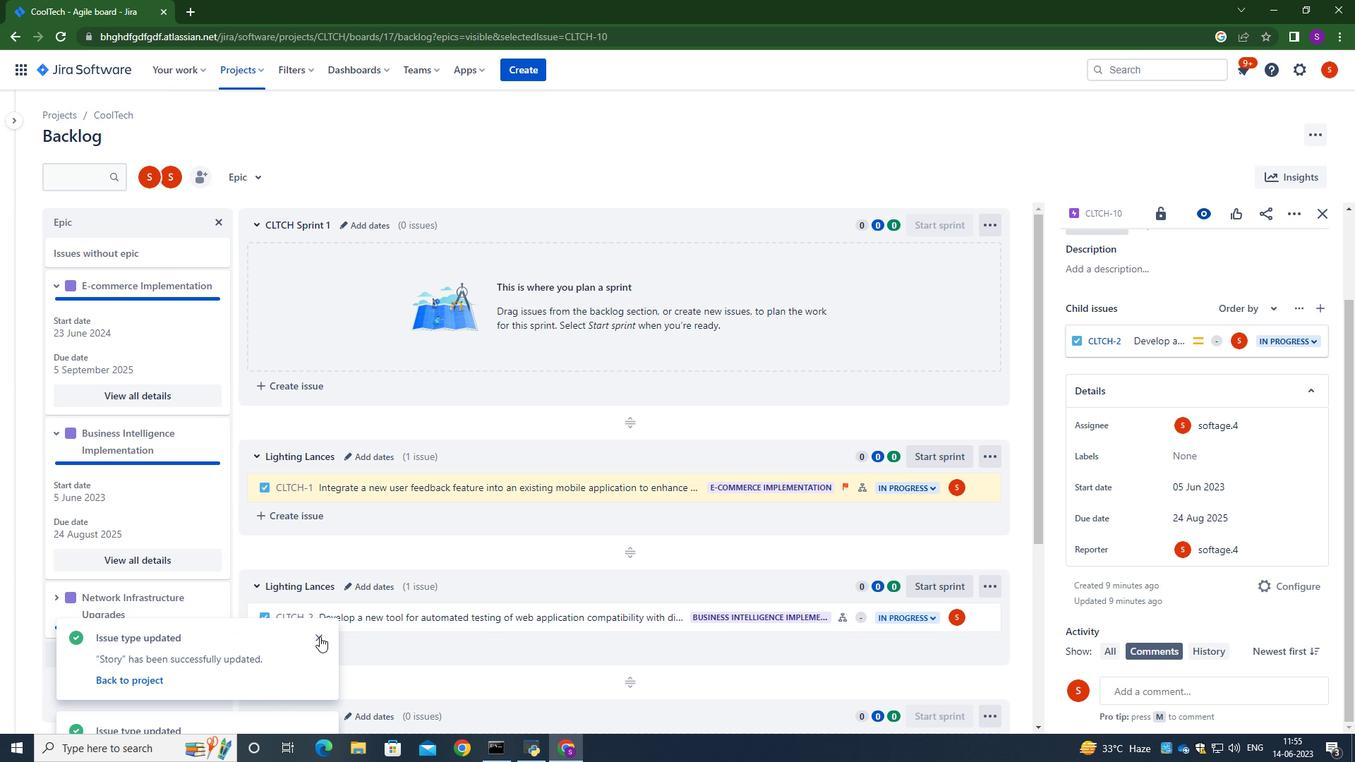 
Action: Mouse moved to (318, 639)
Screenshot: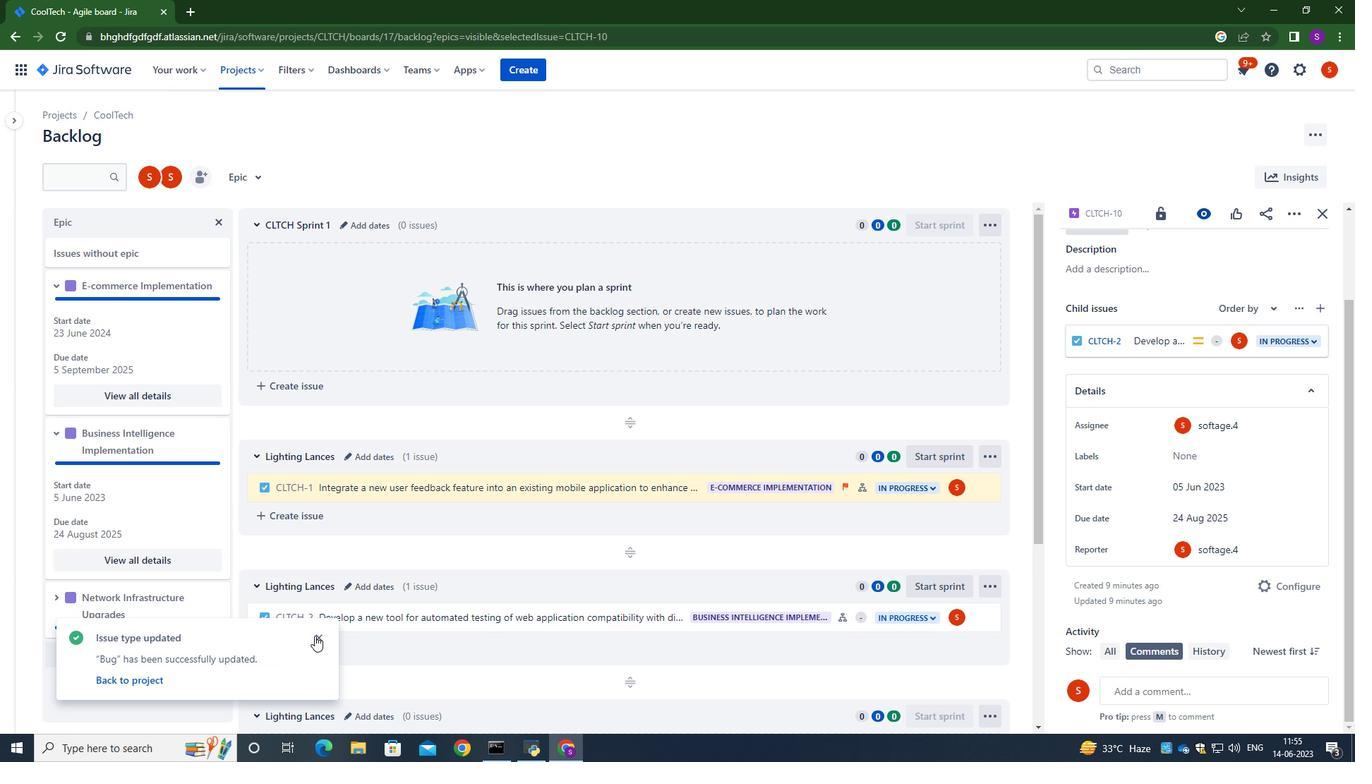 
Action: Mouse pressed left at (318, 639)
Screenshot: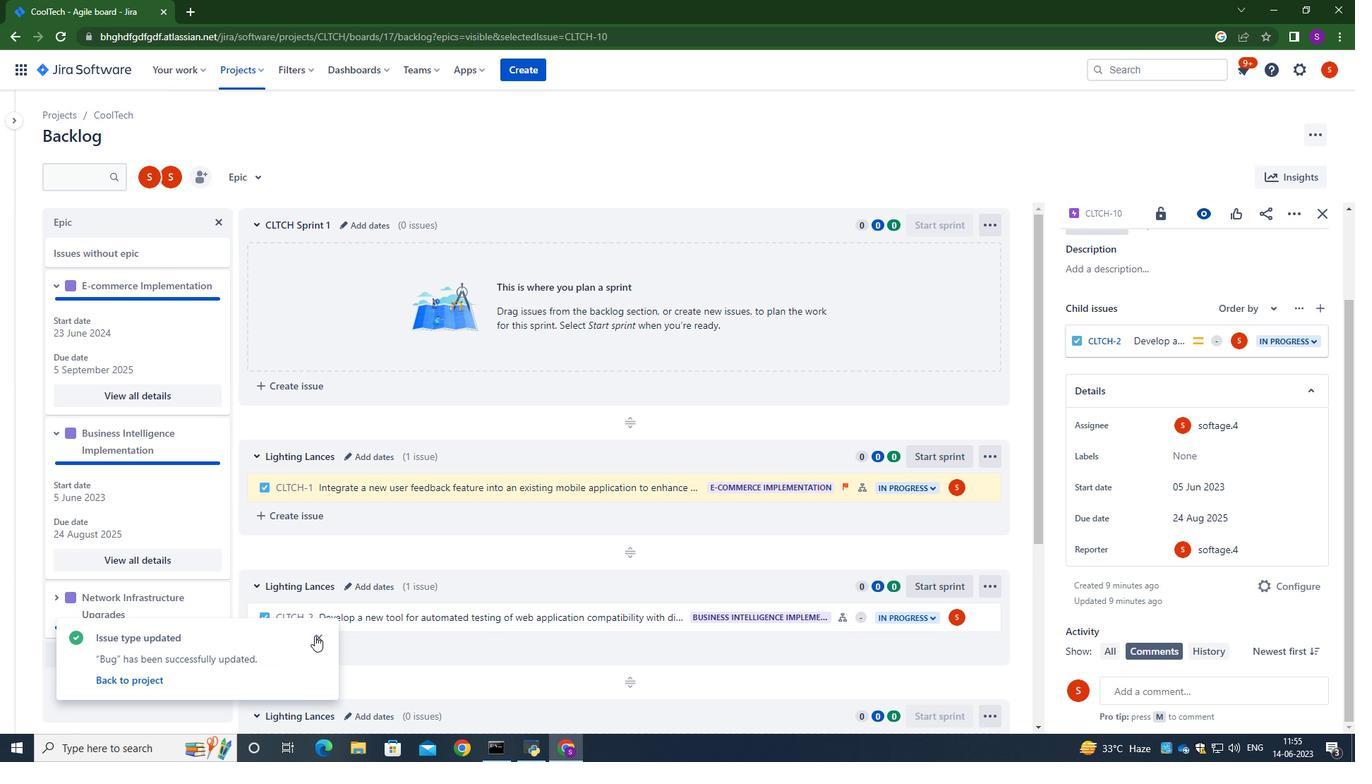 
Action: Mouse moved to (55, 597)
Screenshot: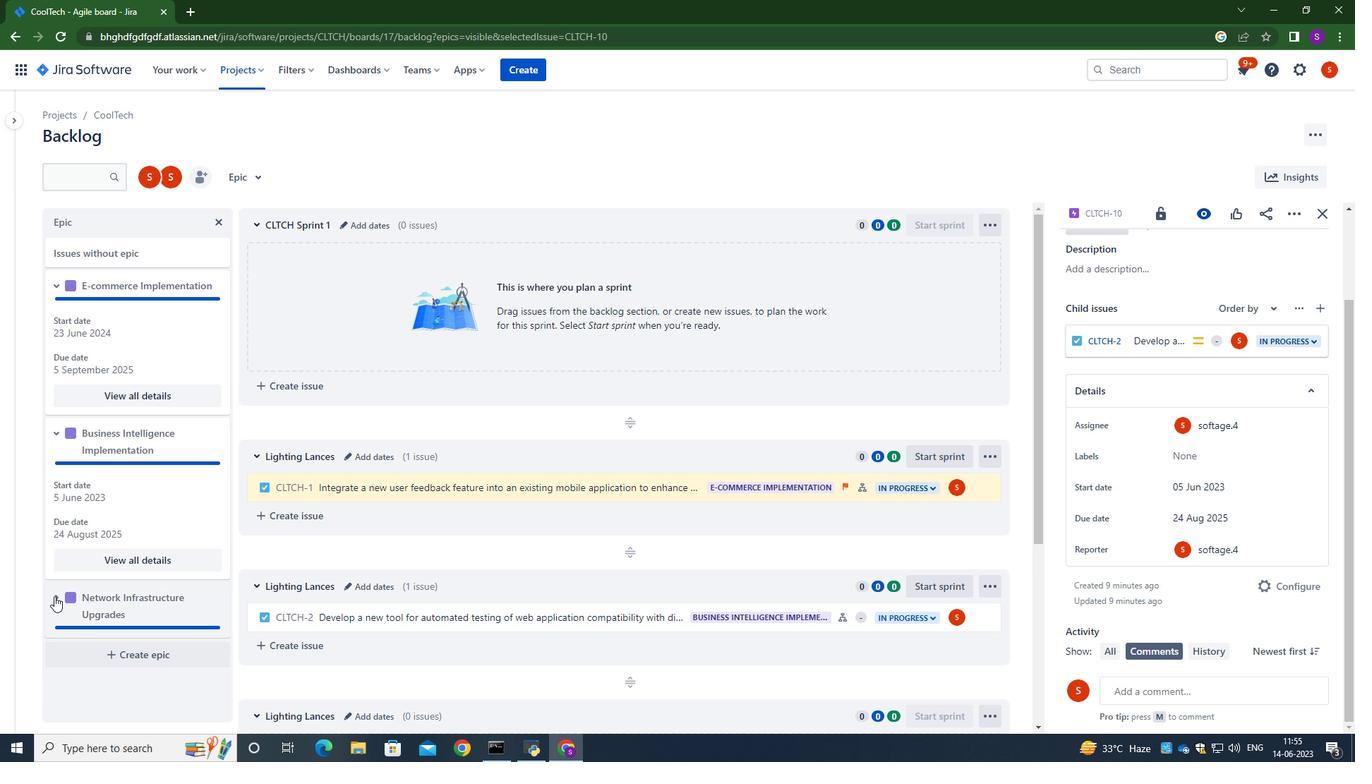 
Action: Mouse pressed left at (55, 597)
Screenshot: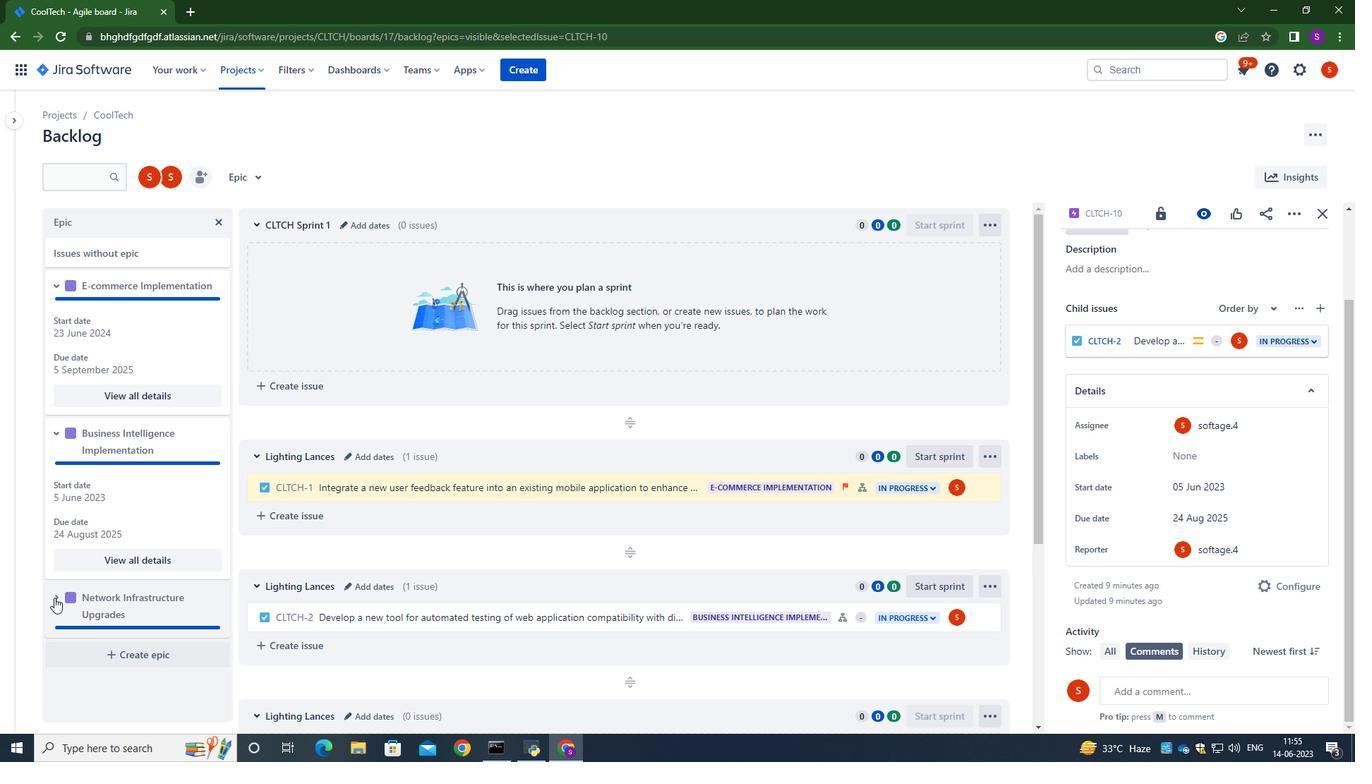 
Action: Mouse moved to (149, 532)
Screenshot: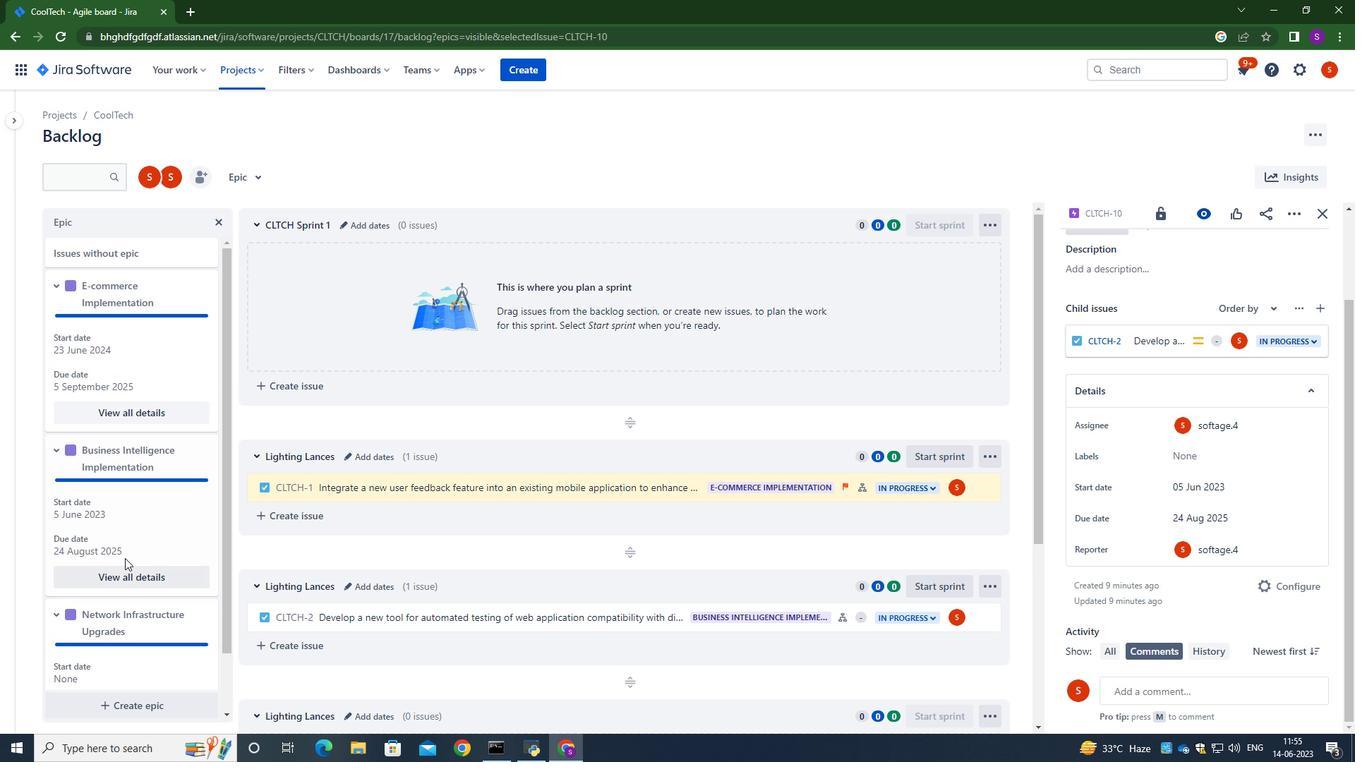 
Action: Mouse scrolled (149, 532) with delta (0, 0)
Screenshot: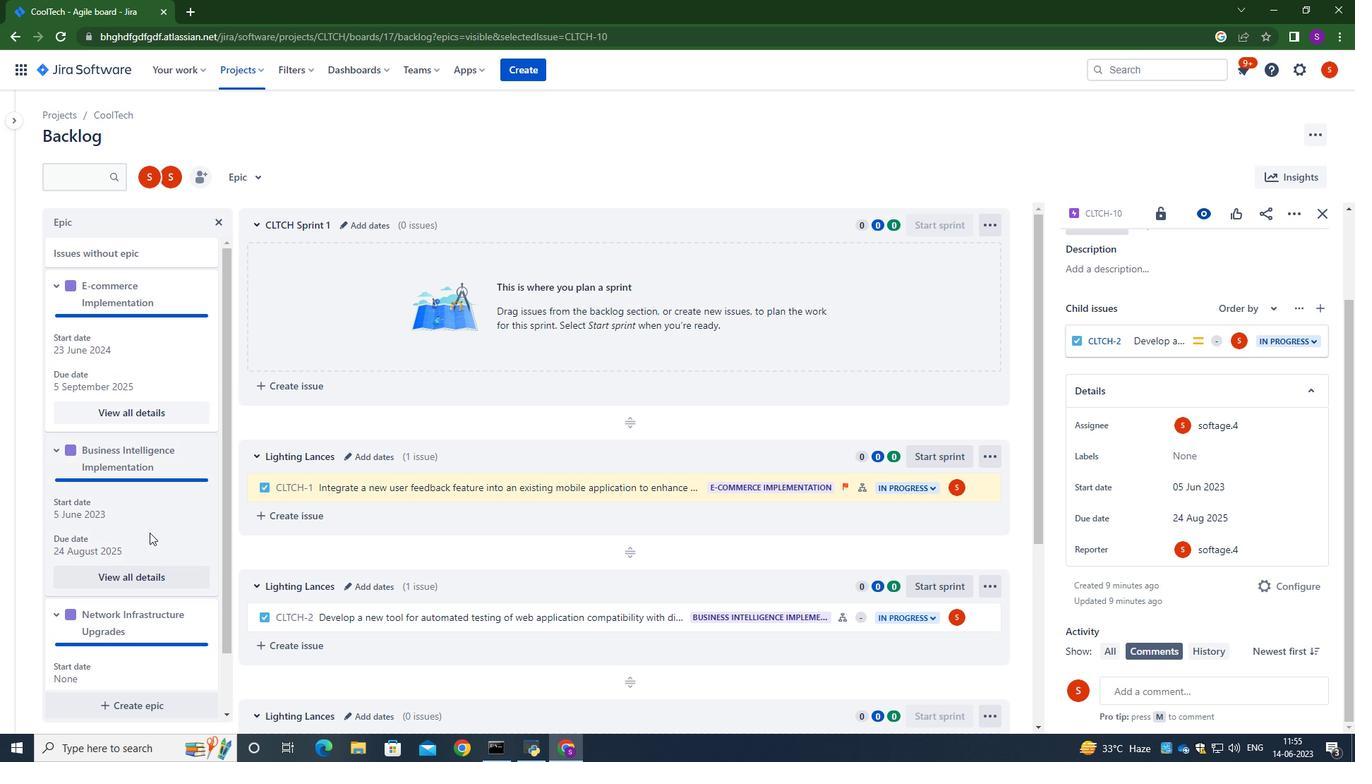 
Action: Mouse moved to (149, 532)
Screenshot: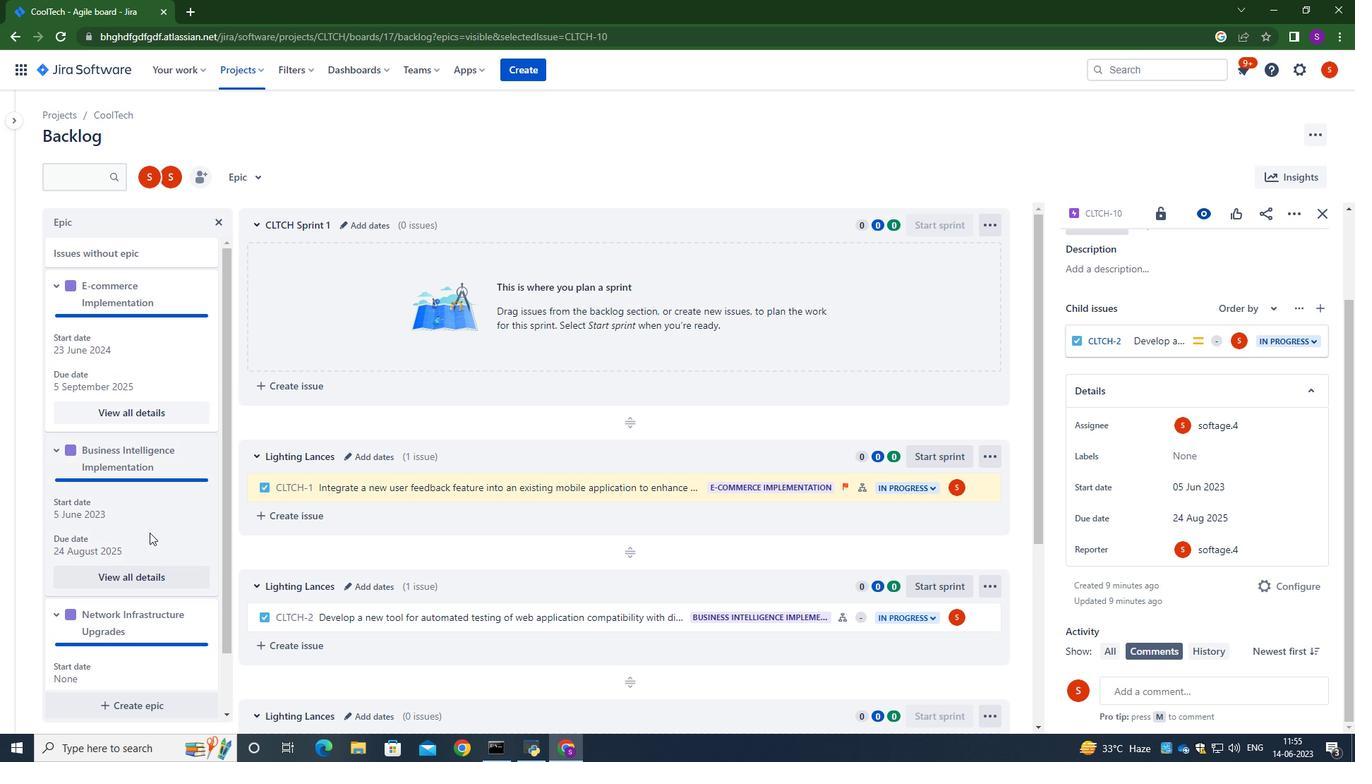 
Action: Mouse scrolled (149, 532) with delta (0, 0)
Screenshot: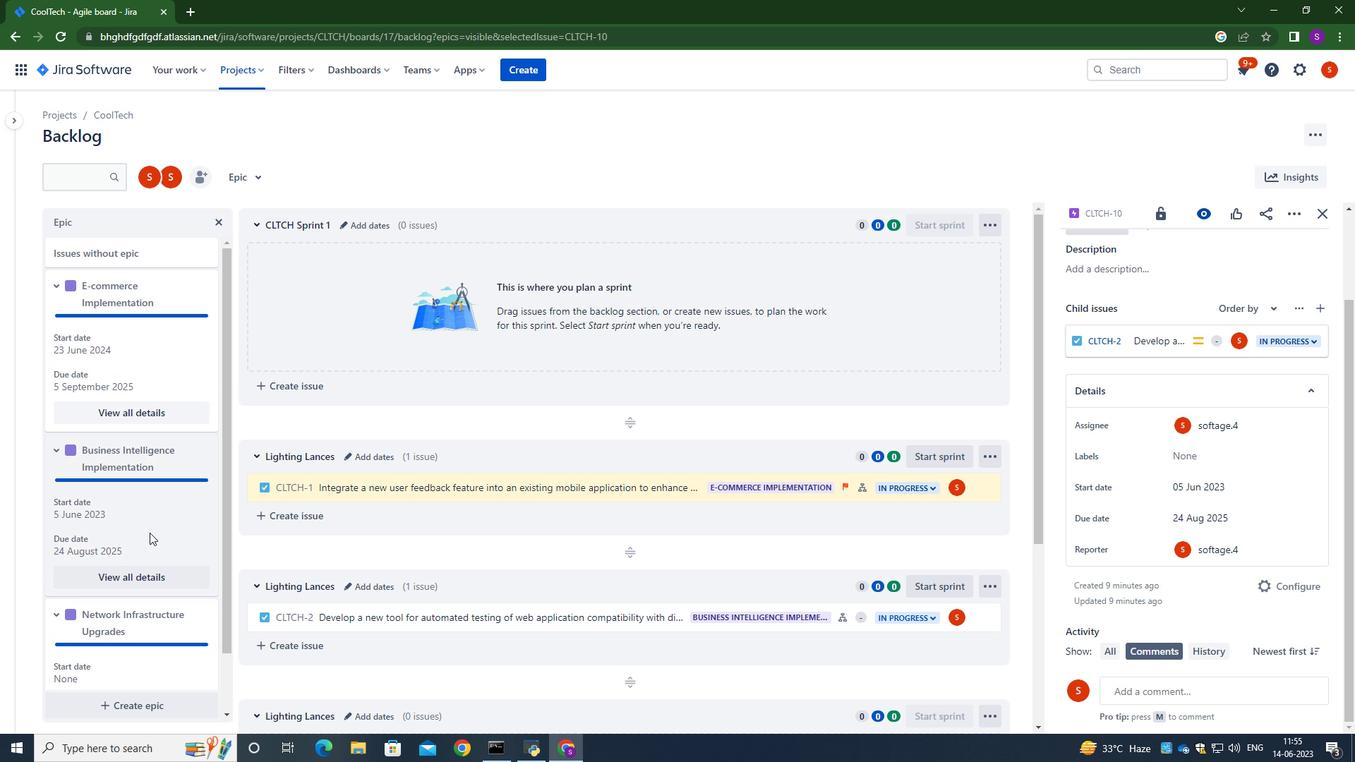 
Action: Mouse scrolled (149, 532) with delta (0, 0)
Screenshot: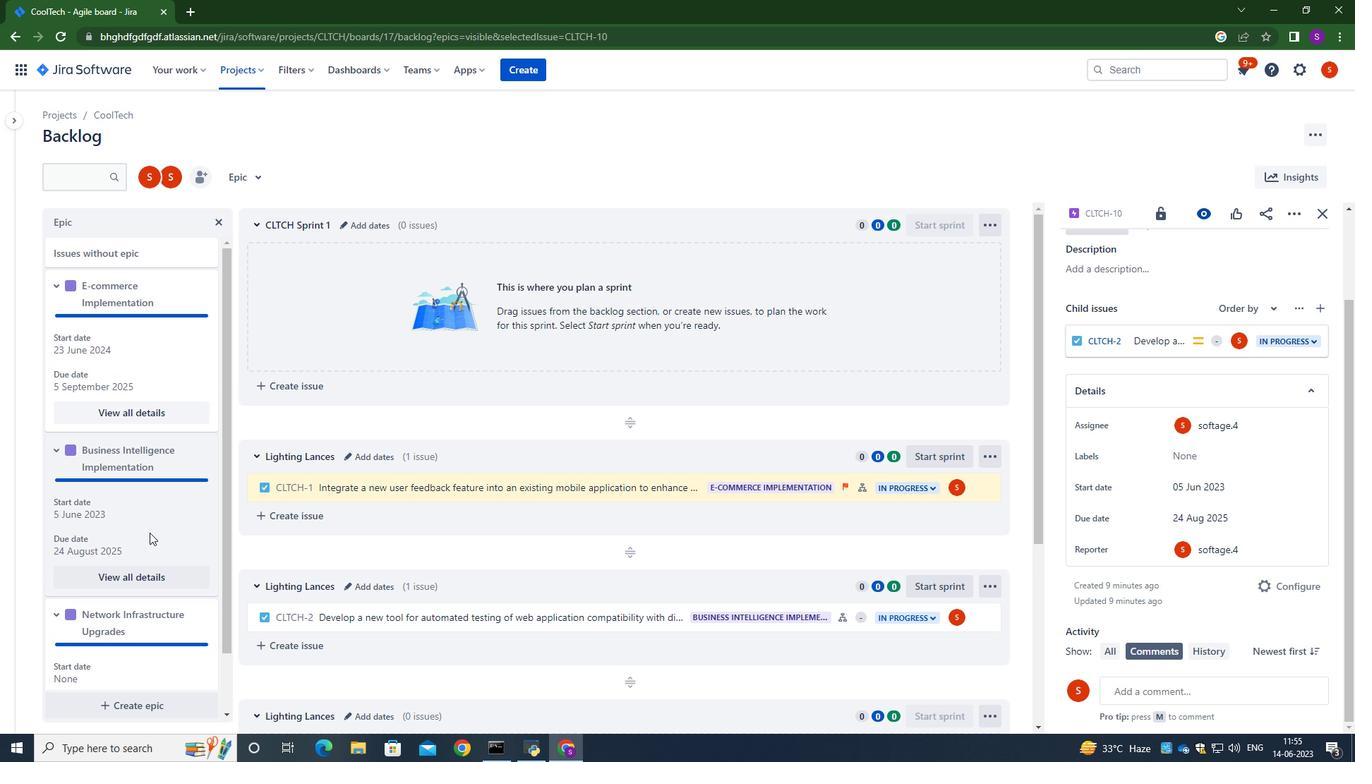 
Action: Mouse scrolled (149, 532) with delta (0, 0)
Screenshot: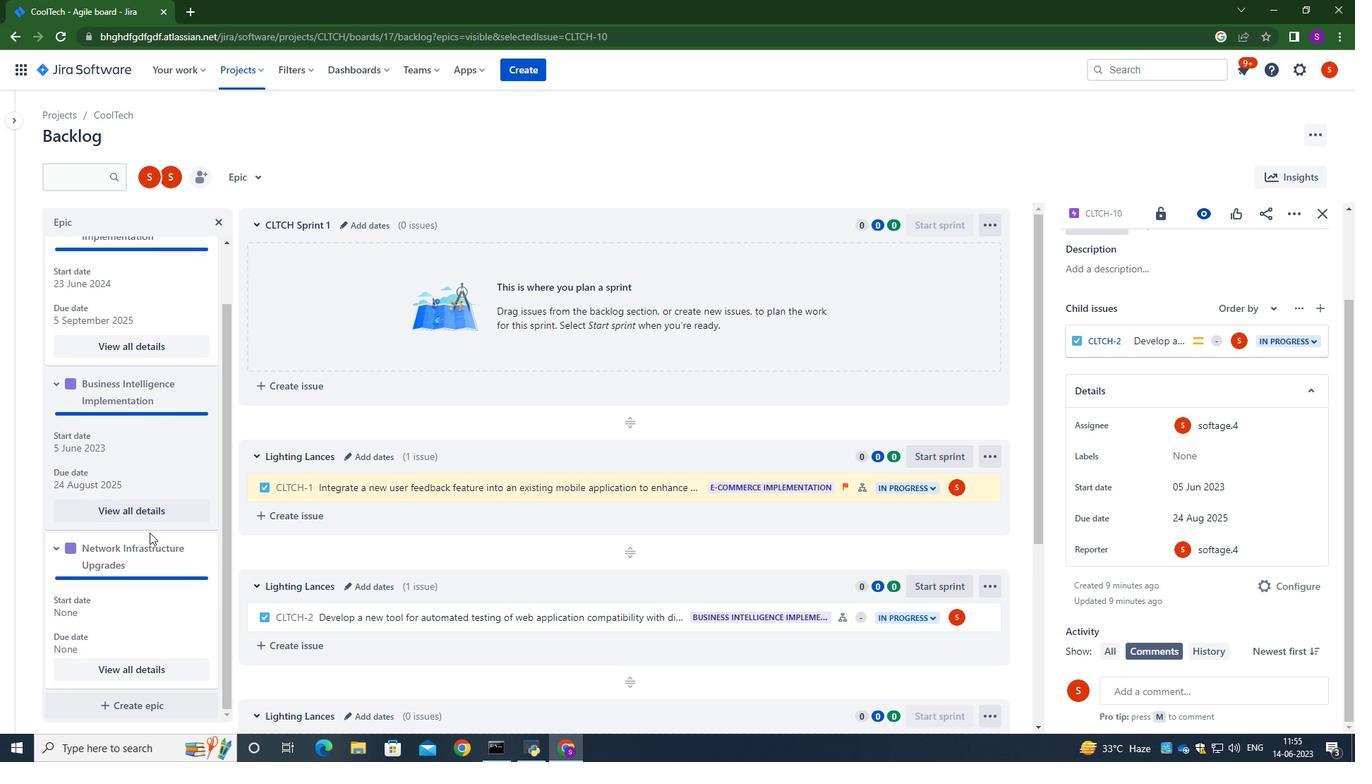 
Action: Mouse scrolled (149, 532) with delta (0, 0)
Screenshot: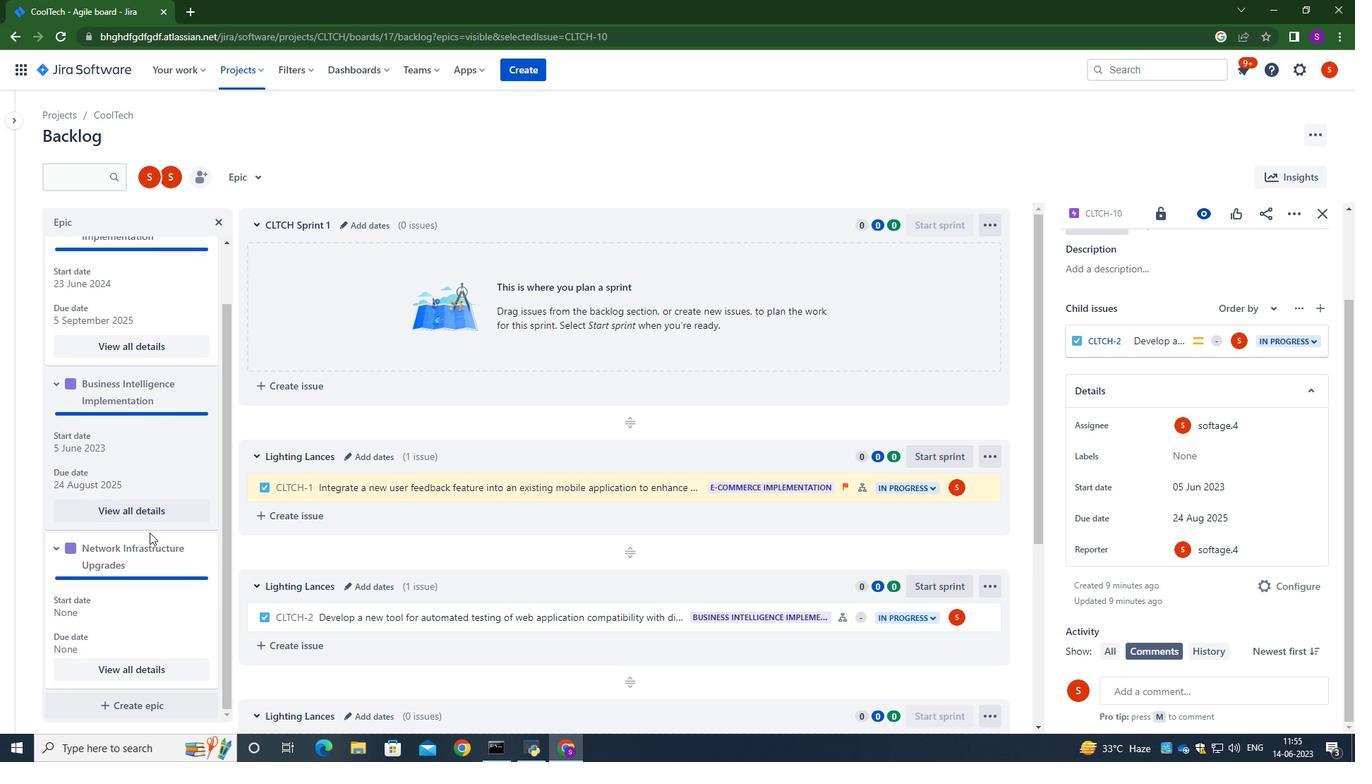 
Action: Mouse moved to (137, 670)
Screenshot: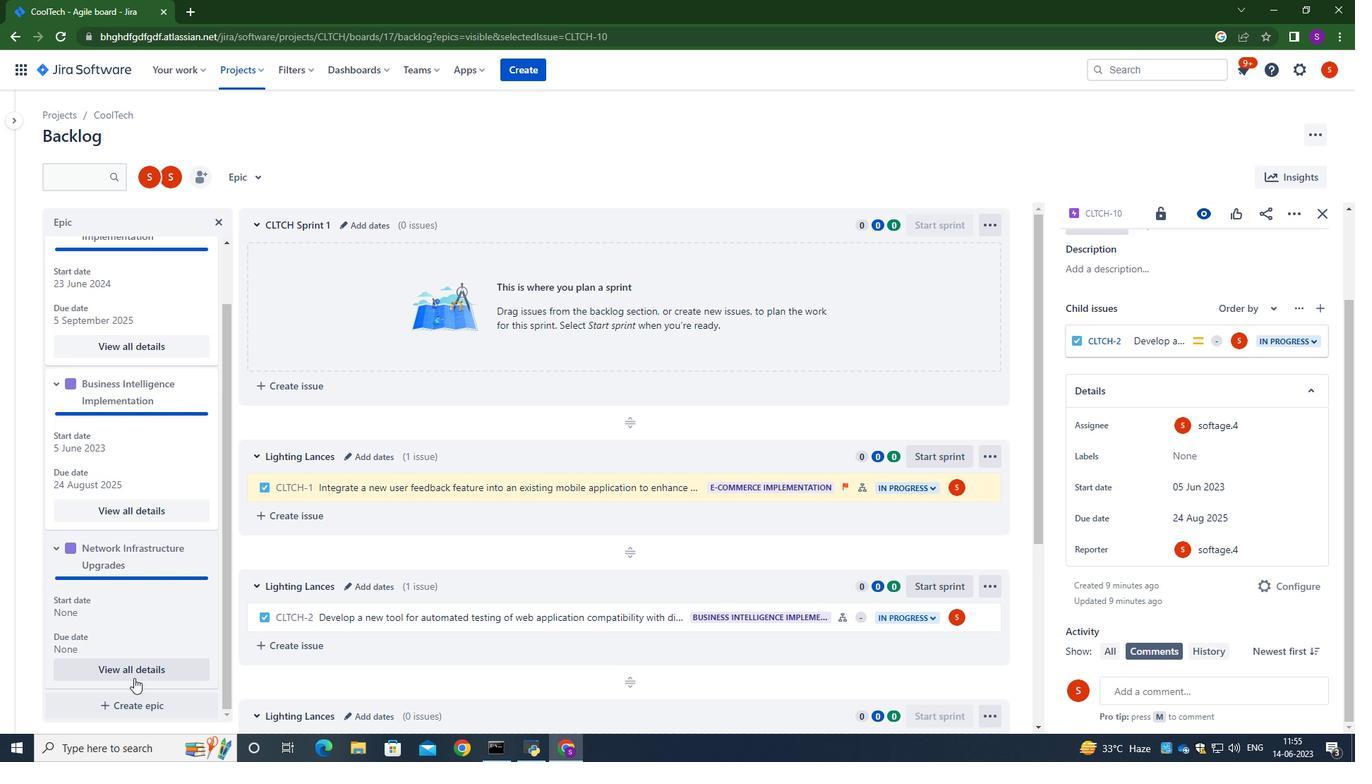 
Action: Mouse pressed left at (137, 670)
Screenshot: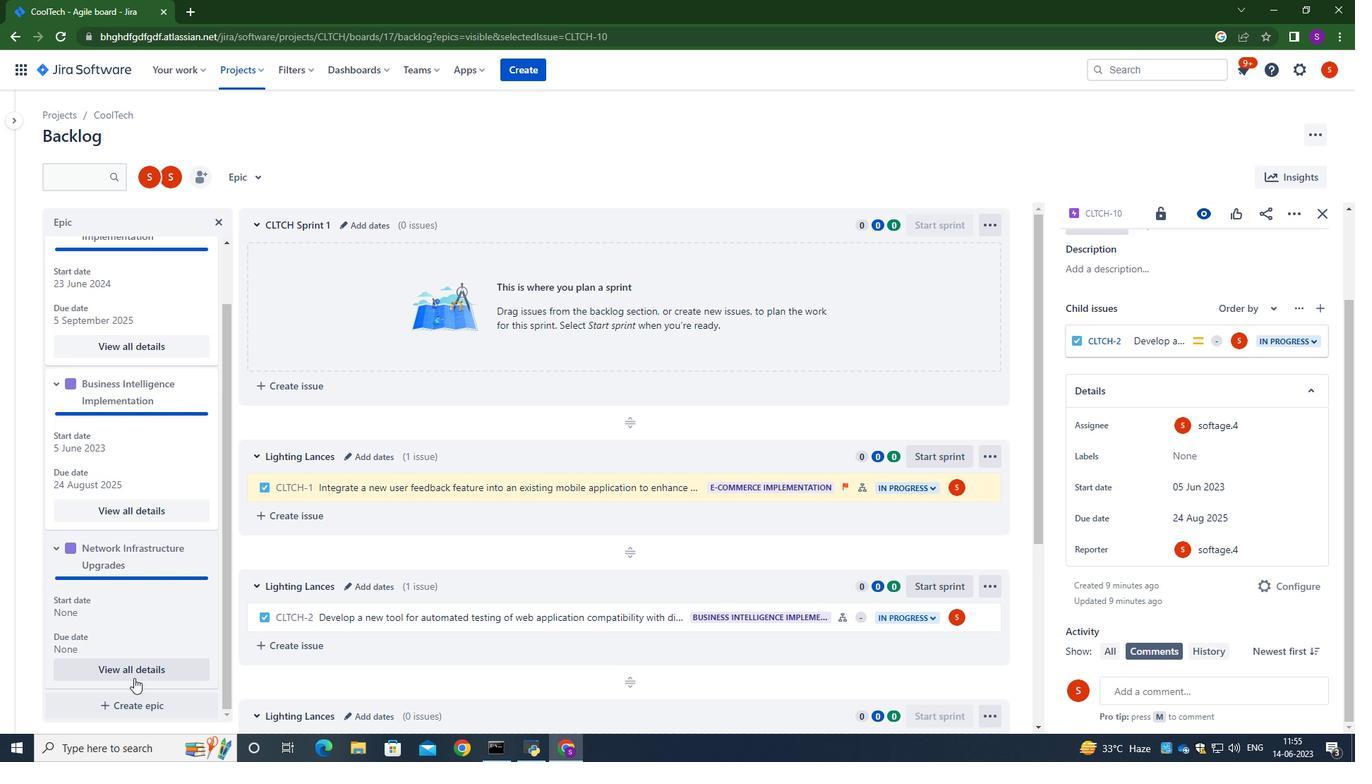 
Action: Mouse moved to (1191, 595)
Screenshot: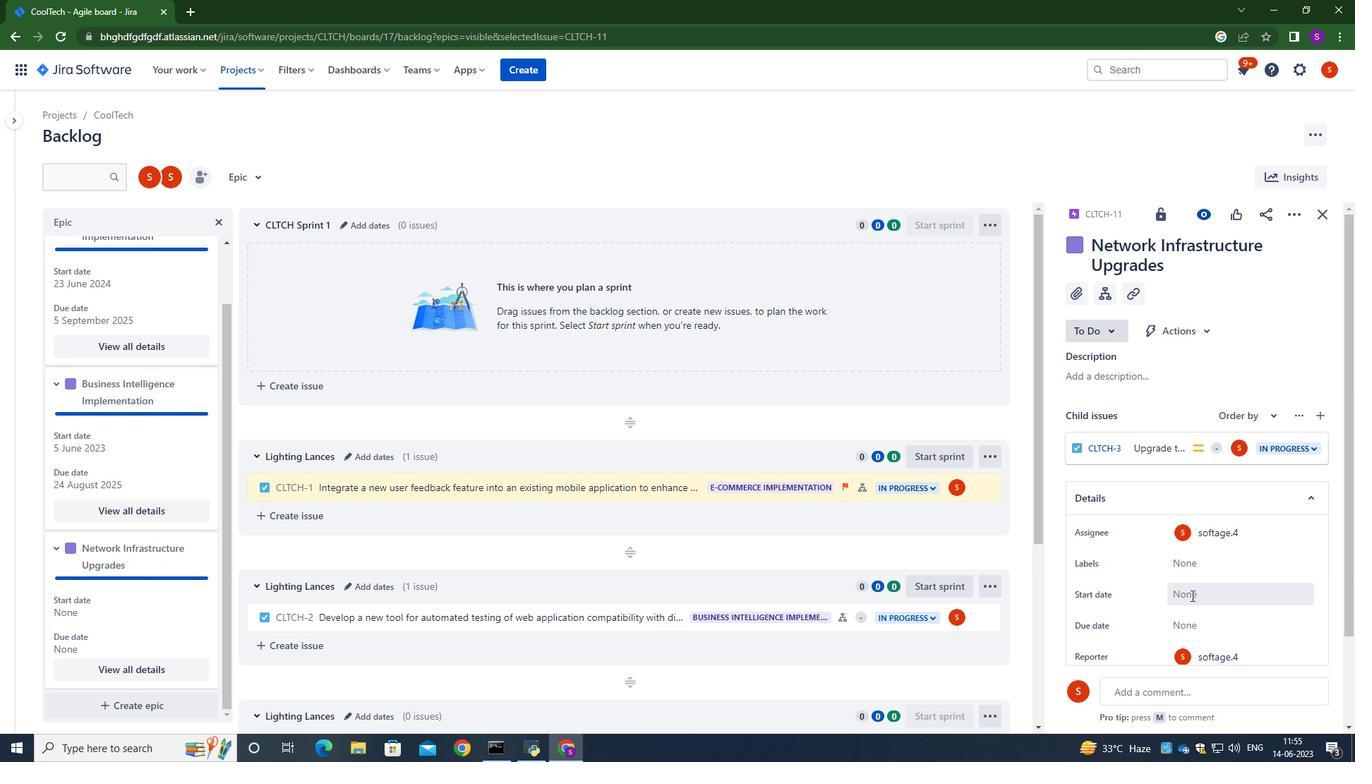 
Action: Mouse pressed left at (1191, 595)
Screenshot: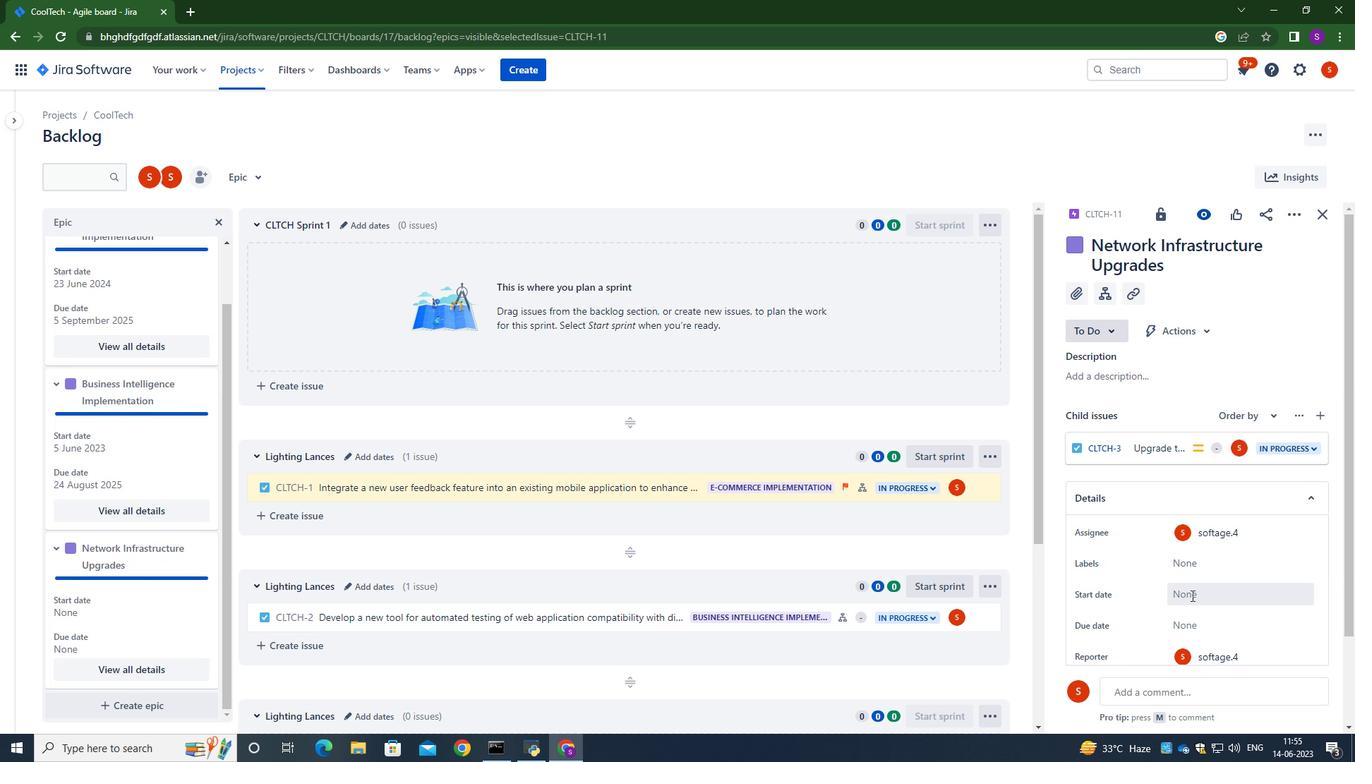 
Action: Mouse moved to (1209, 597)
Screenshot: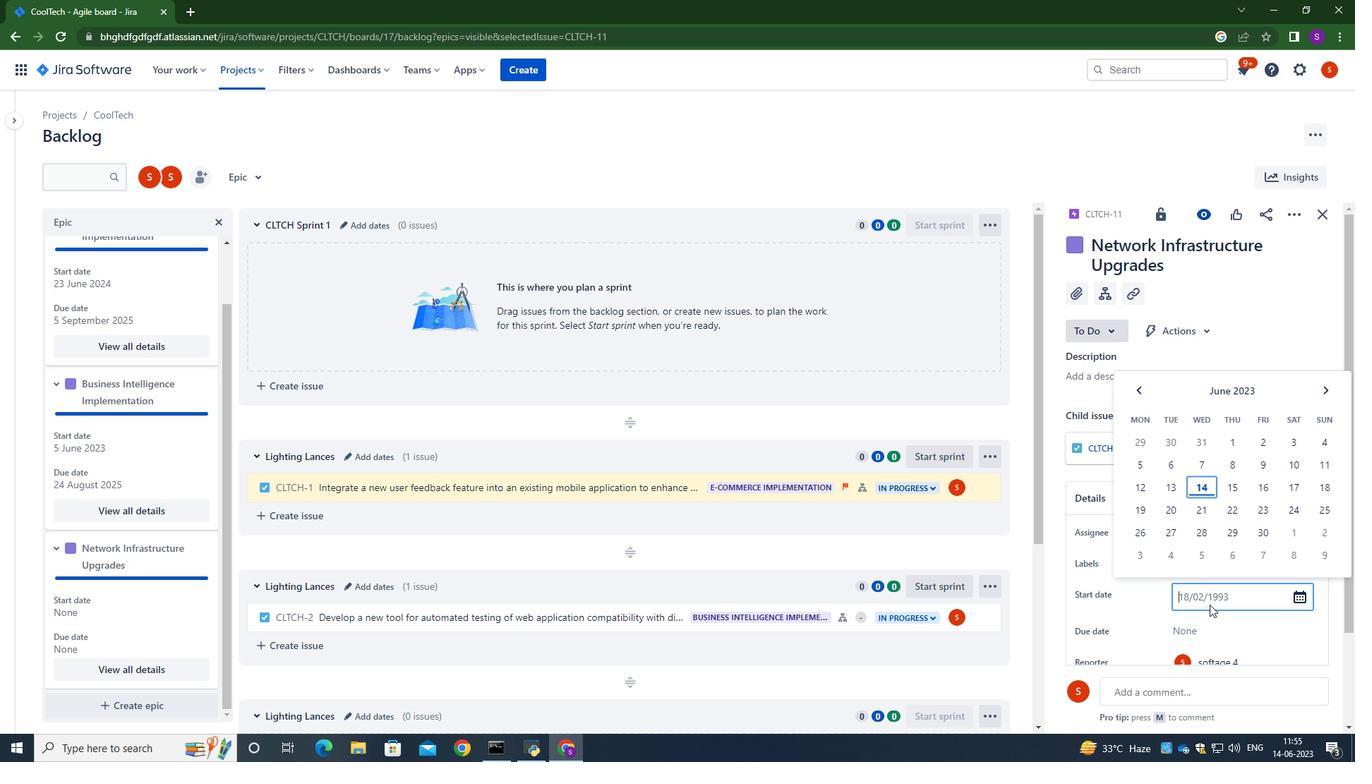 
Action: Mouse pressed left at (1209, 597)
Screenshot: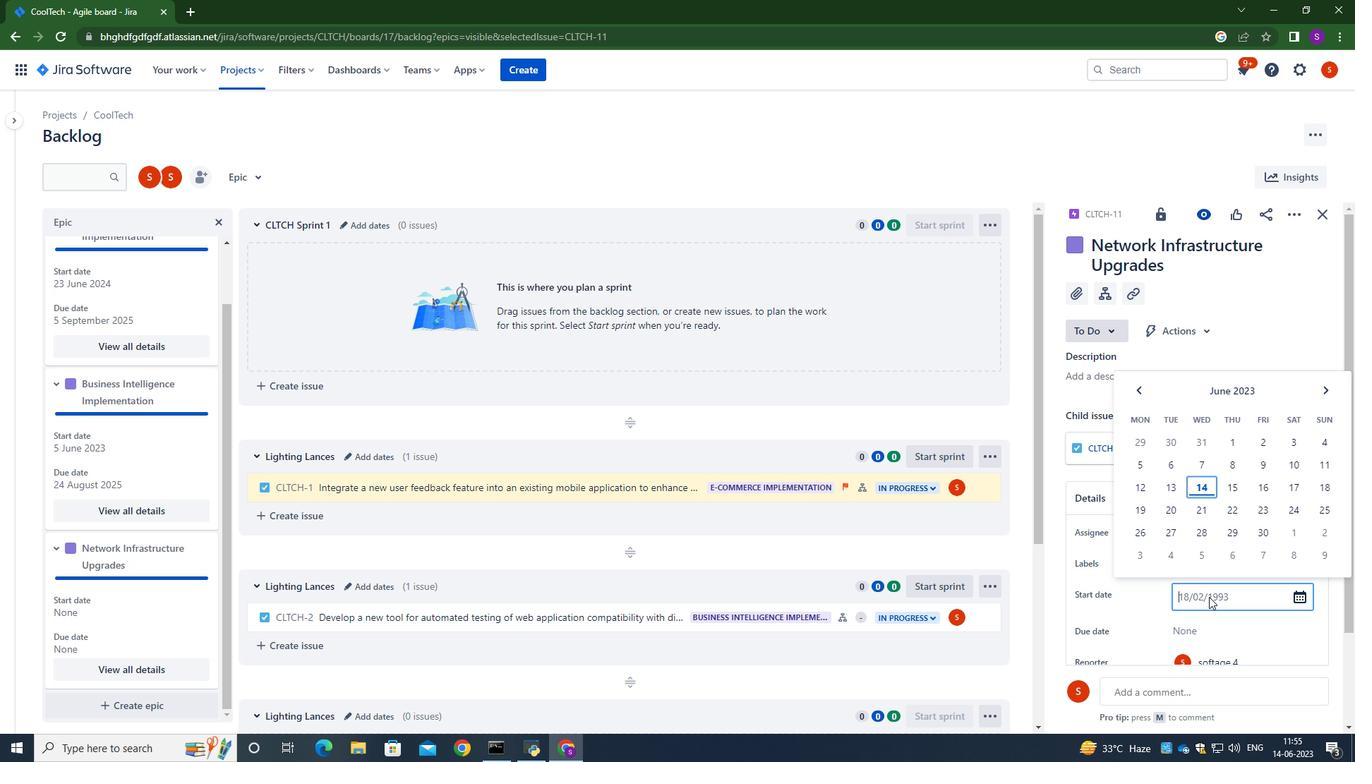 
Action: Mouse moved to (1188, 601)
Screenshot: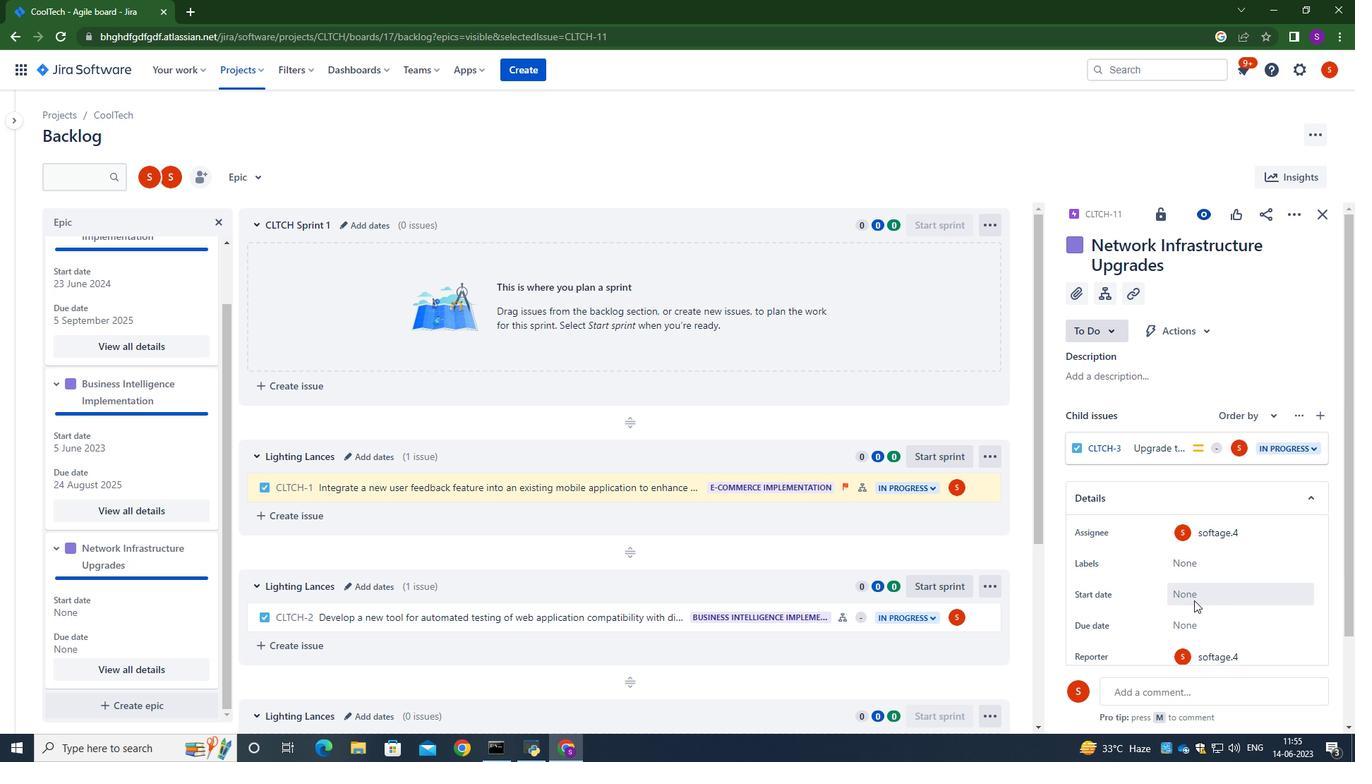 
Action: Mouse pressed left at (1188, 601)
Screenshot: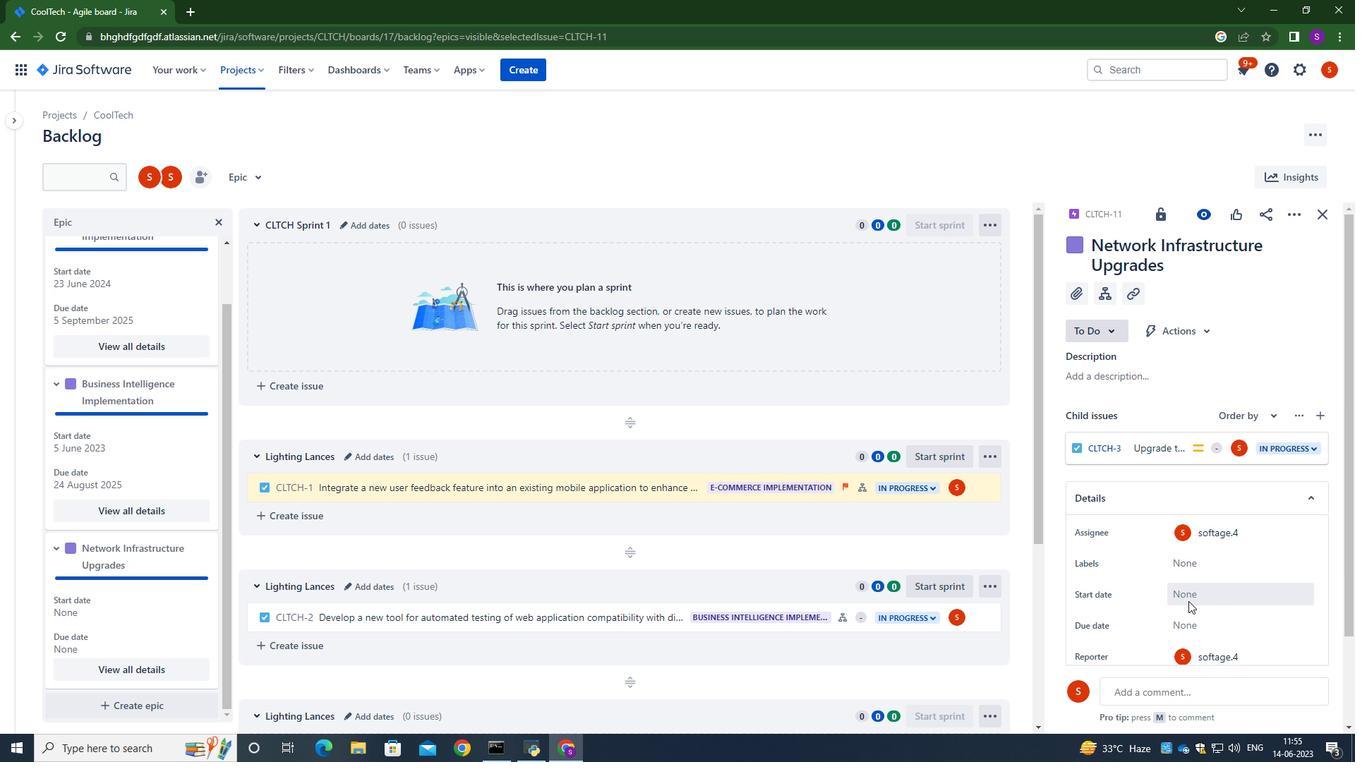 
Action: Key pressed 22/06/2023
Screenshot: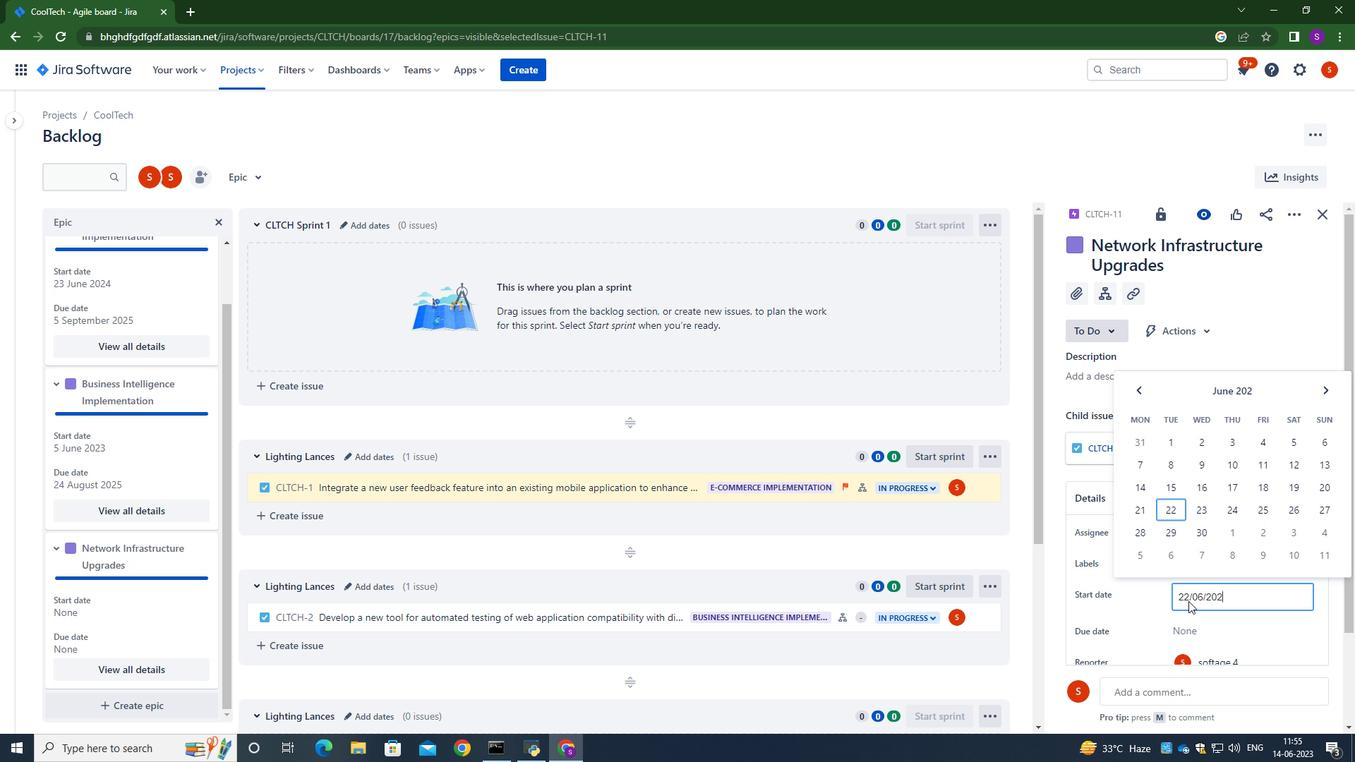
Action: Mouse moved to (1229, 512)
Screenshot: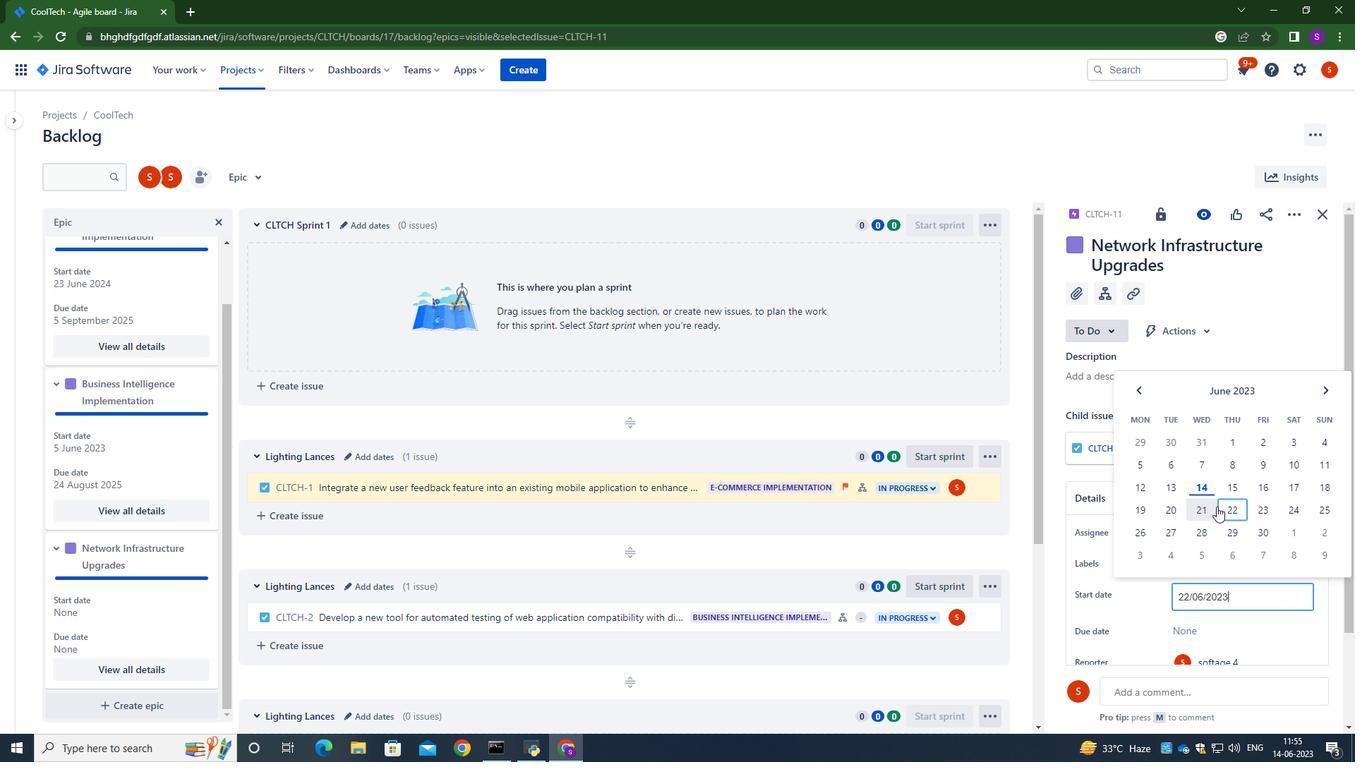 
Action: Mouse pressed left at (1229, 512)
Screenshot: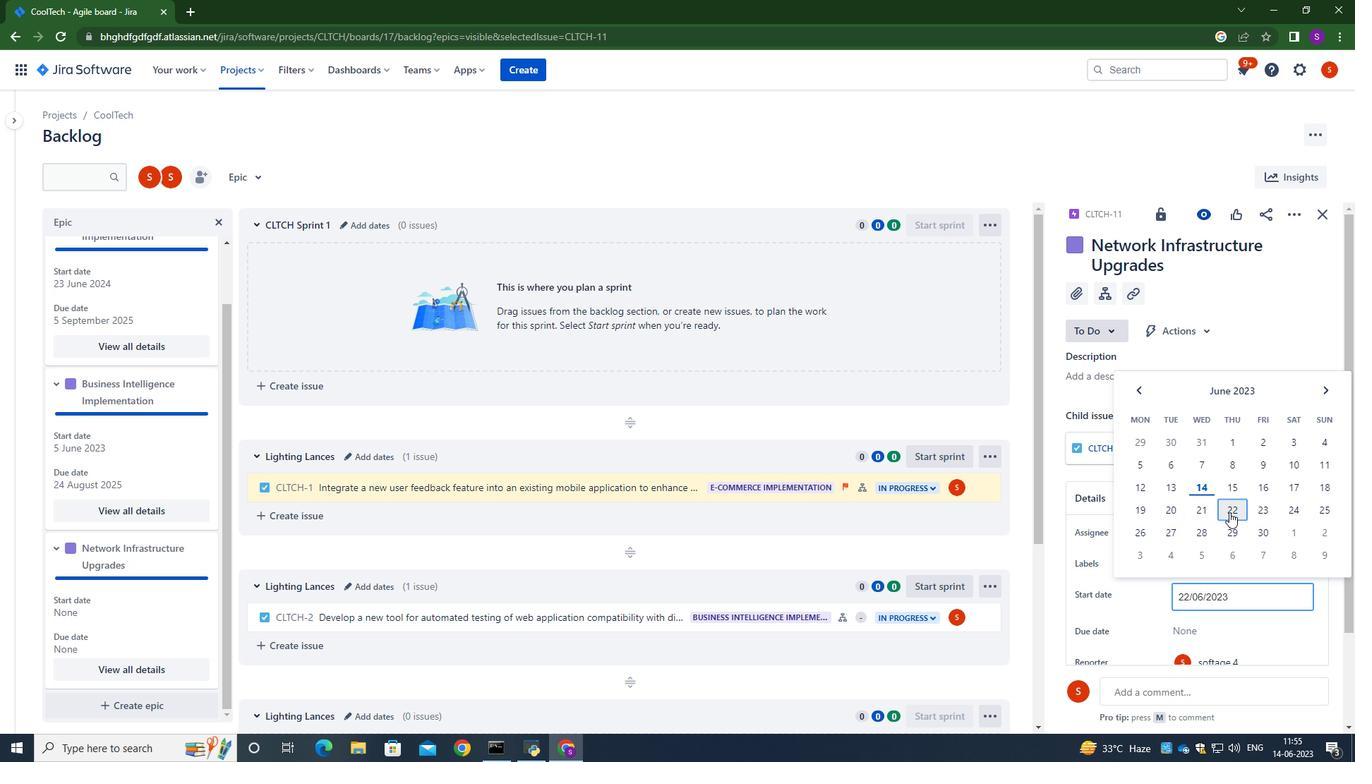
Action: Mouse moved to (1202, 631)
Screenshot: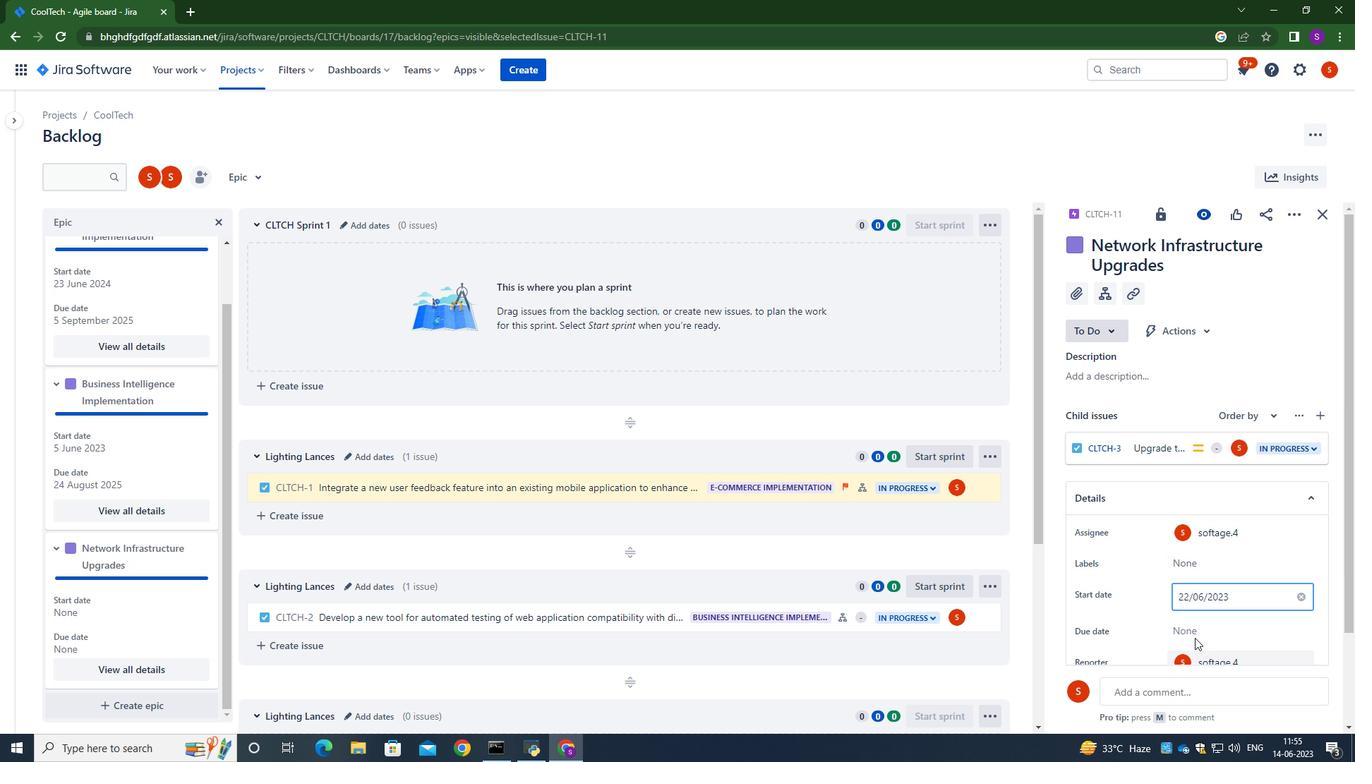
Action: Mouse pressed left at (1202, 631)
Screenshot: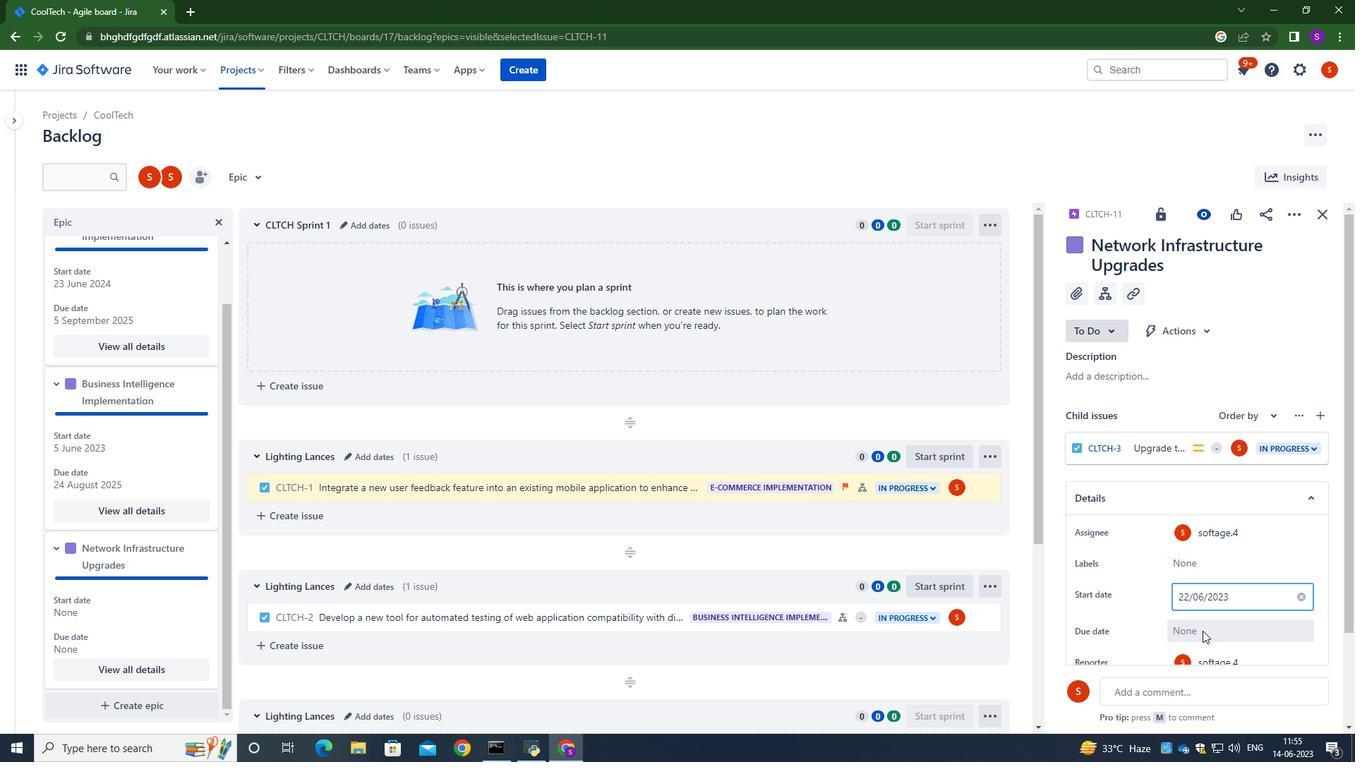 
Action: Mouse moved to (1229, 549)
Screenshot: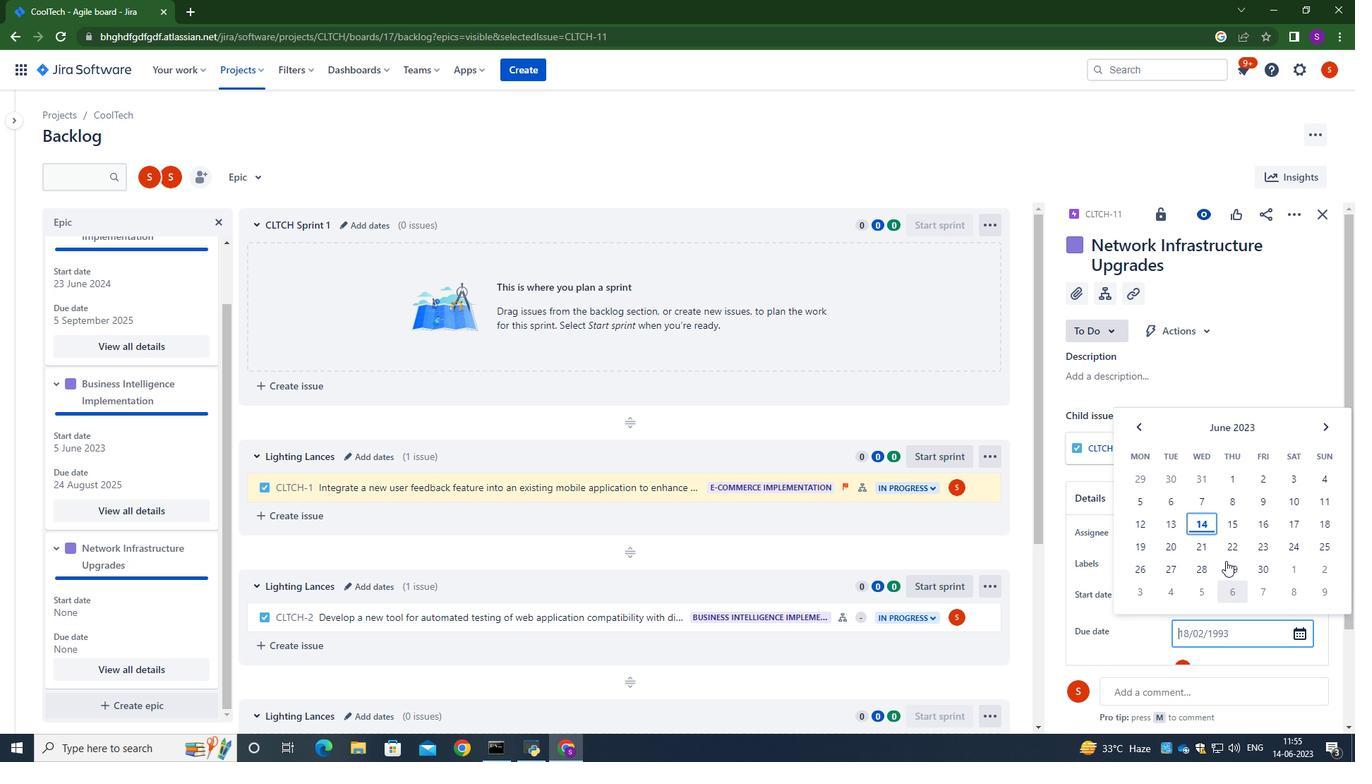 
Action: Key pressed 08/08/2024
Screenshot: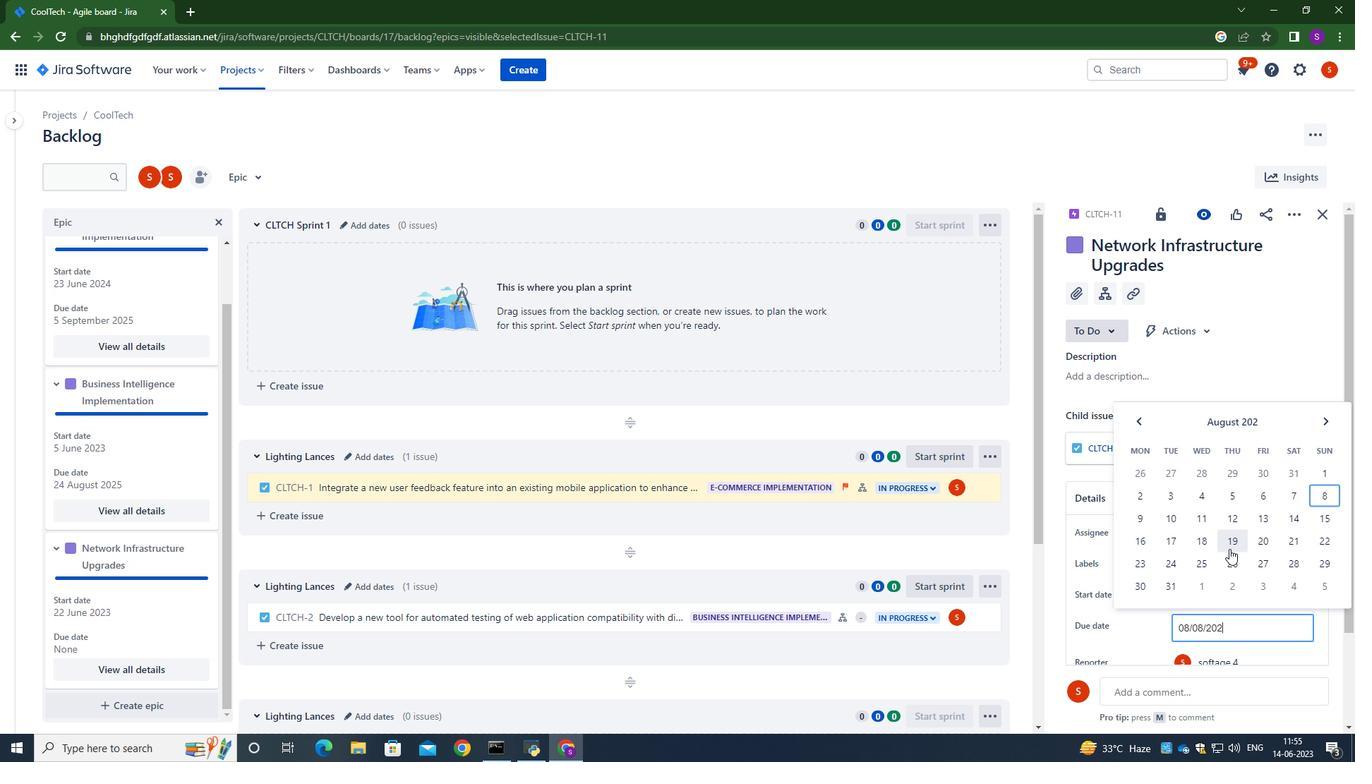 
Action: Mouse moved to (1233, 498)
Screenshot: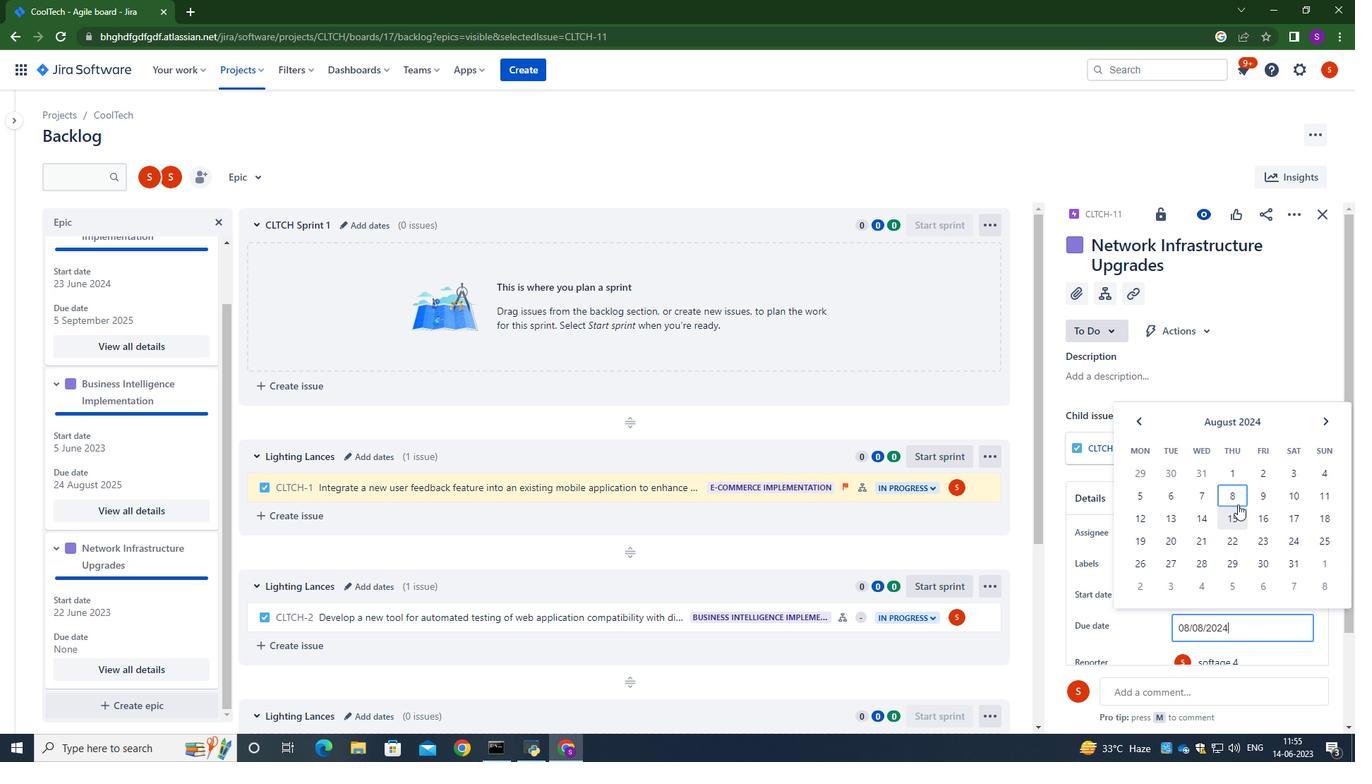 
Action: Mouse pressed left at (1233, 498)
Screenshot: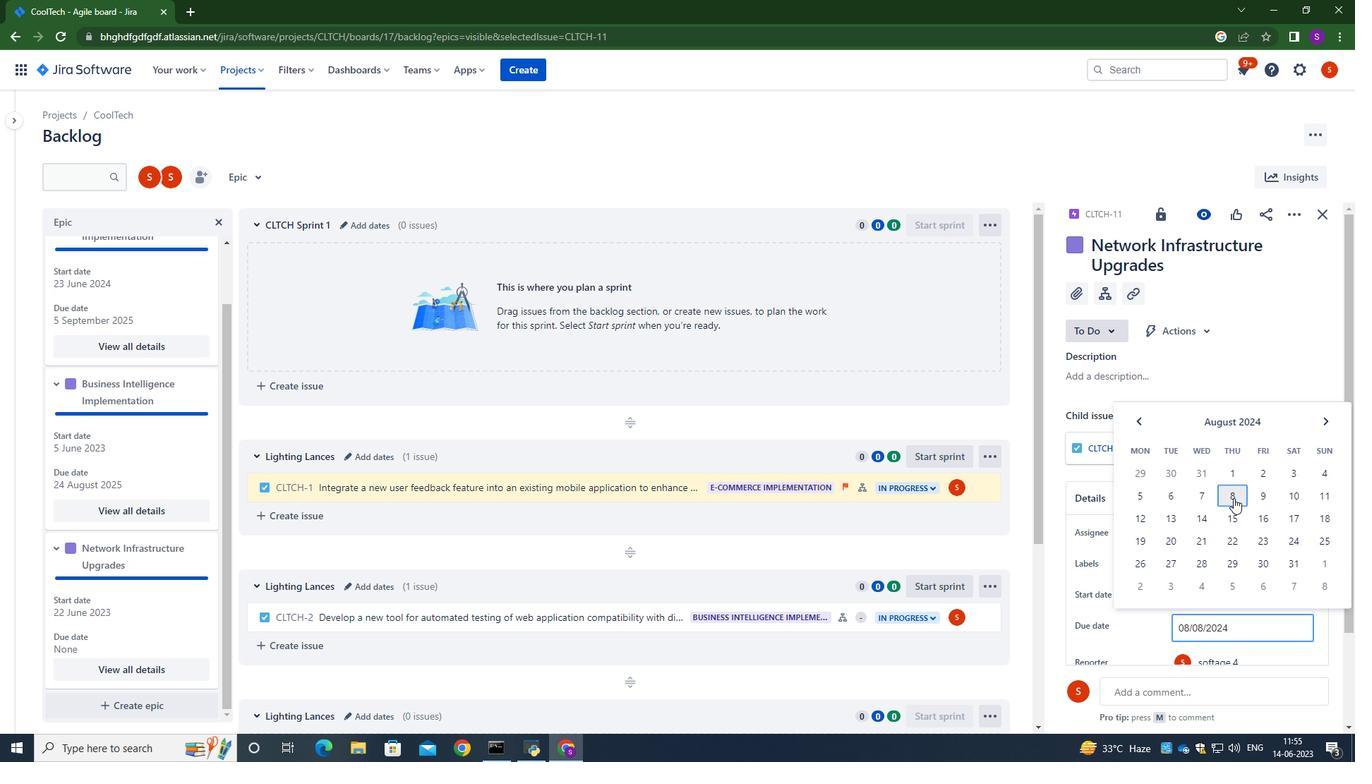 
Action: Mouse moved to (1260, 573)
Screenshot: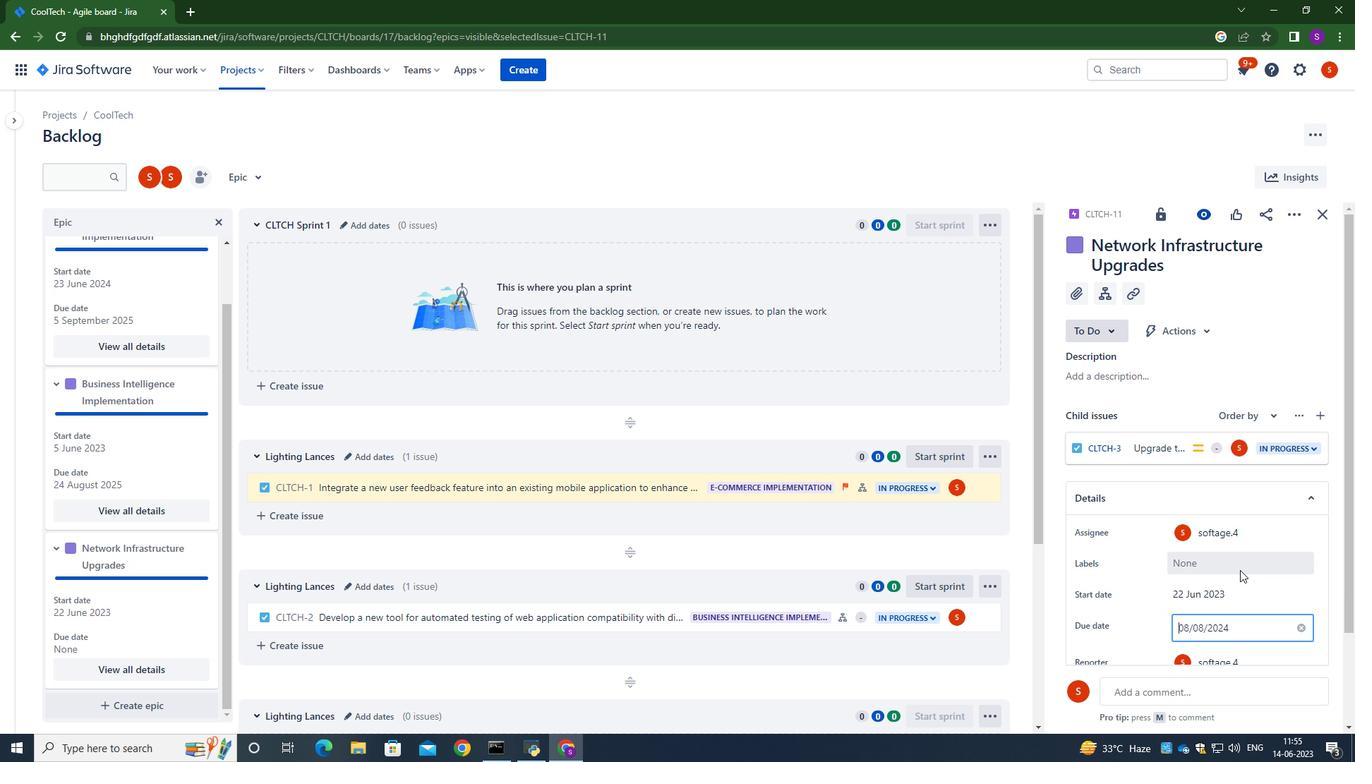 
Action: Mouse scrolled (1260, 573) with delta (0, 0)
Screenshot: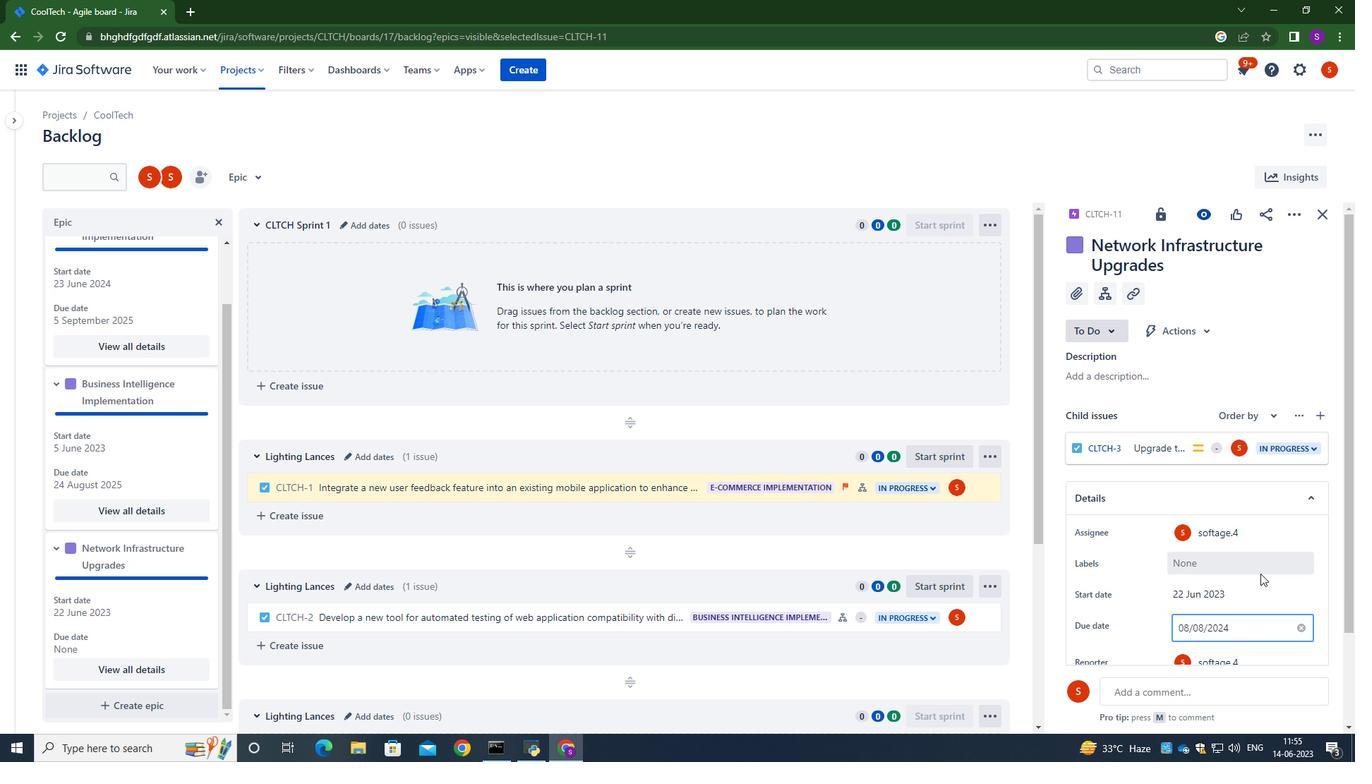 
Action: Mouse scrolled (1260, 573) with delta (0, 0)
Screenshot: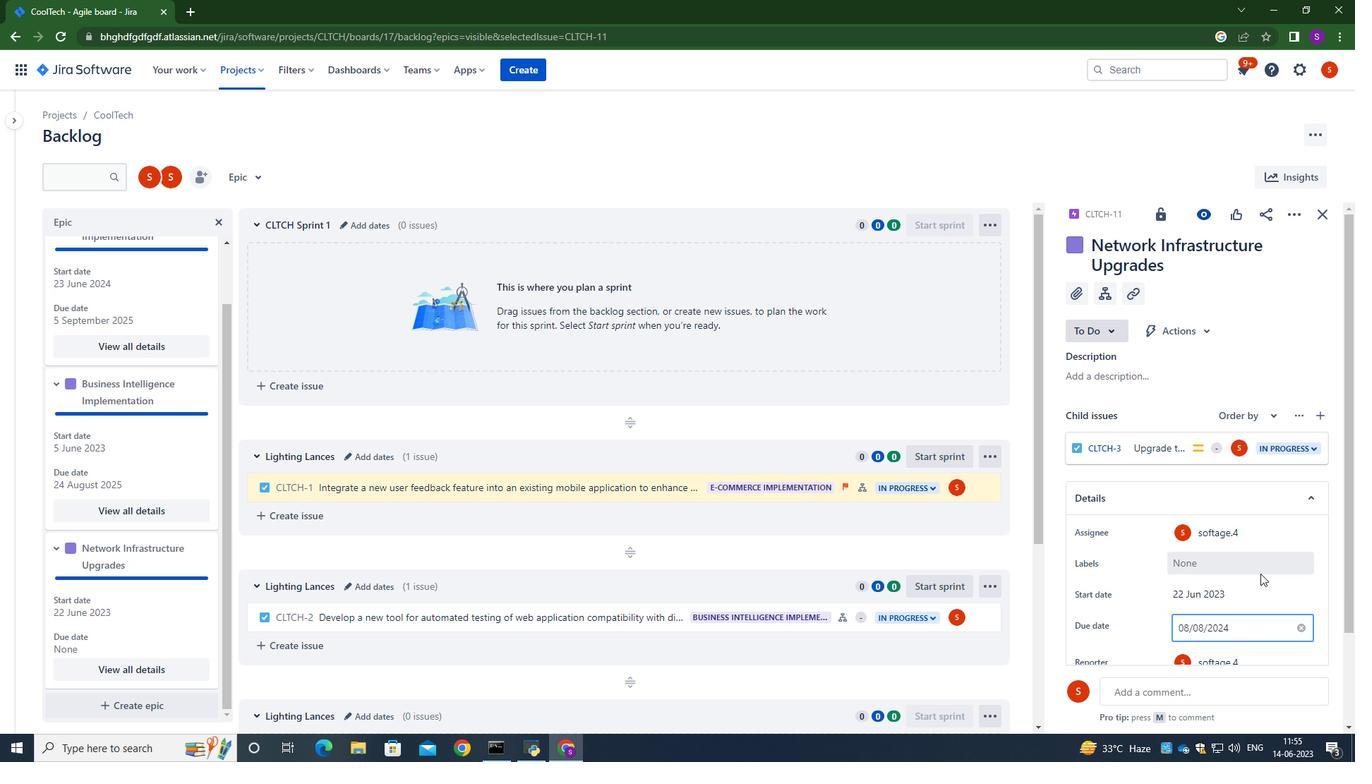 
Action: Mouse scrolled (1260, 573) with delta (0, 0)
Screenshot: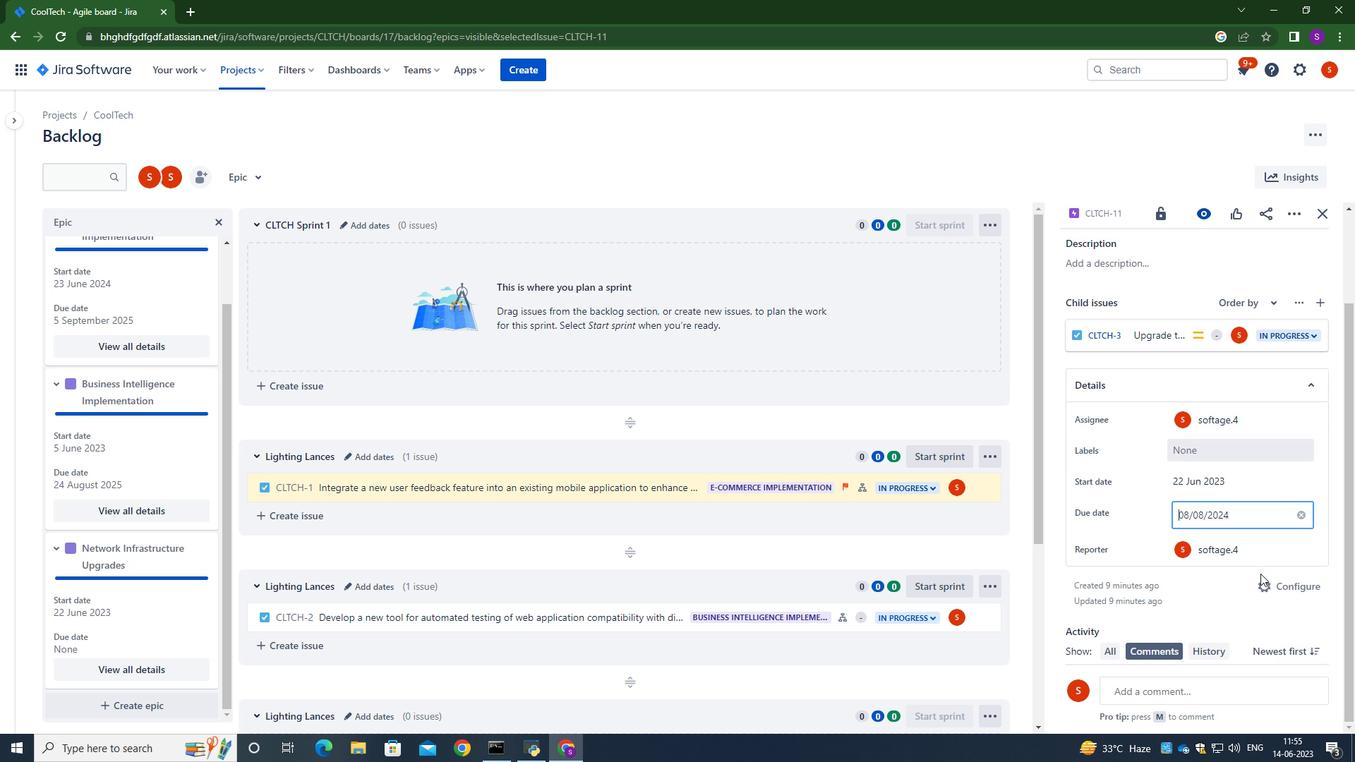 
Action: Mouse scrolled (1260, 573) with delta (0, 0)
Screenshot: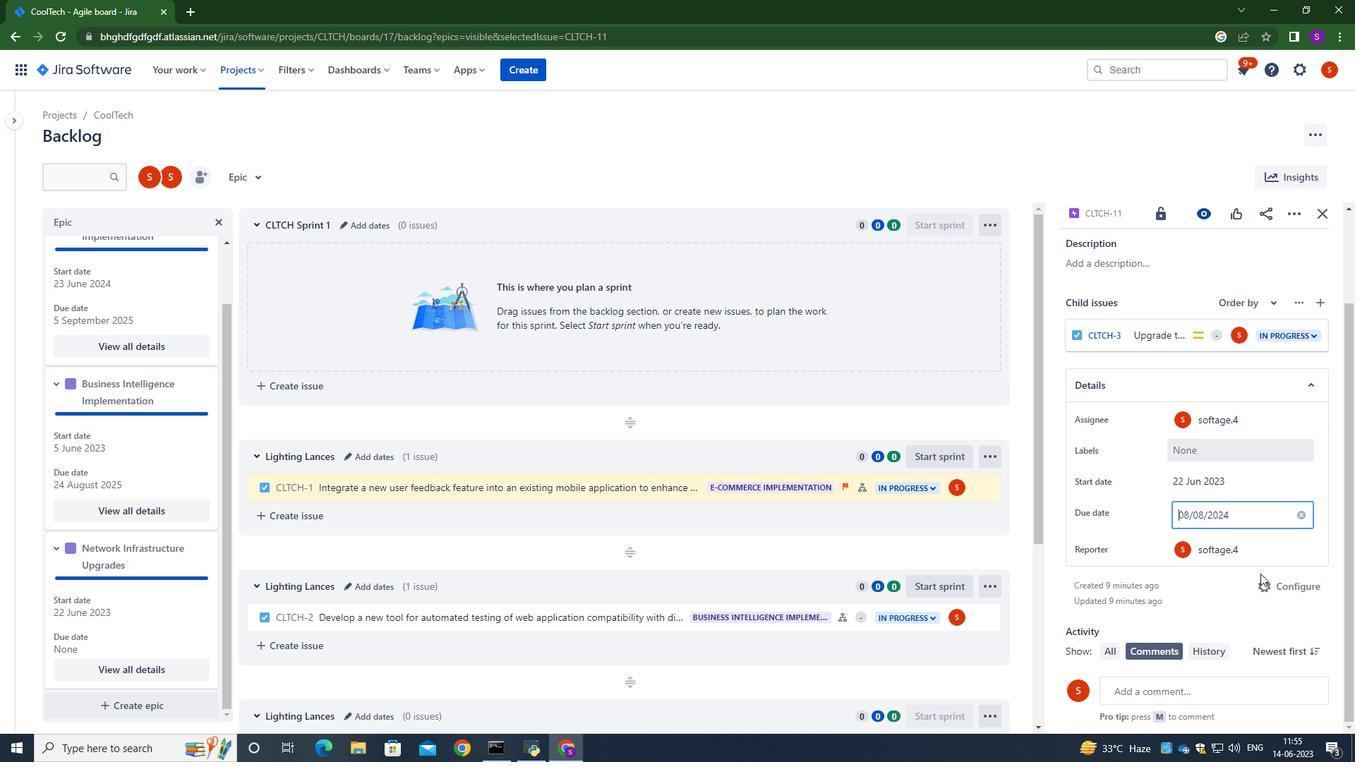 
Action: Mouse moved to (1199, 607)
Screenshot: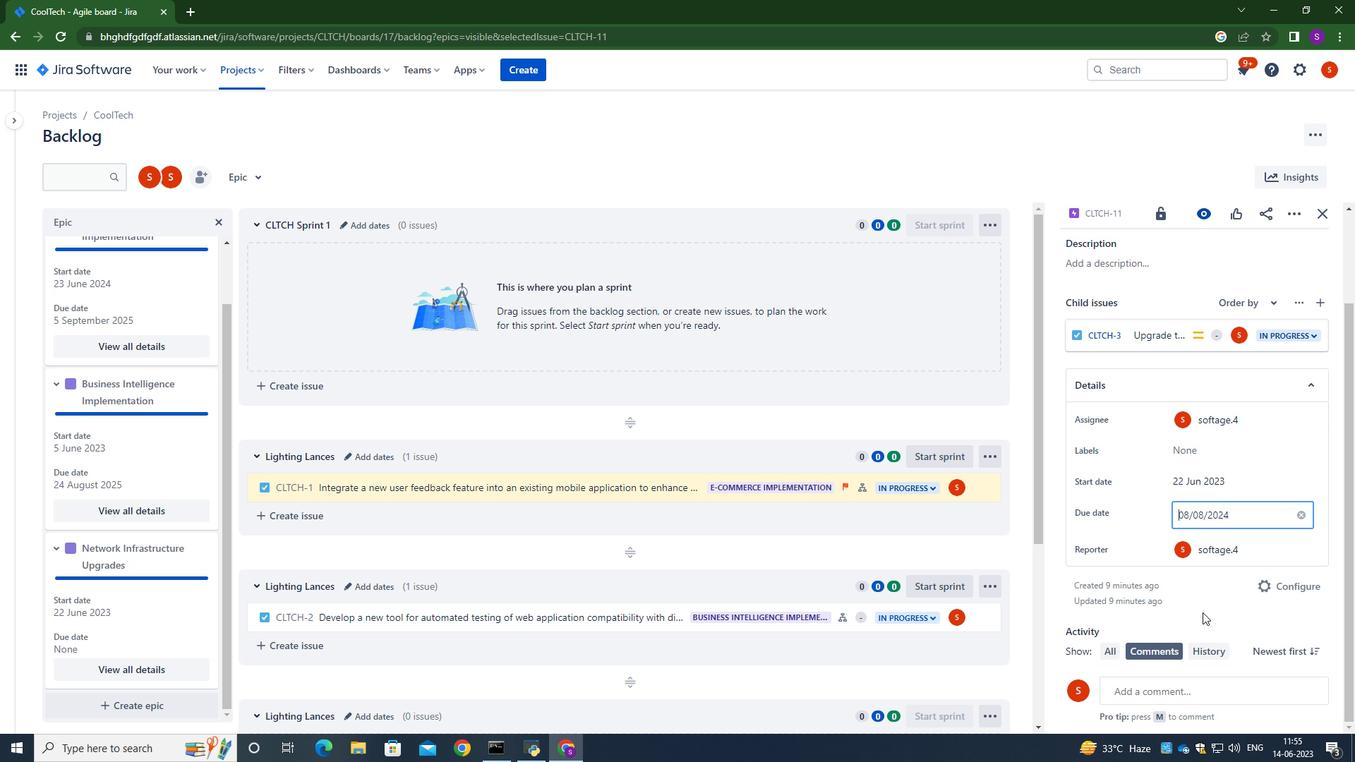 
Action: Mouse pressed left at (1199, 607)
Screenshot: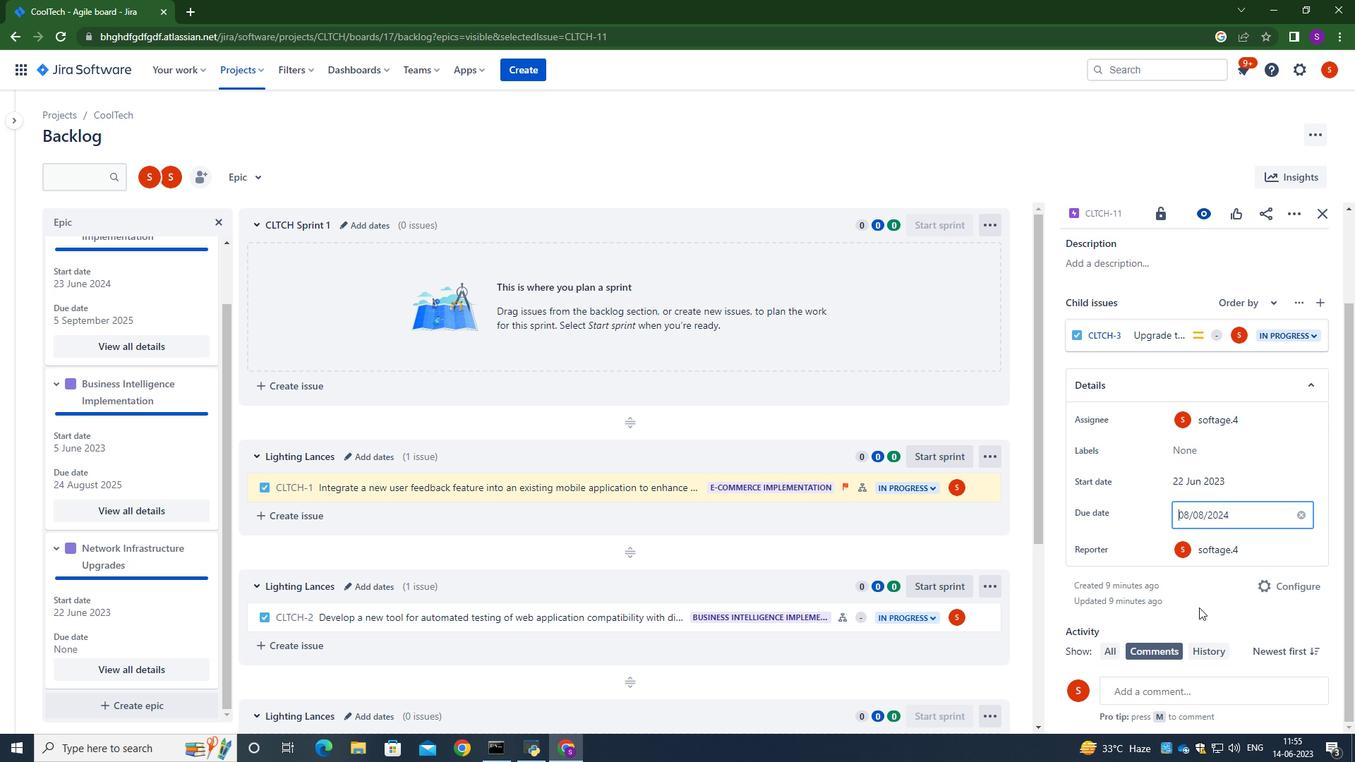 
Action: Mouse moved to (1221, 522)
Screenshot: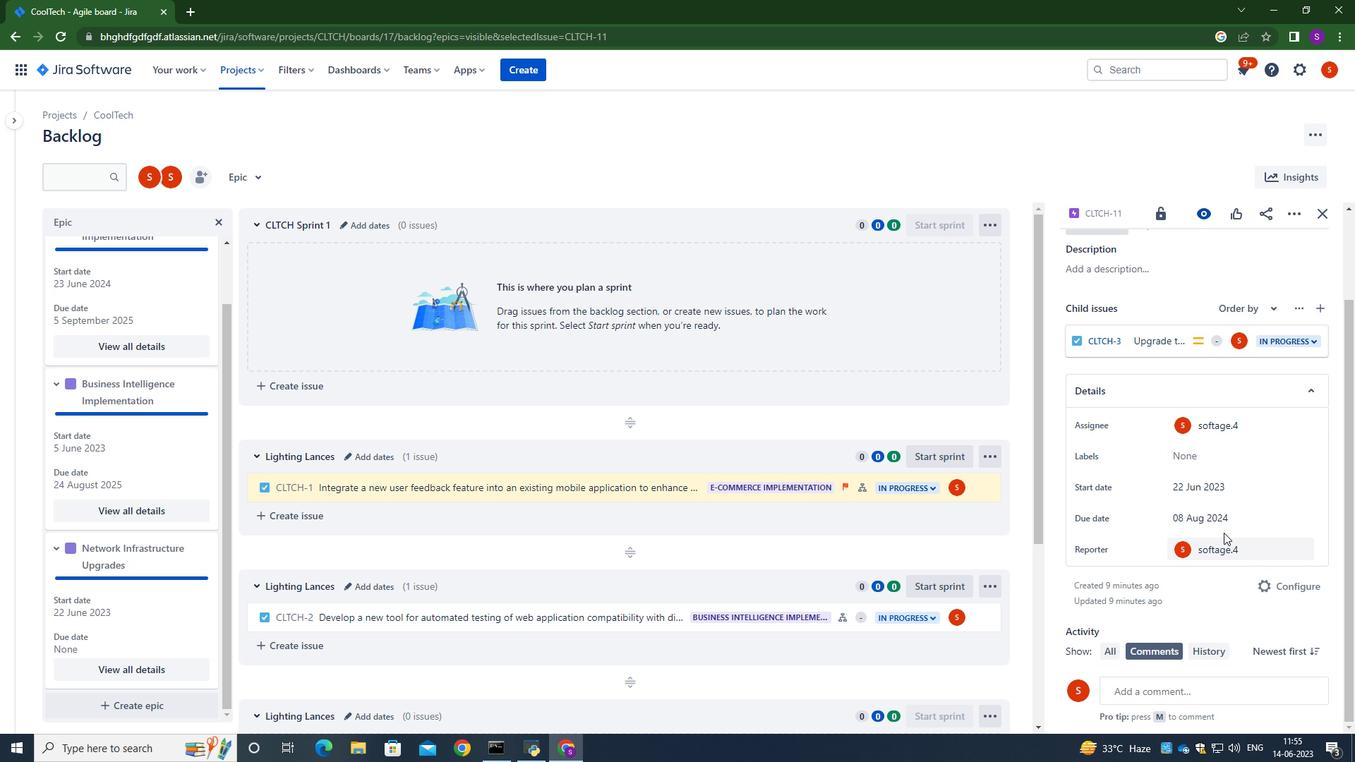 
Action: Mouse scrolled (1221, 521) with delta (0, 0)
Screenshot: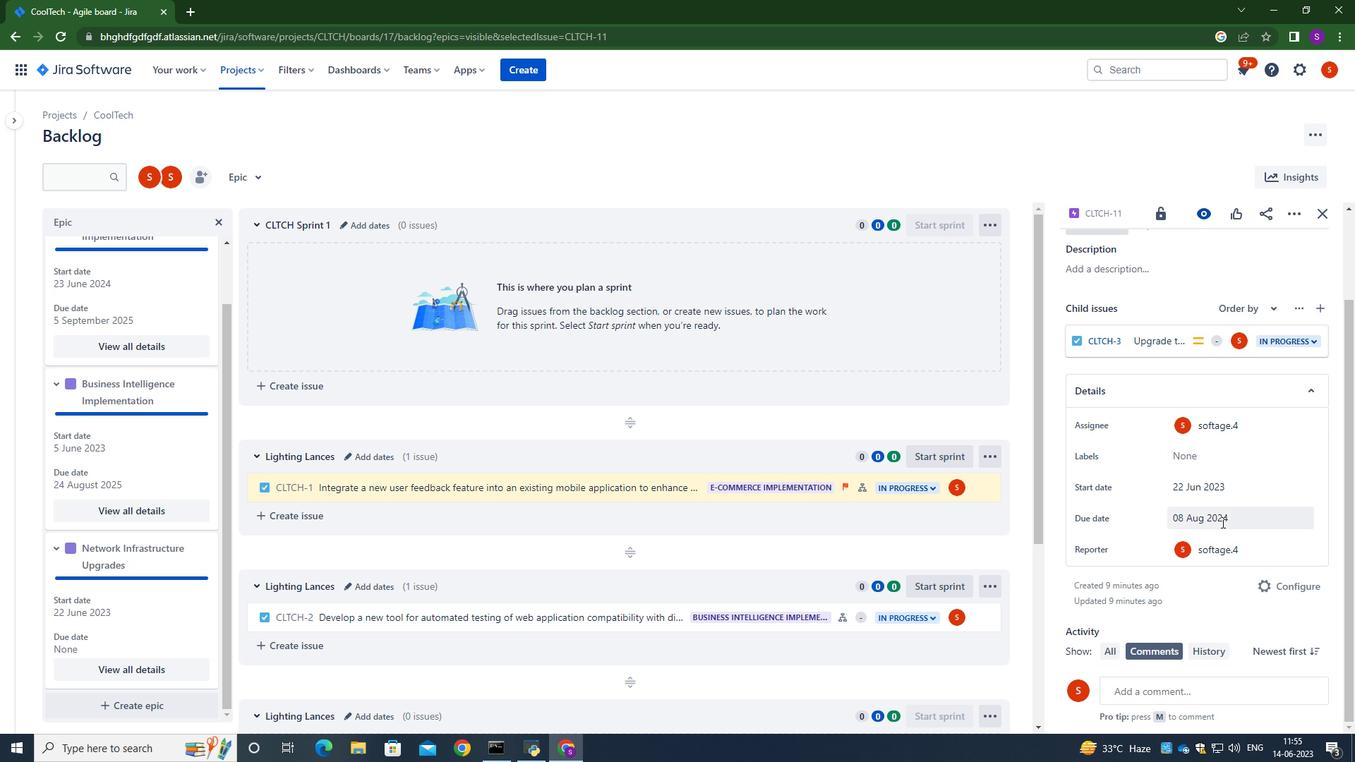 
Action: Mouse scrolled (1221, 521) with delta (0, 0)
Screenshot: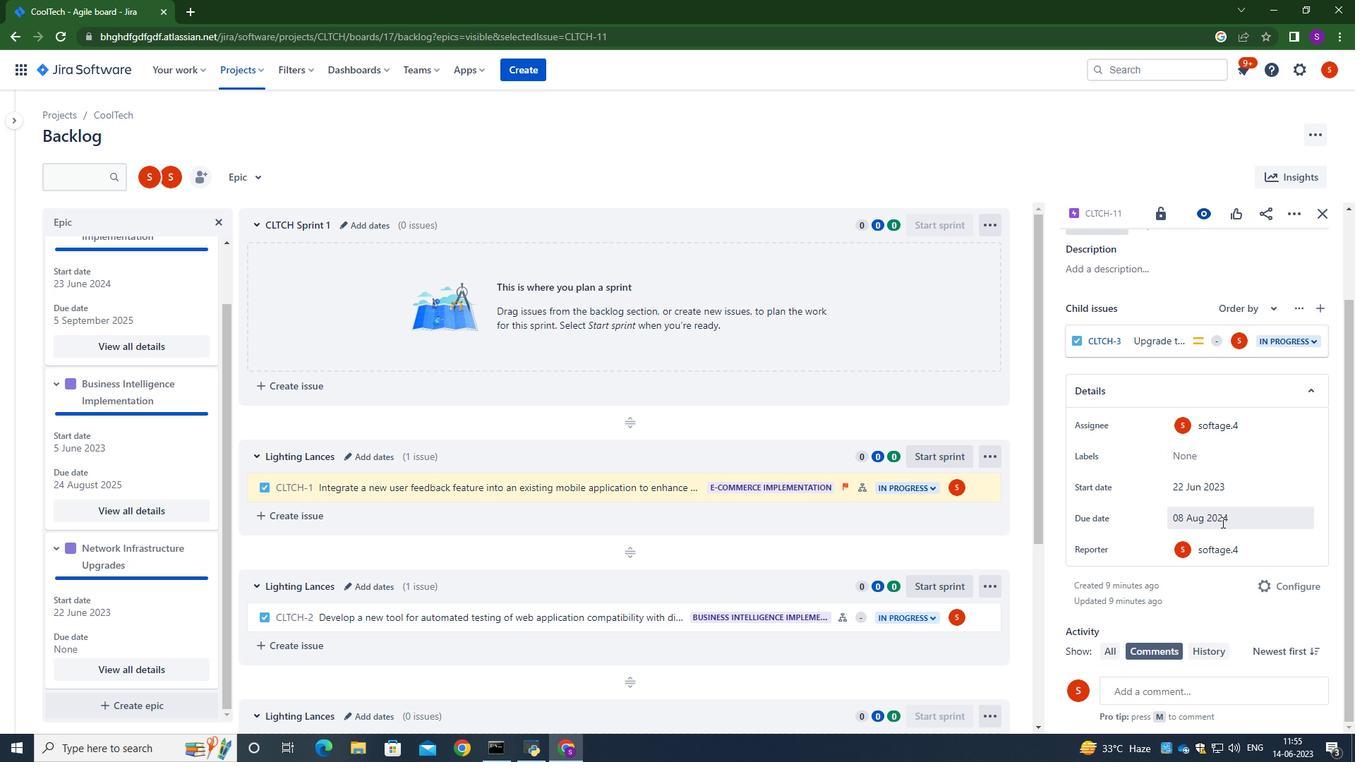 
Action: Mouse moved to (101, 528)
Screenshot: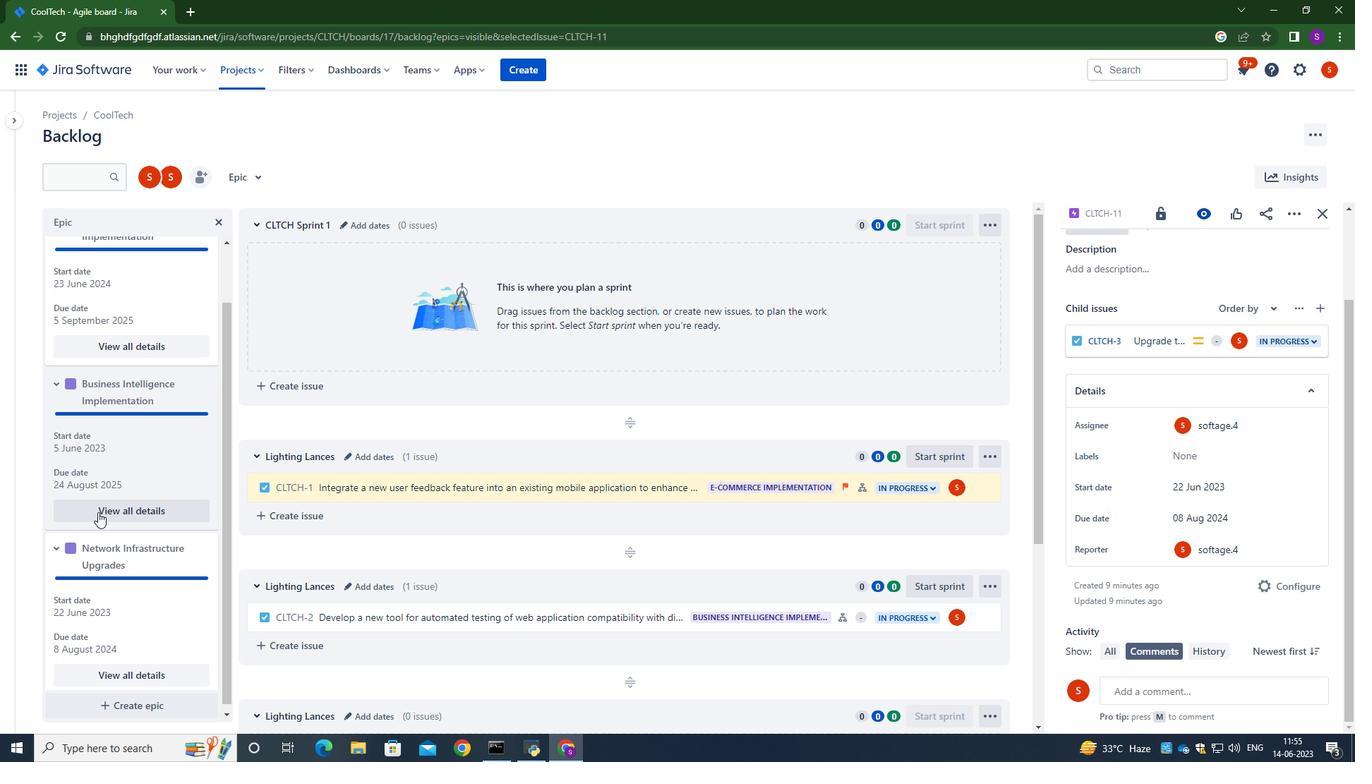 
Action: Mouse scrolled (101, 529) with delta (0, 0)
Screenshot: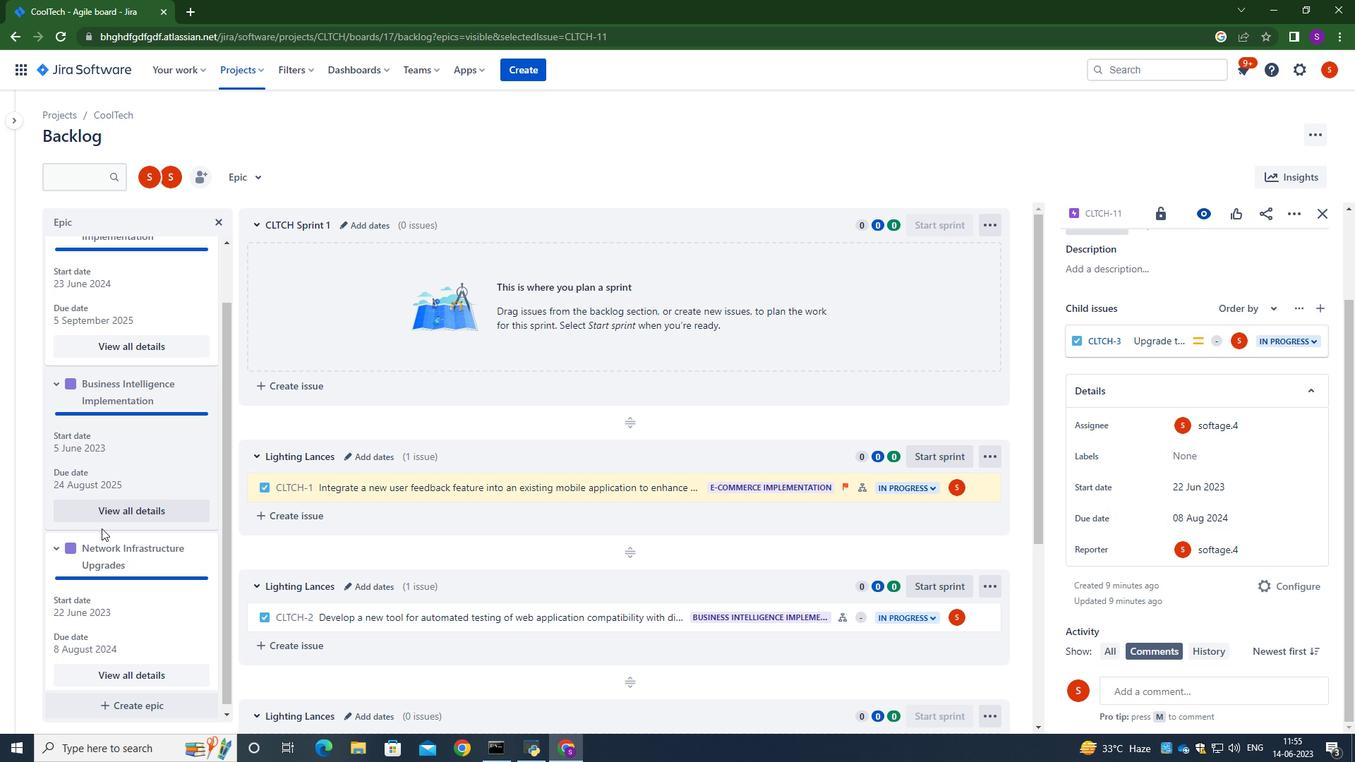 
Action: Mouse scrolled (101, 529) with delta (0, 0)
Screenshot: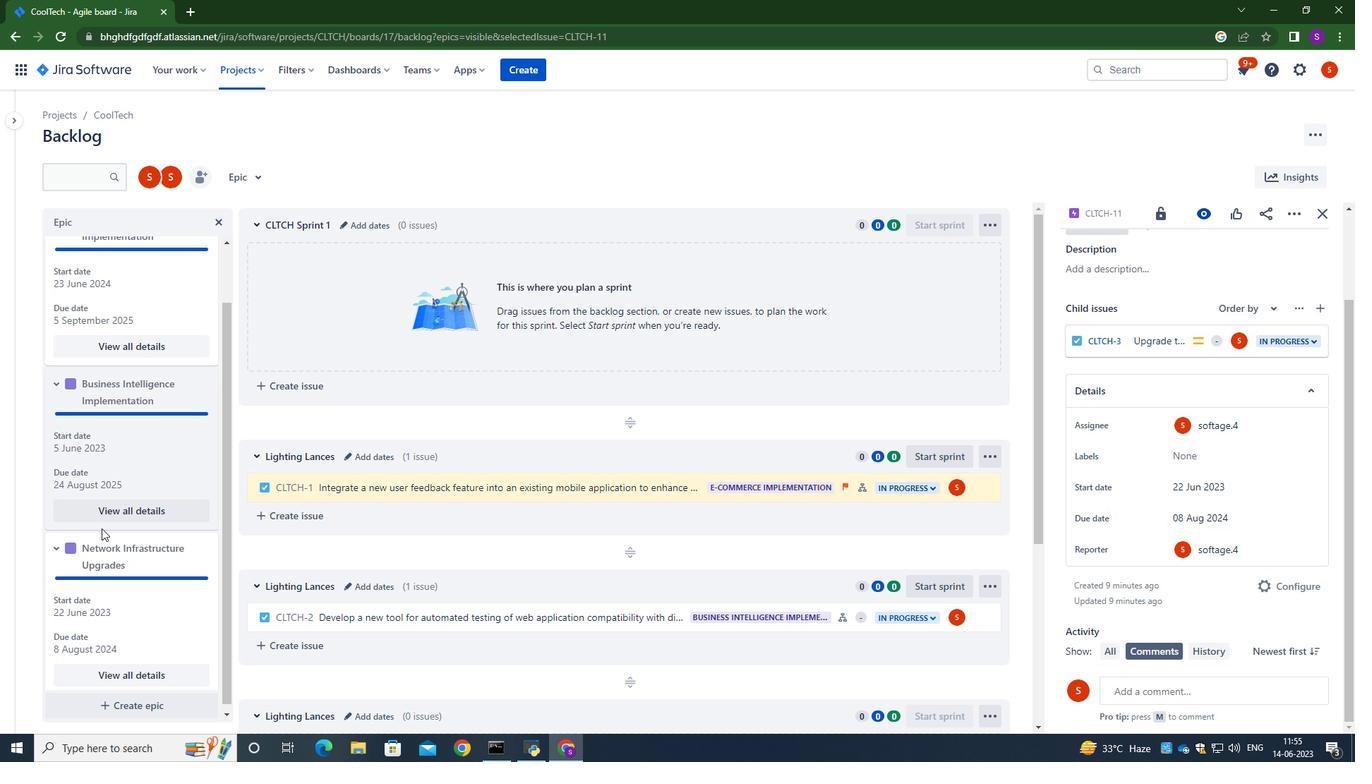
Action: Mouse scrolled (101, 529) with delta (0, 0)
Screenshot: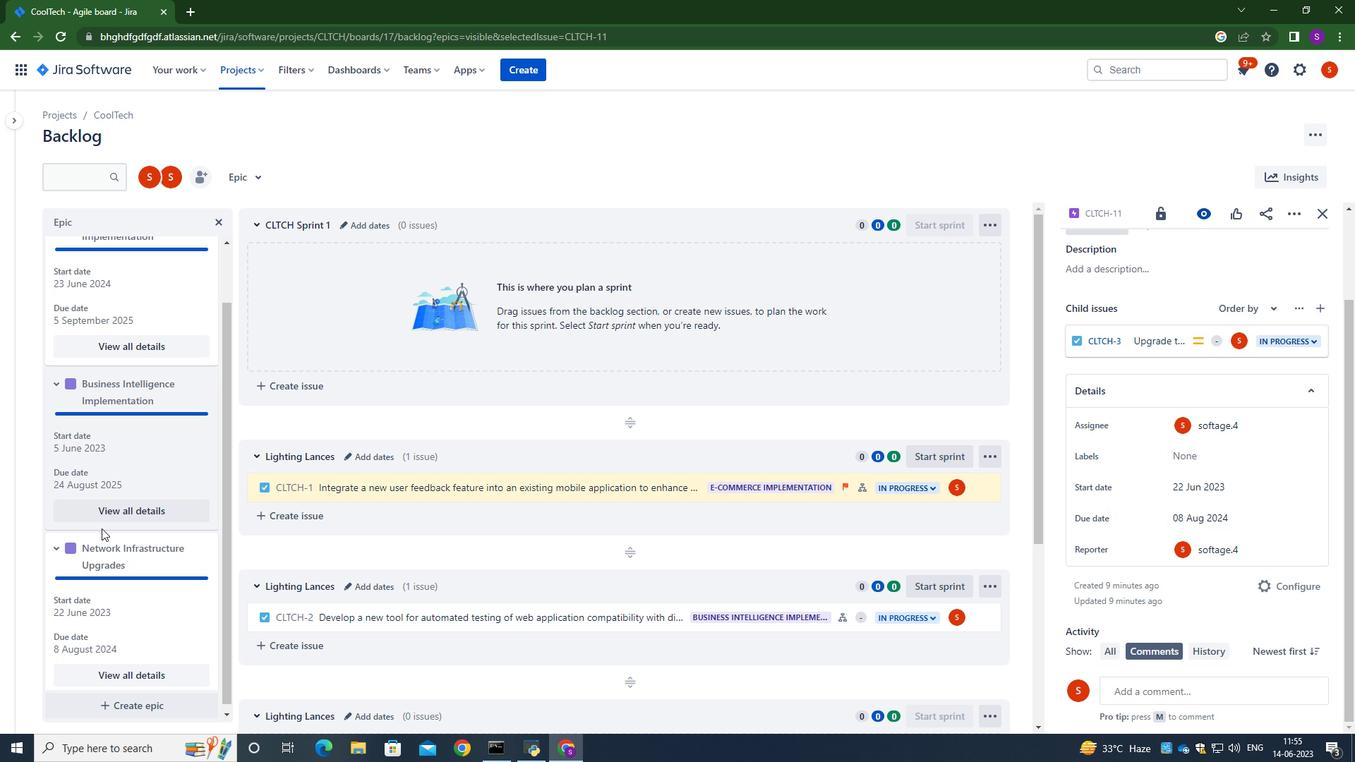 
Action: Mouse scrolled (101, 529) with delta (0, 0)
Screenshot: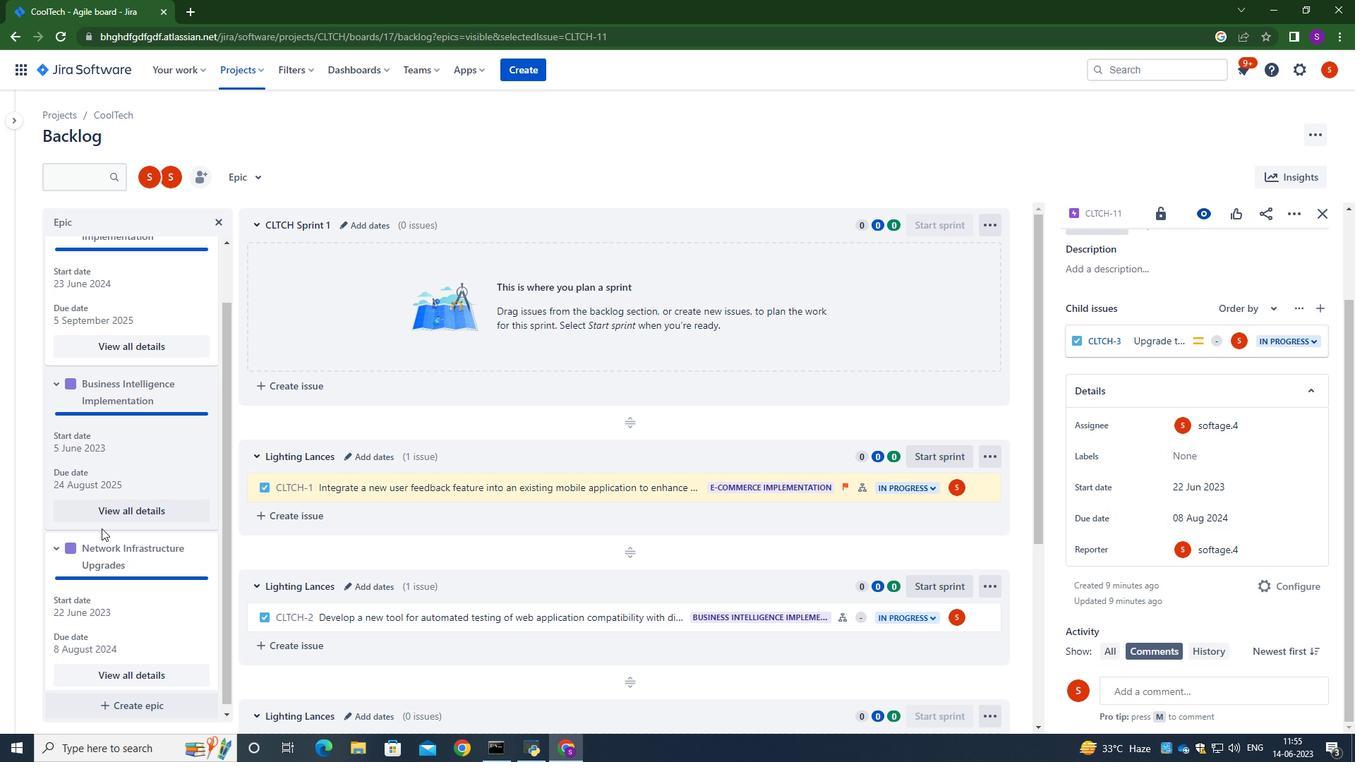 
Action: Mouse moved to (108, 504)
Screenshot: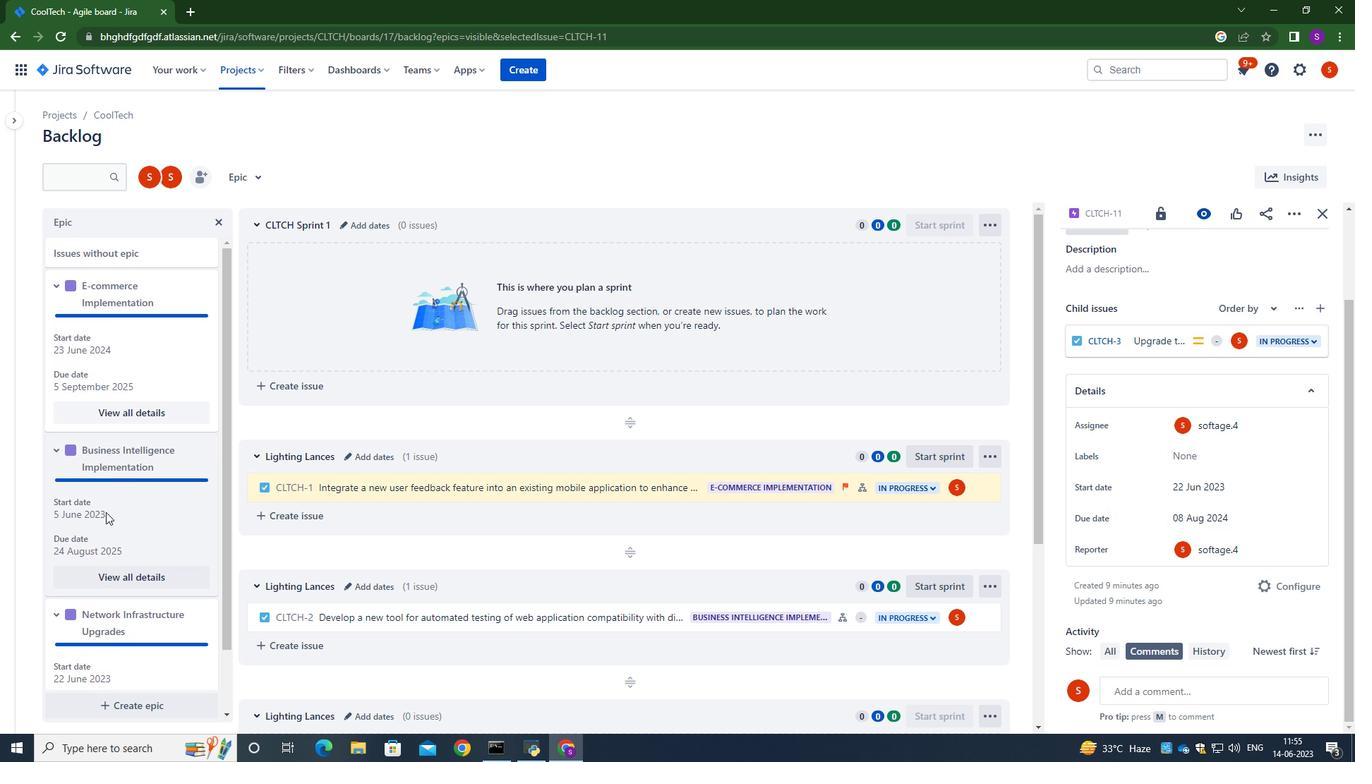 
Action: Mouse scrolled (108, 503) with delta (0, 0)
Screenshot: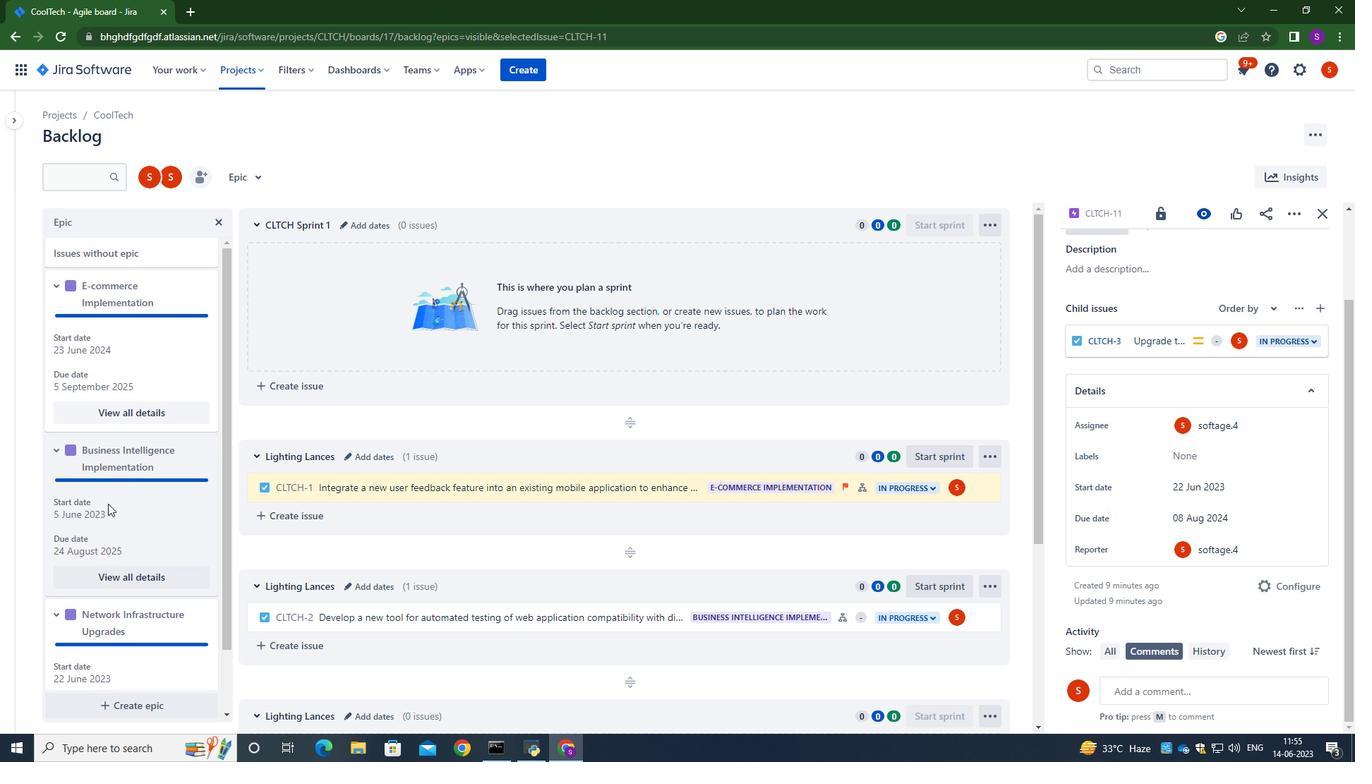 
Action: Mouse scrolled (108, 503) with delta (0, 0)
Screenshot: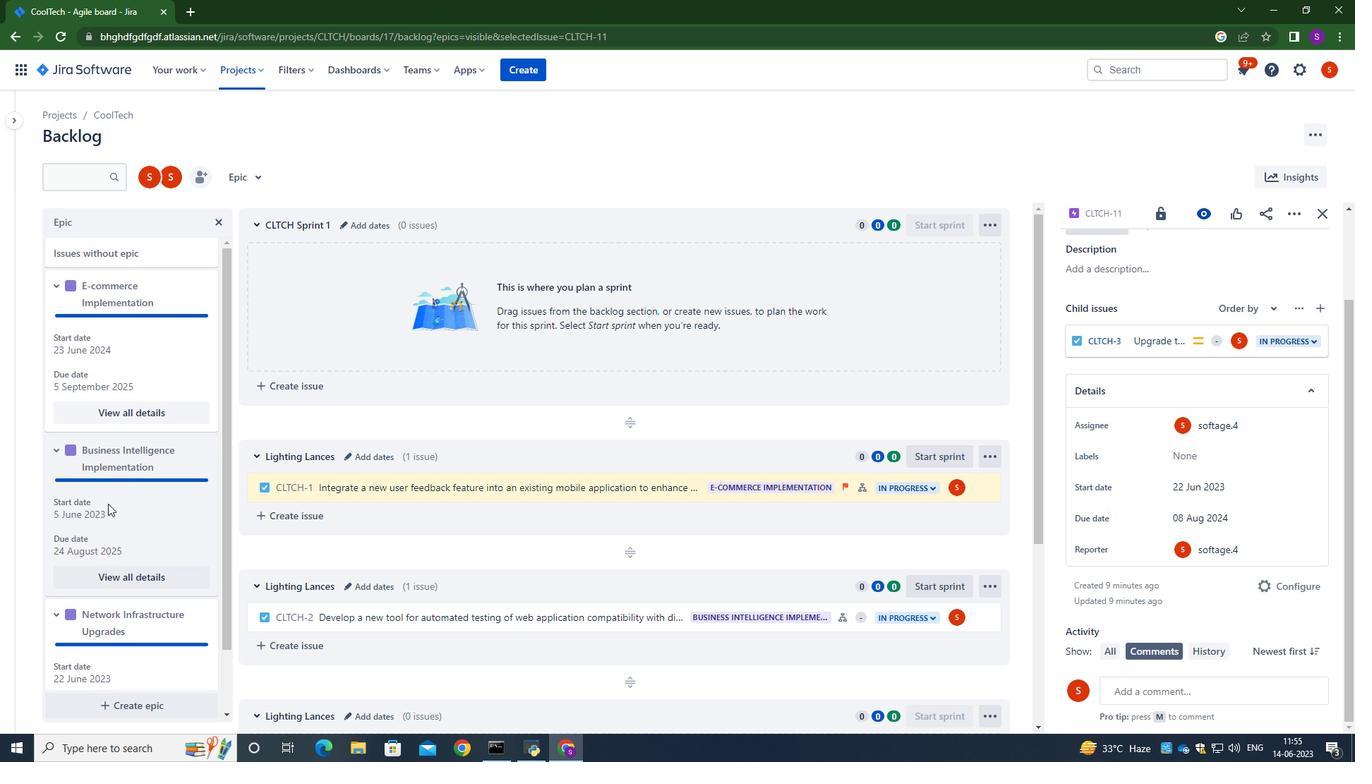 
Action: Mouse scrolled (108, 503) with delta (0, 0)
Screenshot: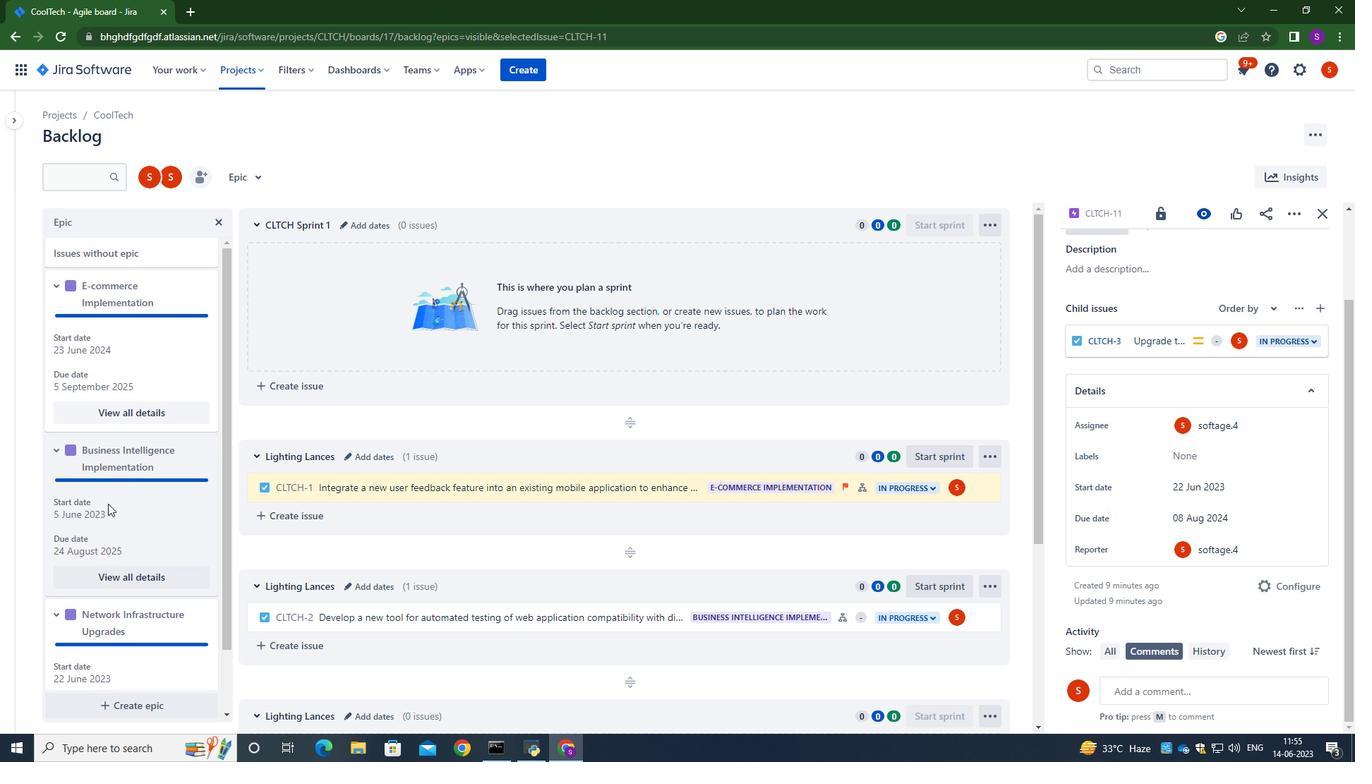 
Action: Mouse scrolled (108, 503) with delta (0, 0)
Screenshot: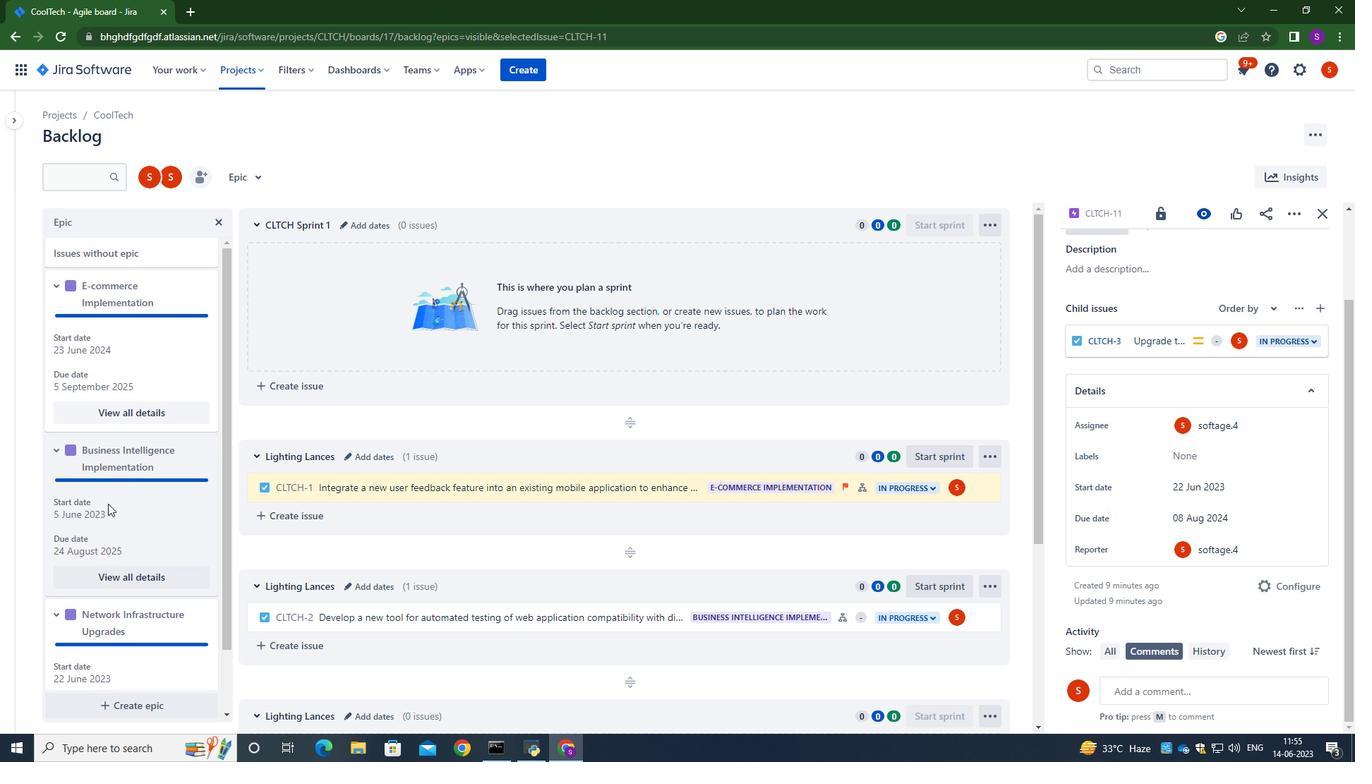 
Action: Mouse moved to (108, 504)
Screenshot: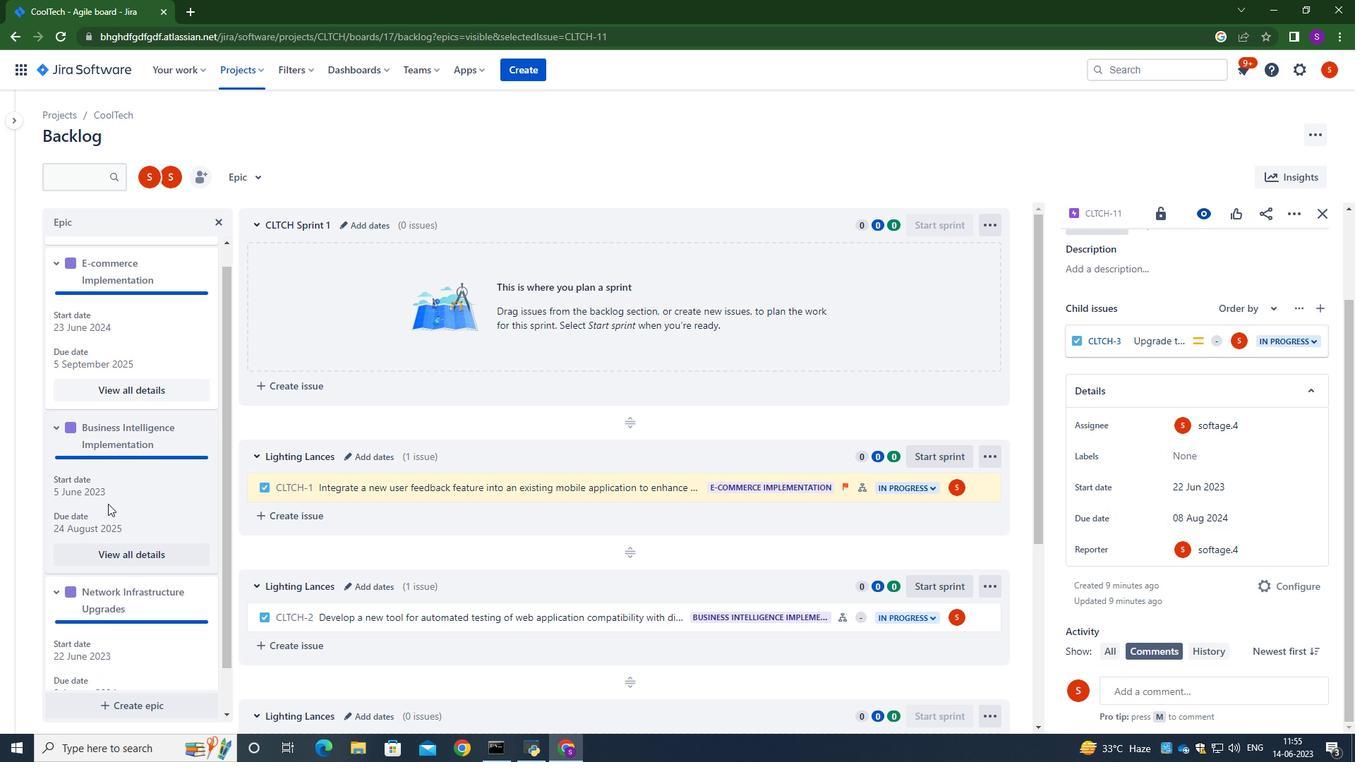 
